 Task: Find connections with filter location Albertville with filter topic #motivationwith filter profile language French with filter current company Kiabi International Supply Services with filter school Karnataka Jobs and Careers with filter industry Business Intelligence Platforms with filter service category Home Networking with filter keywords title Administrative Assistant
Action: Mouse moved to (670, 85)
Screenshot: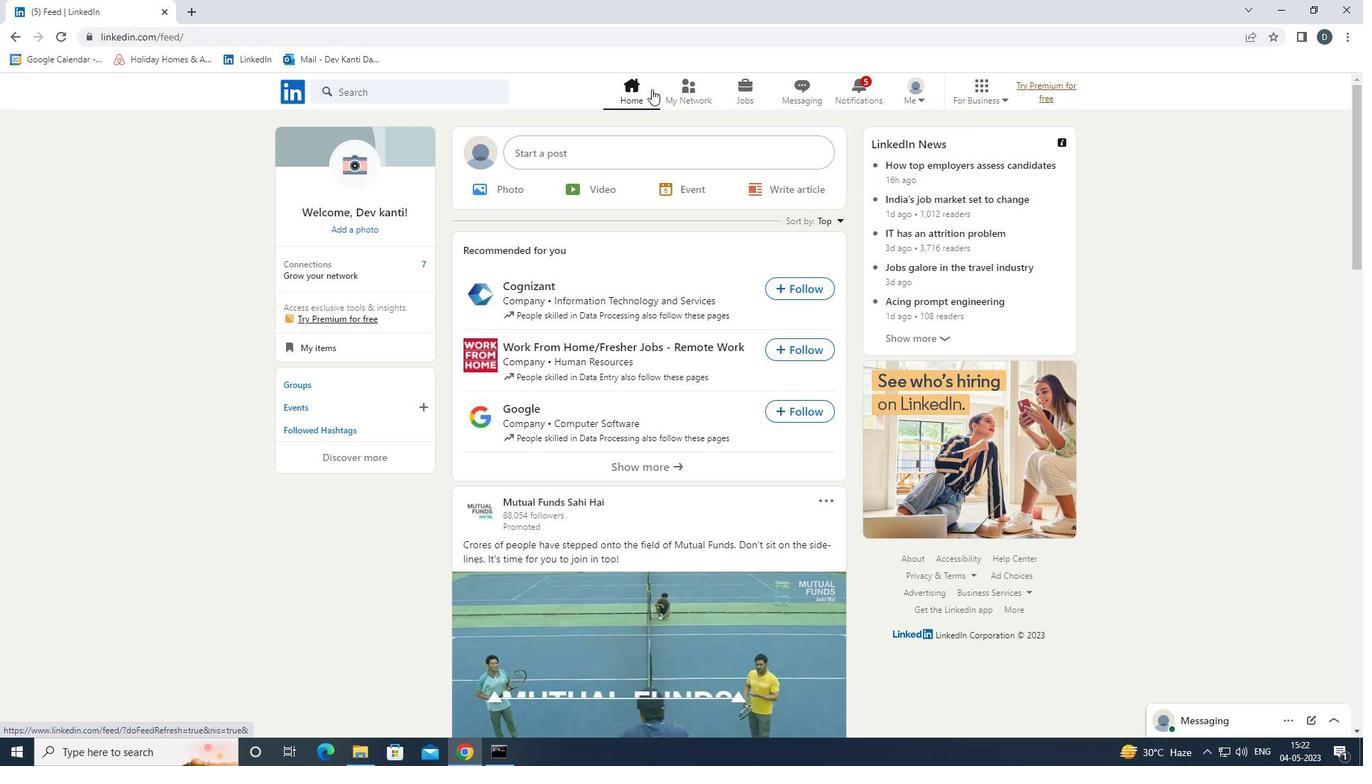 
Action: Mouse pressed left at (670, 85)
Screenshot: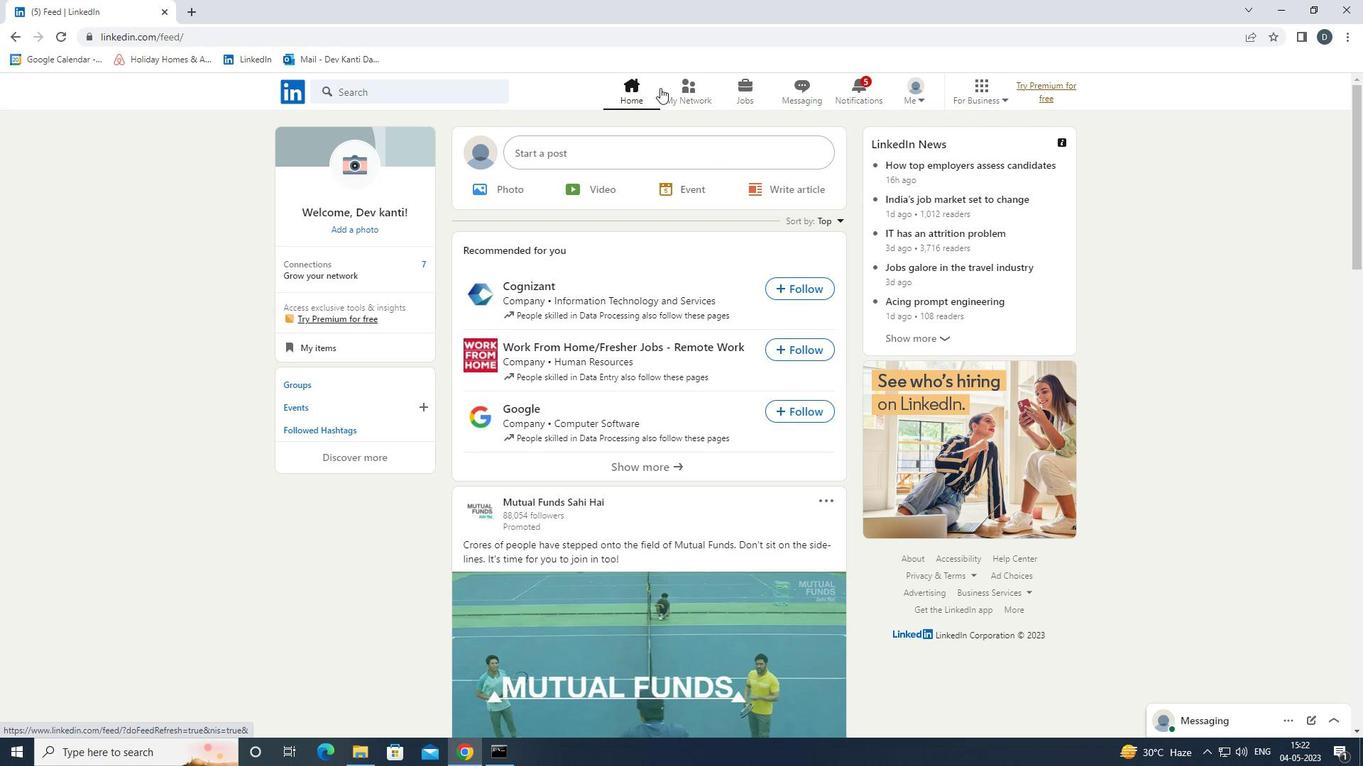 
Action: Mouse moved to (469, 168)
Screenshot: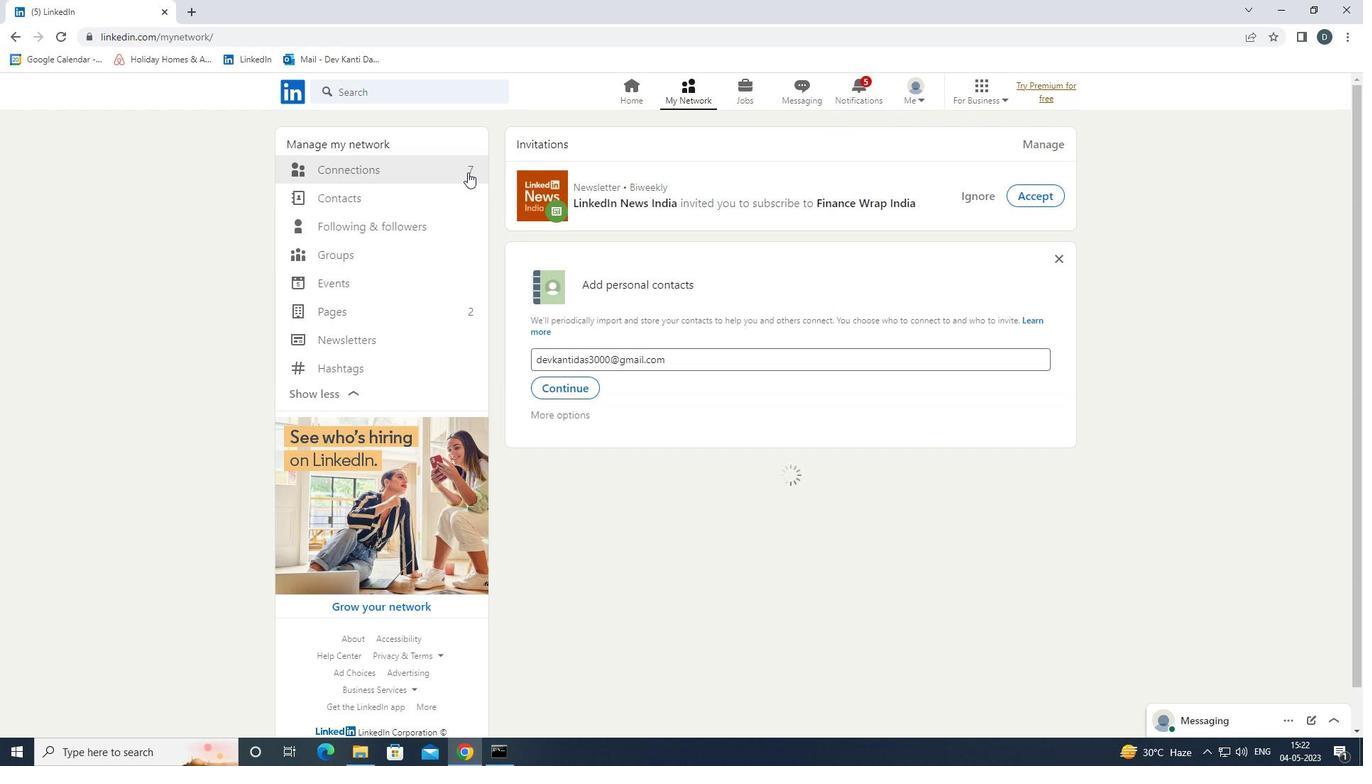 
Action: Mouse pressed left at (469, 168)
Screenshot: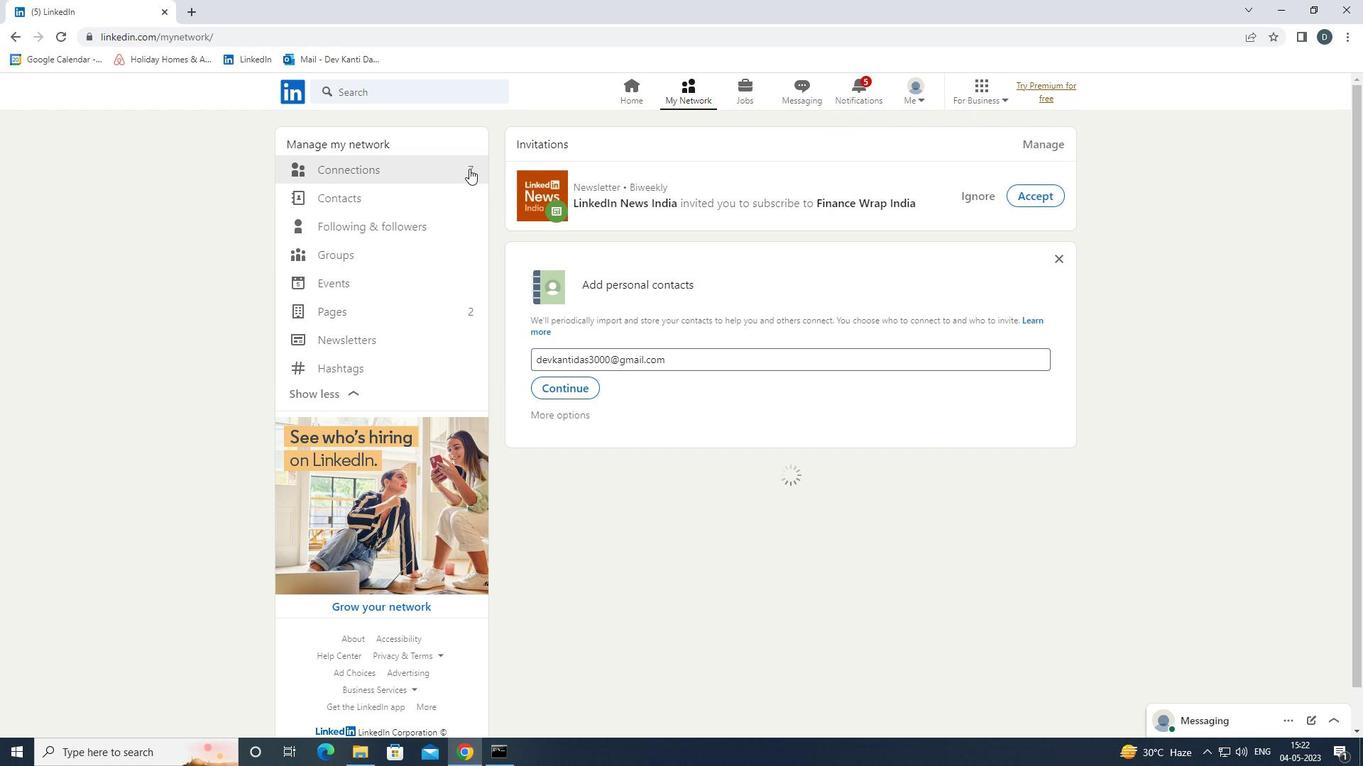 
Action: Mouse moved to (784, 166)
Screenshot: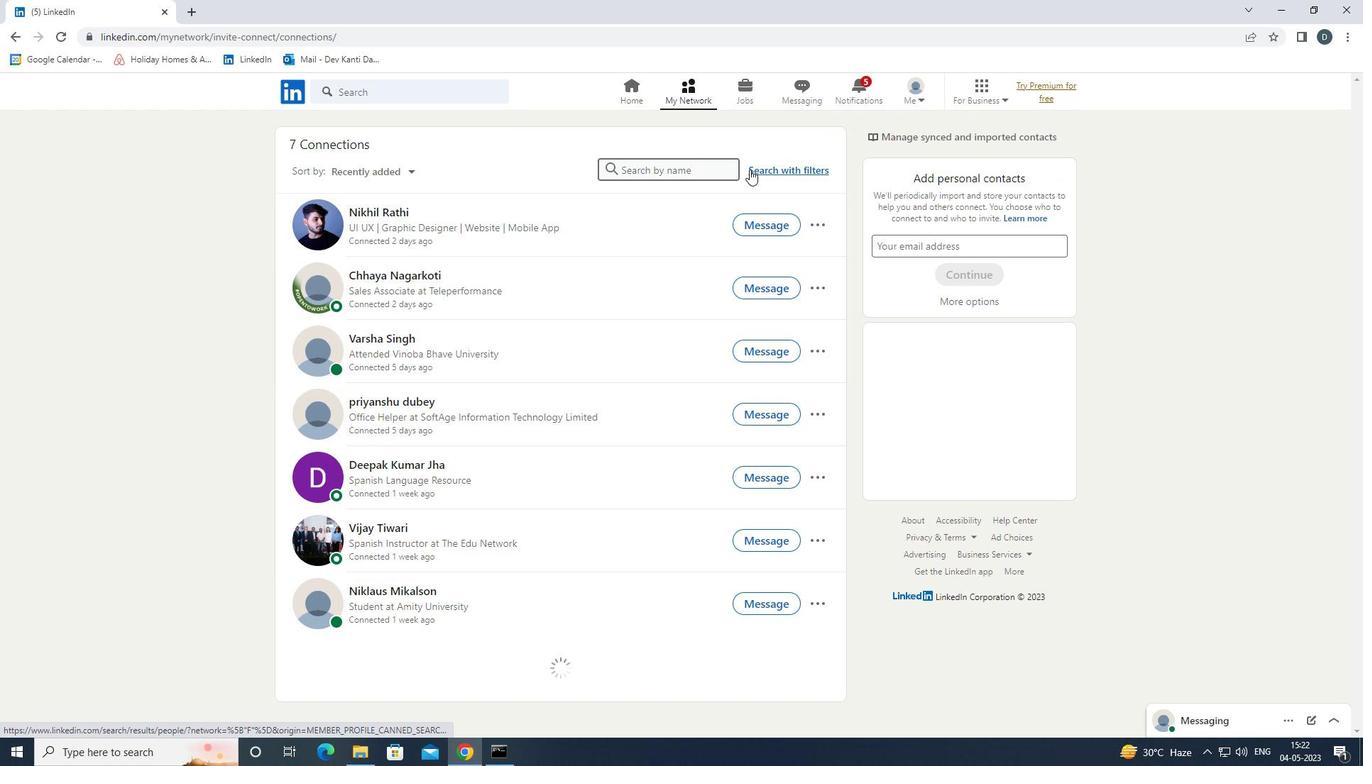 
Action: Mouse pressed left at (784, 166)
Screenshot: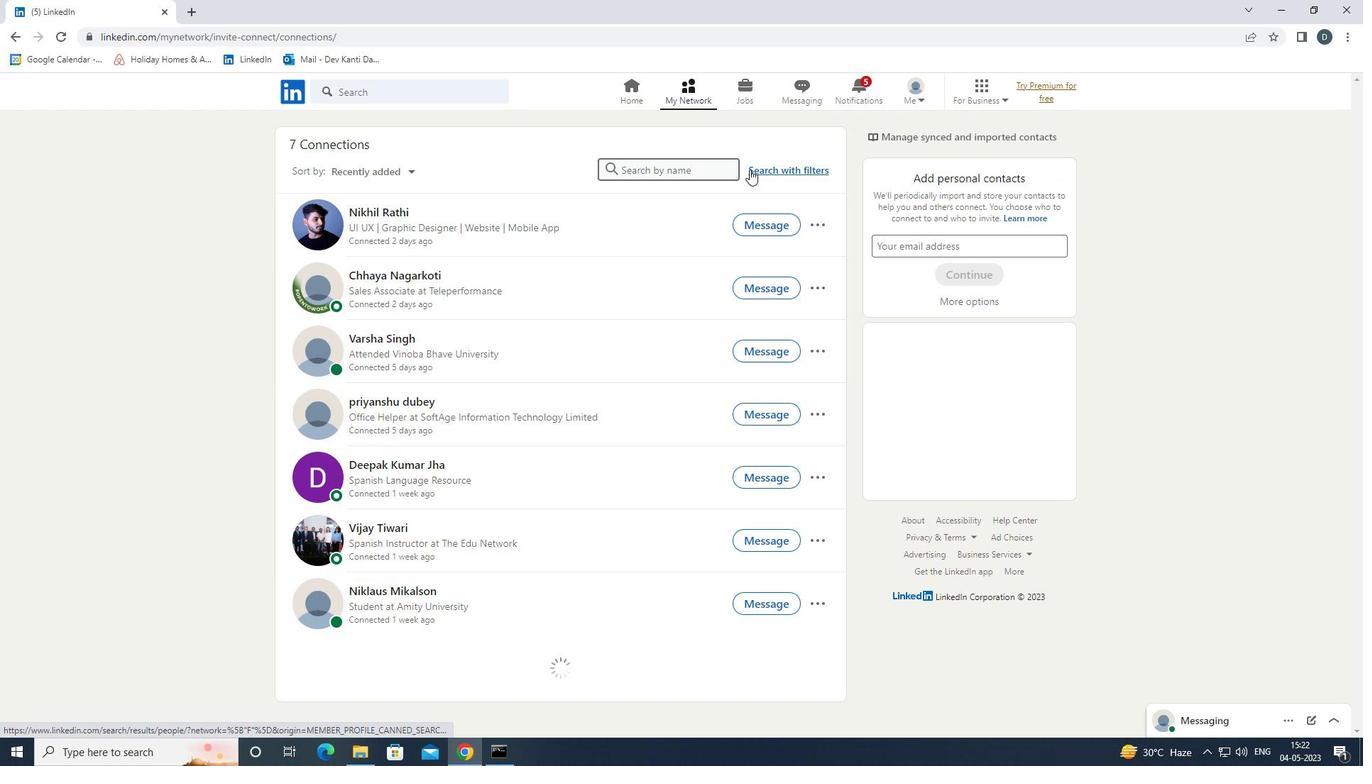 
Action: Mouse moved to (710, 125)
Screenshot: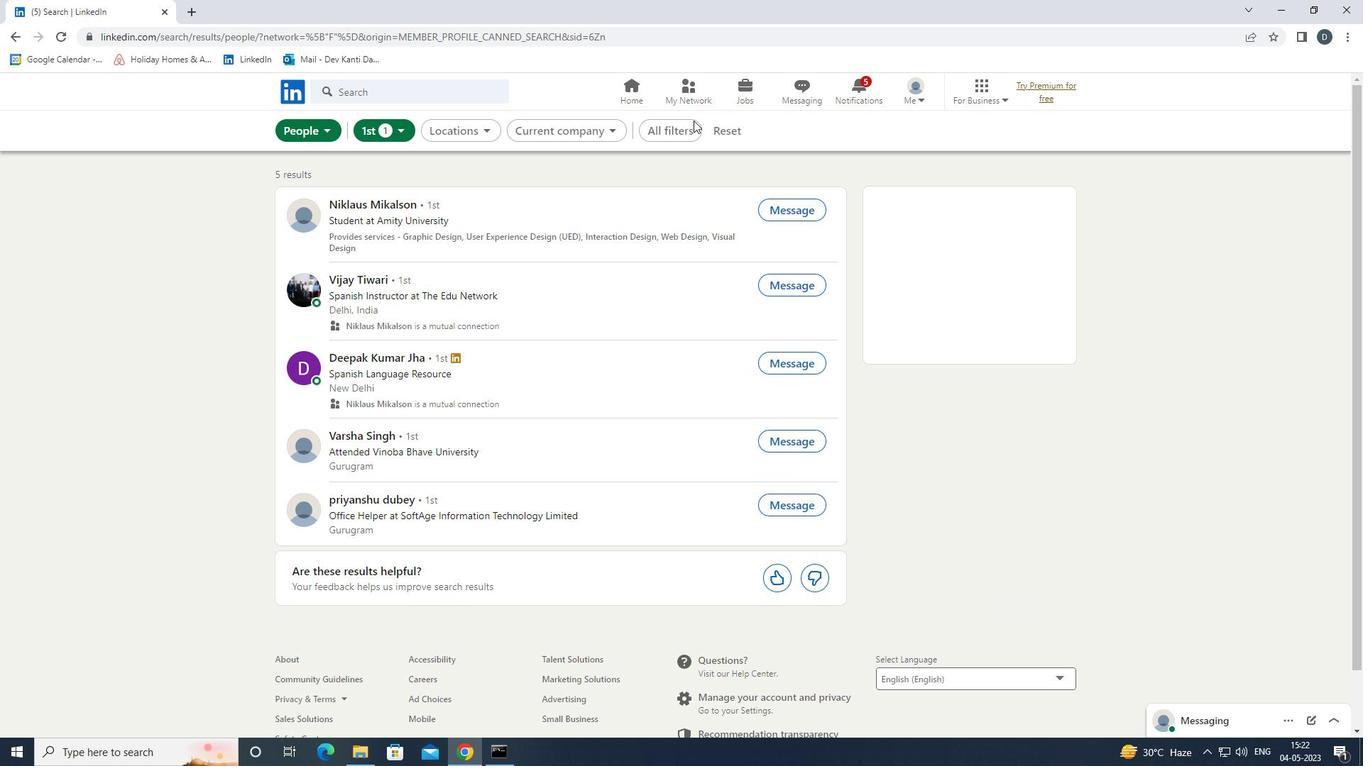 
Action: Mouse pressed left at (710, 125)
Screenshot: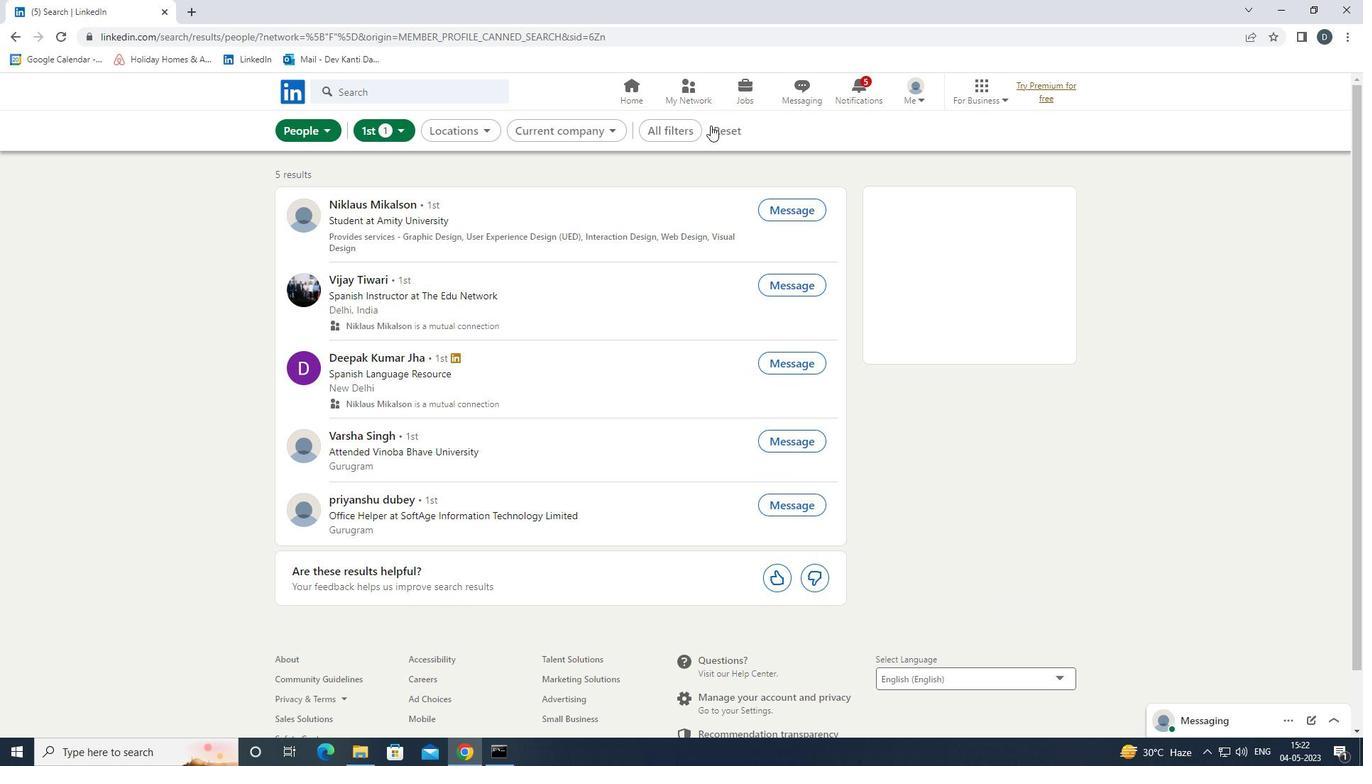 
Action: Mouse moved to (708, 138)
Screenshot: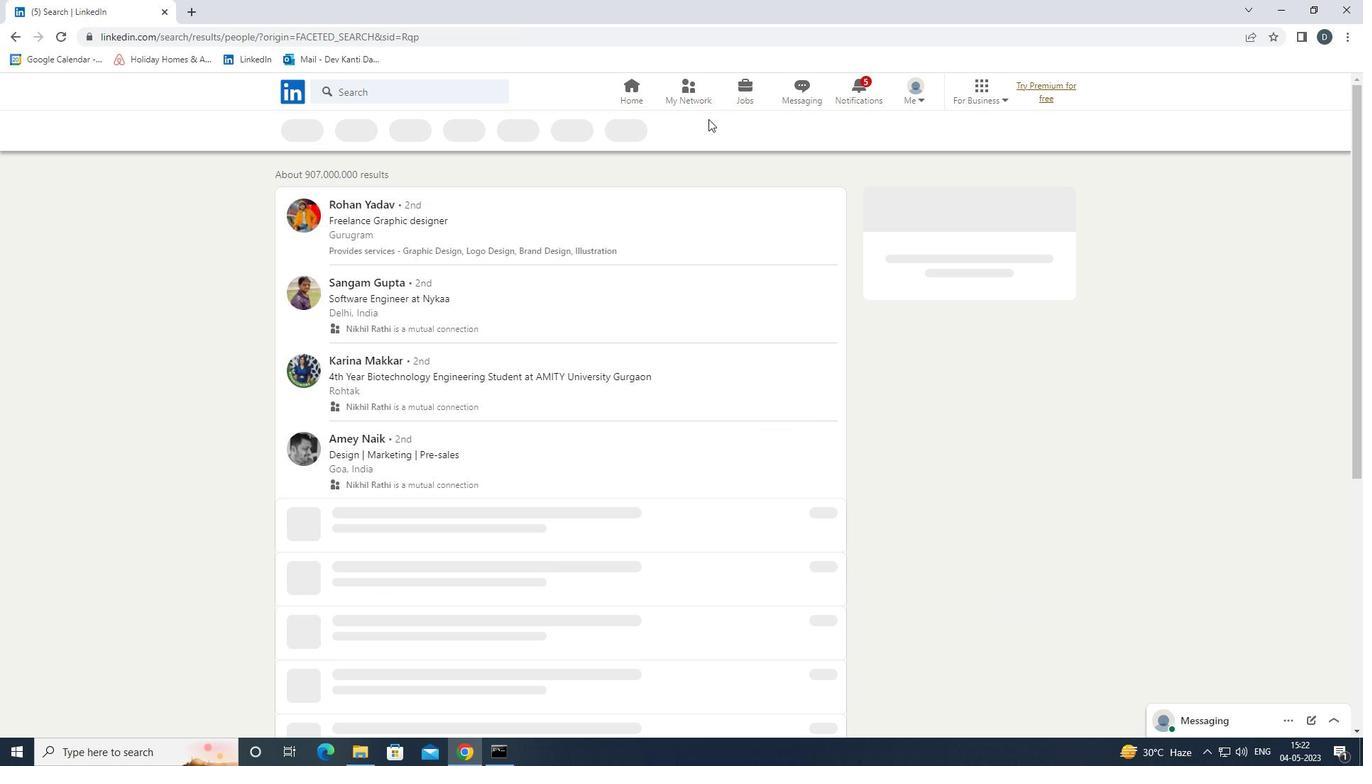 
Action: Mouse pressed left at (708, 138)
Screenshot: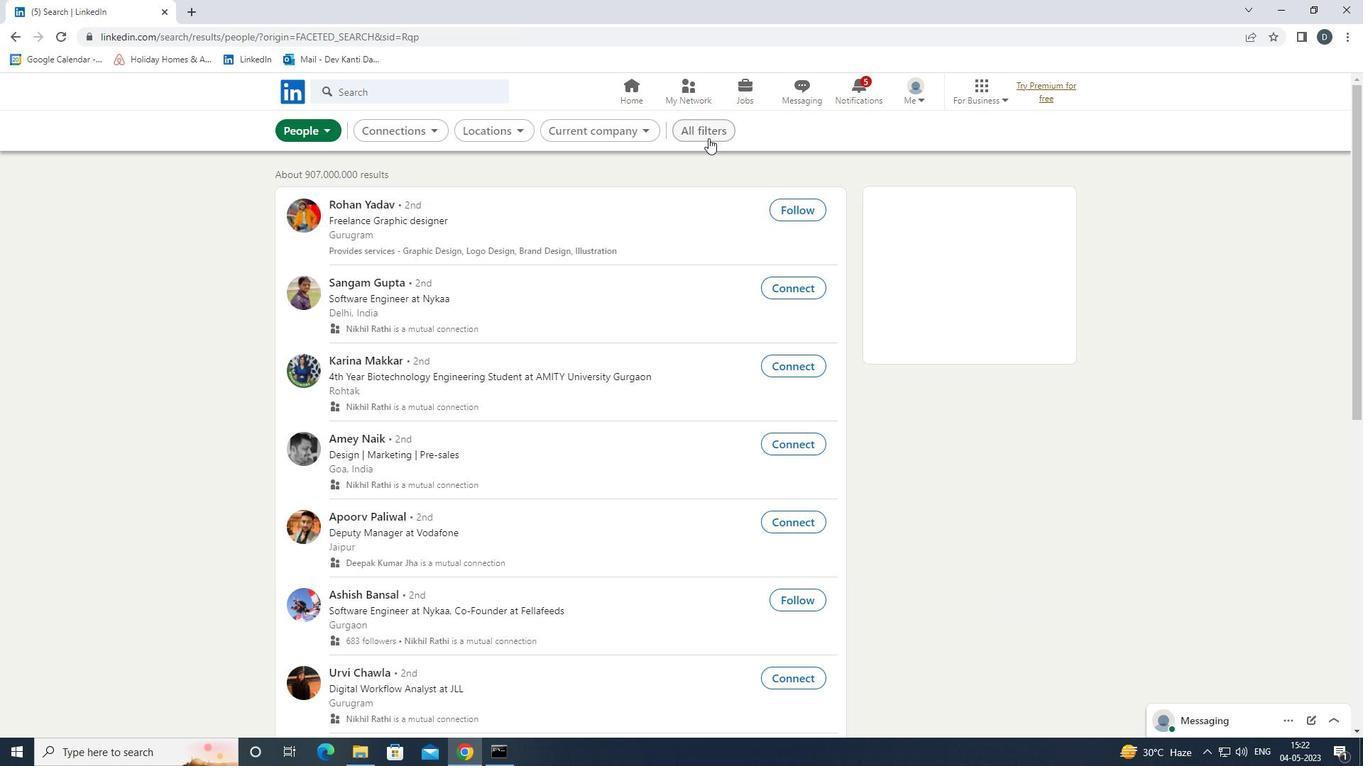 
Action: Mouse moved to (1251, 477)
Screenshot: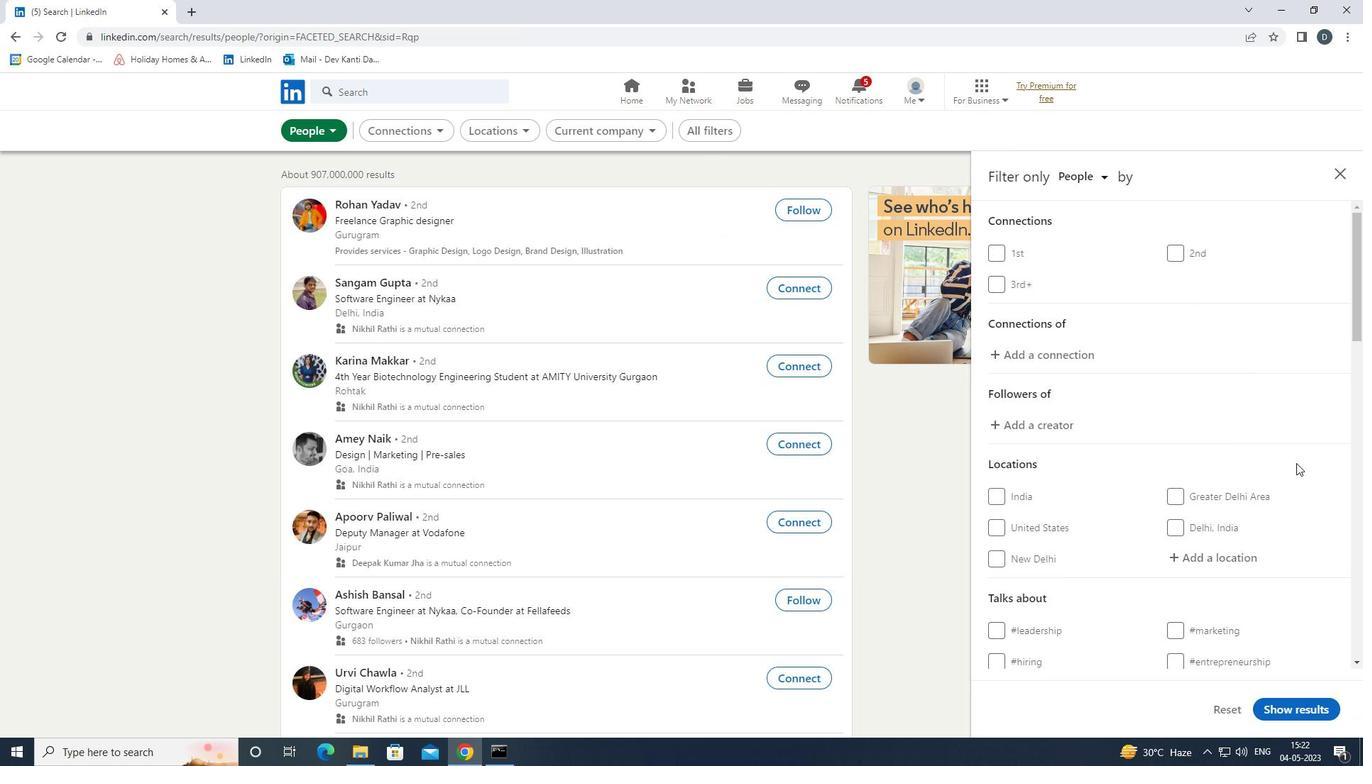 
Action: Mouse scrolled (1251, 477) with delta (0, 0)
Screenshot: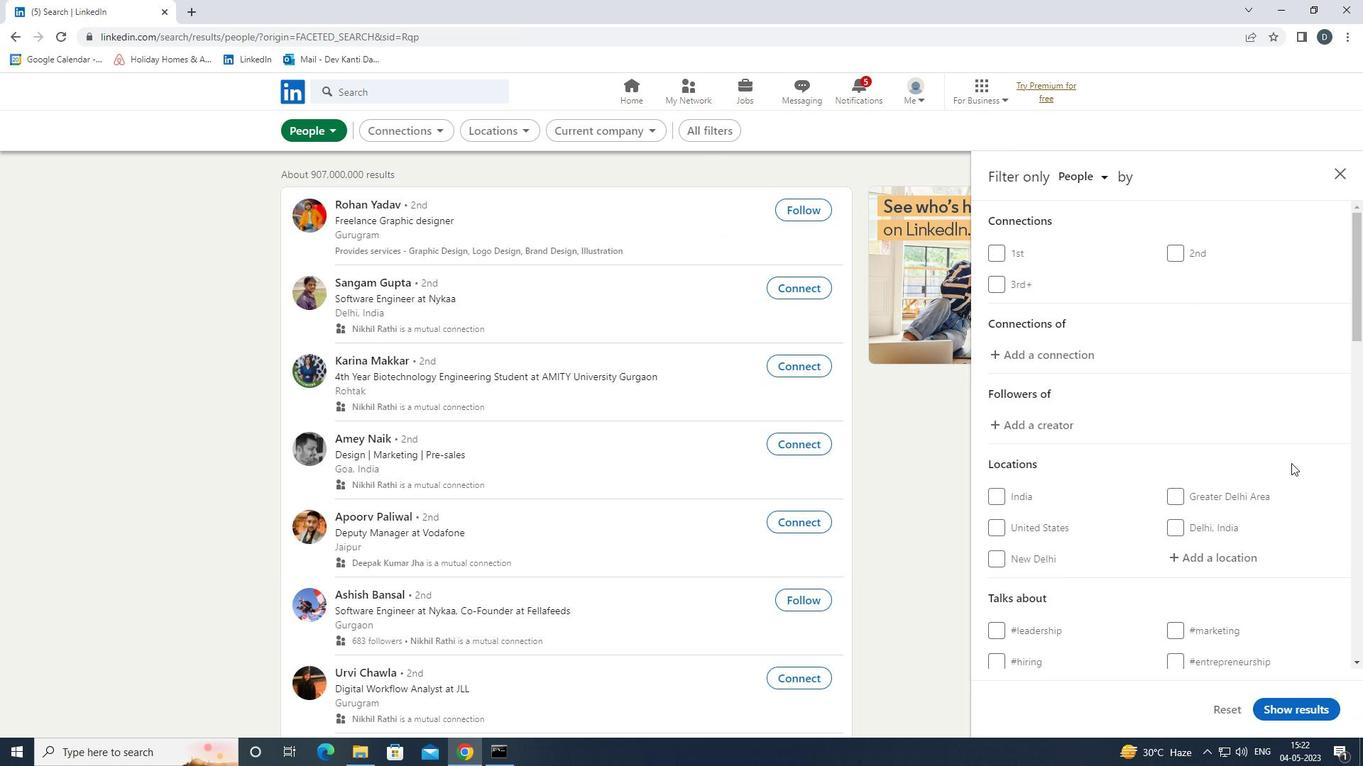 
Action: Mouse moved to (1250, 478)
Screenshot: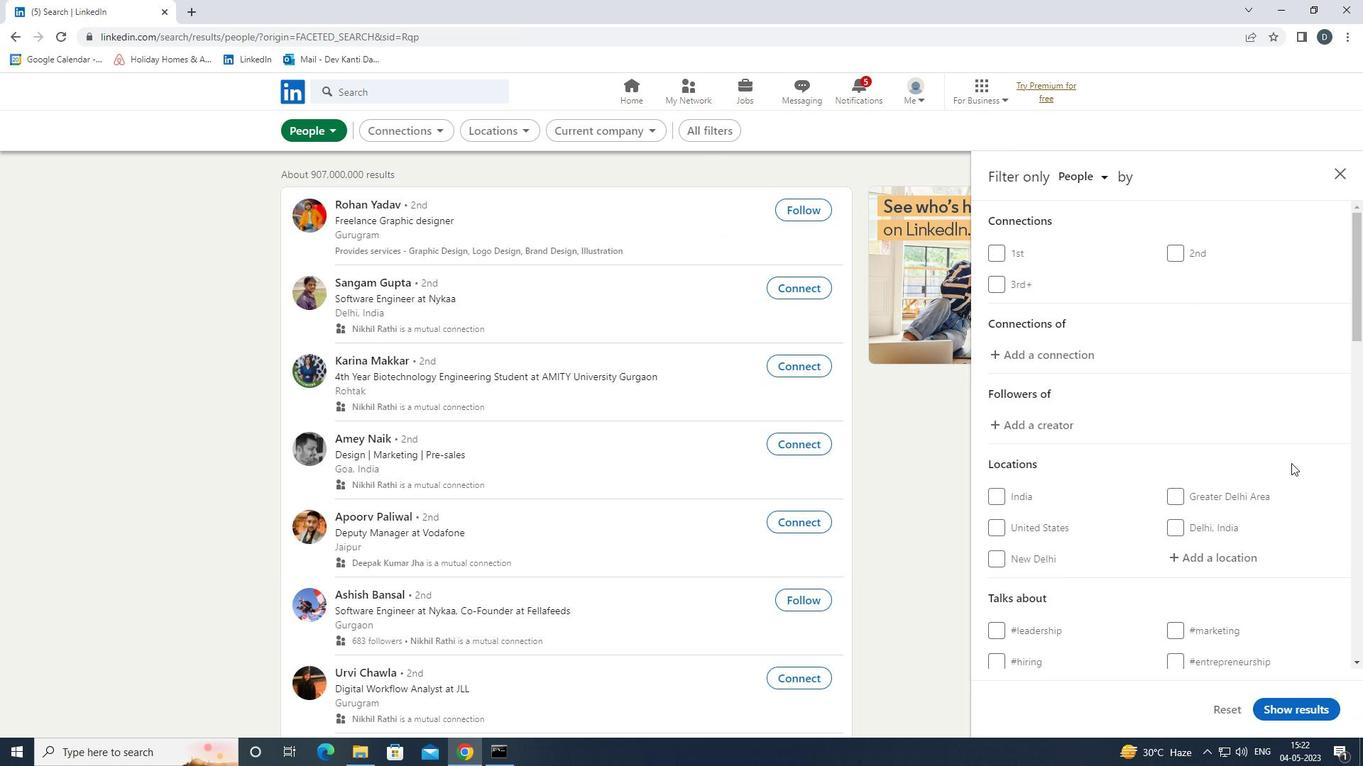 
Action: Mouse scrolled (1250, 477) with delta (0, 0)
Screenshot: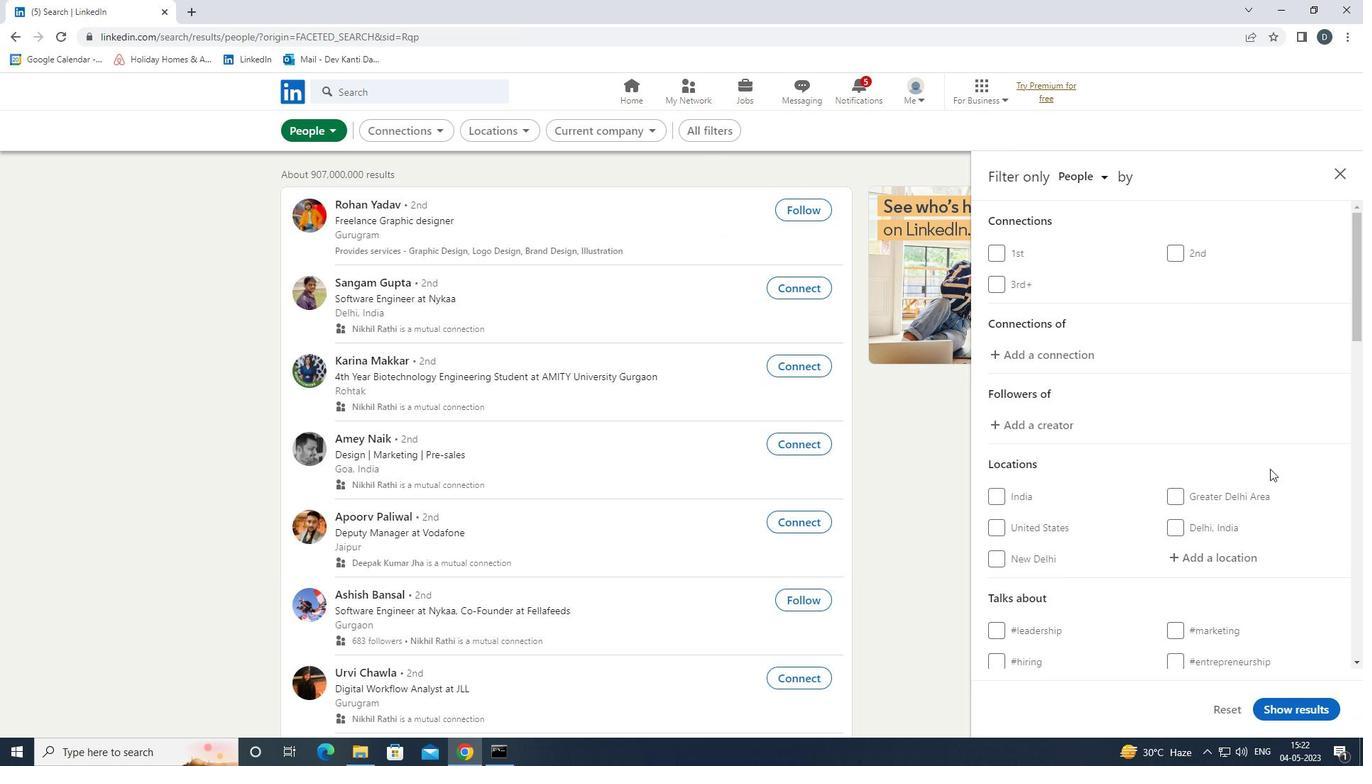 
Action: Mouse moved to (1224, 421)
Screenshot: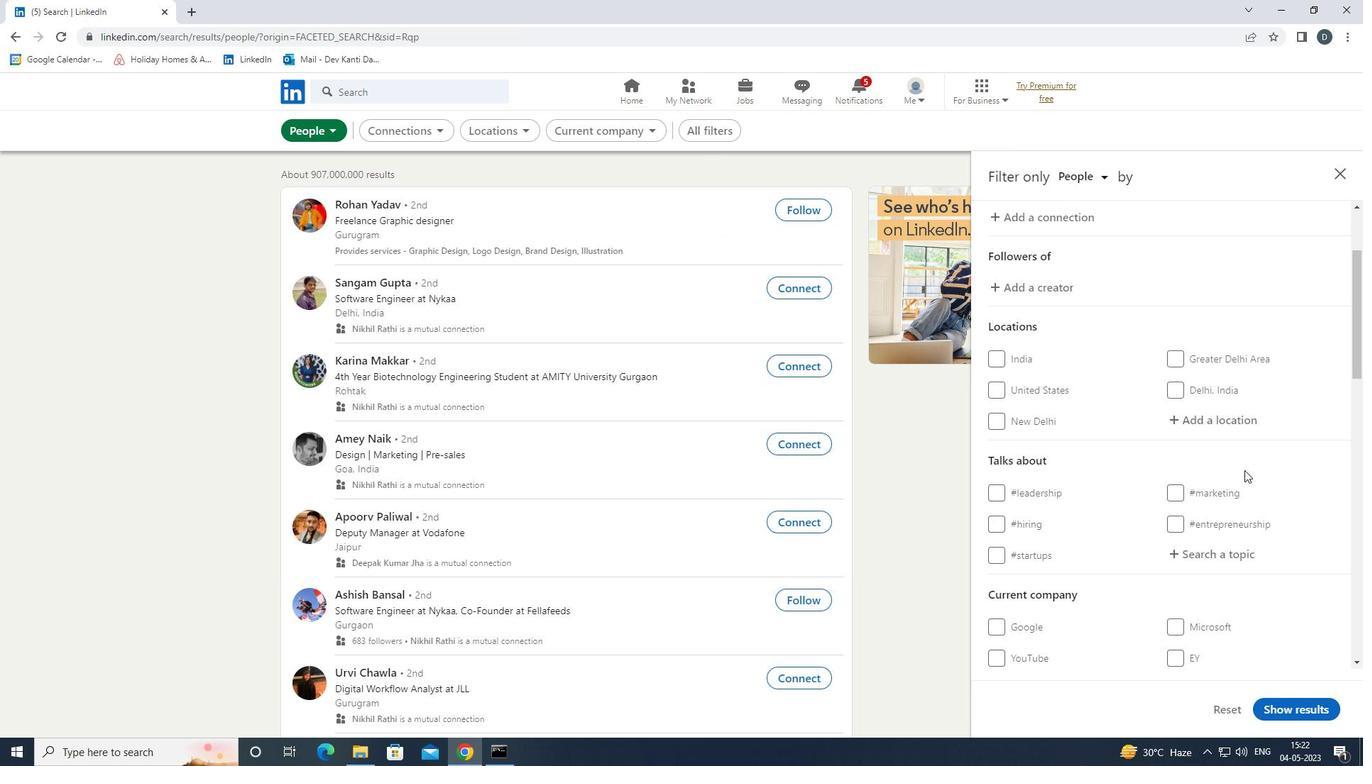 
Action: Mouse pressed left at (1224, 421)
Screenshot: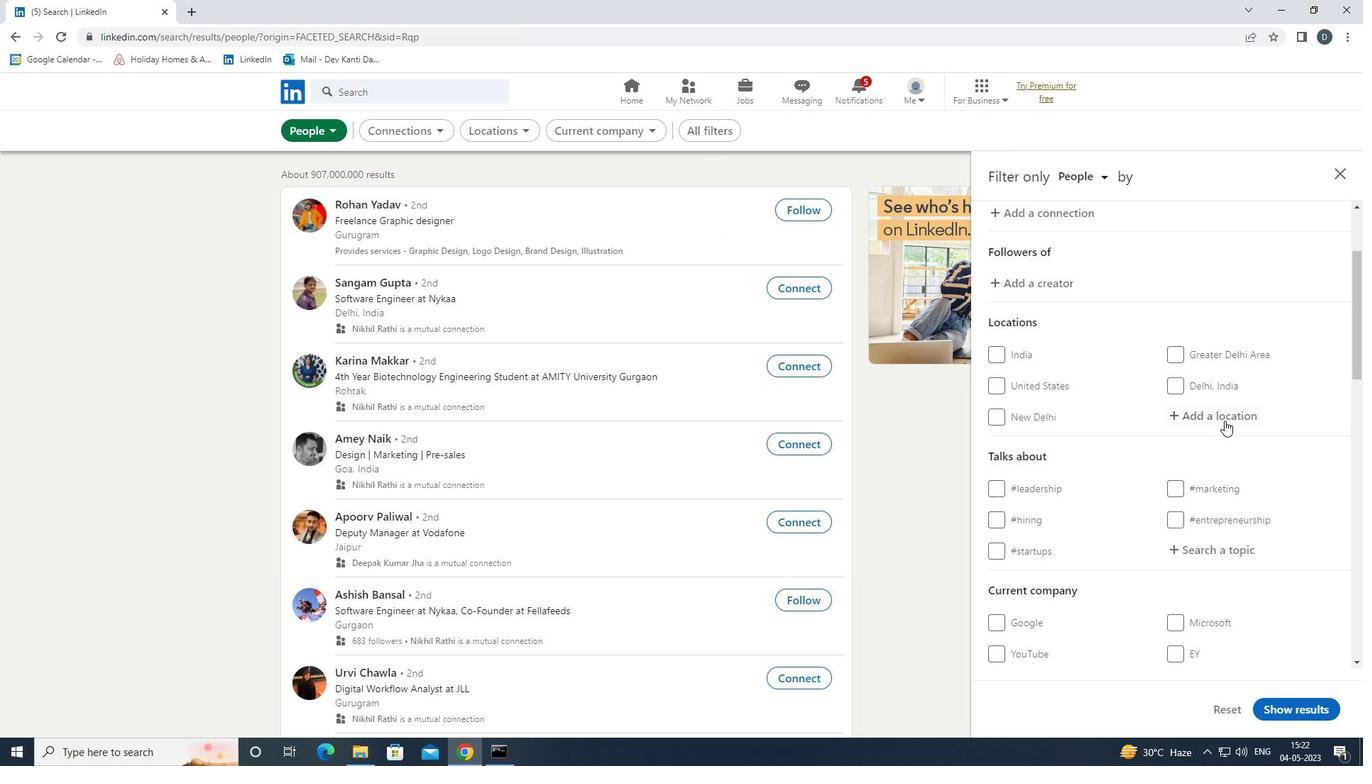 
Action: Mouse moved to (1222, 421)
Screenshot: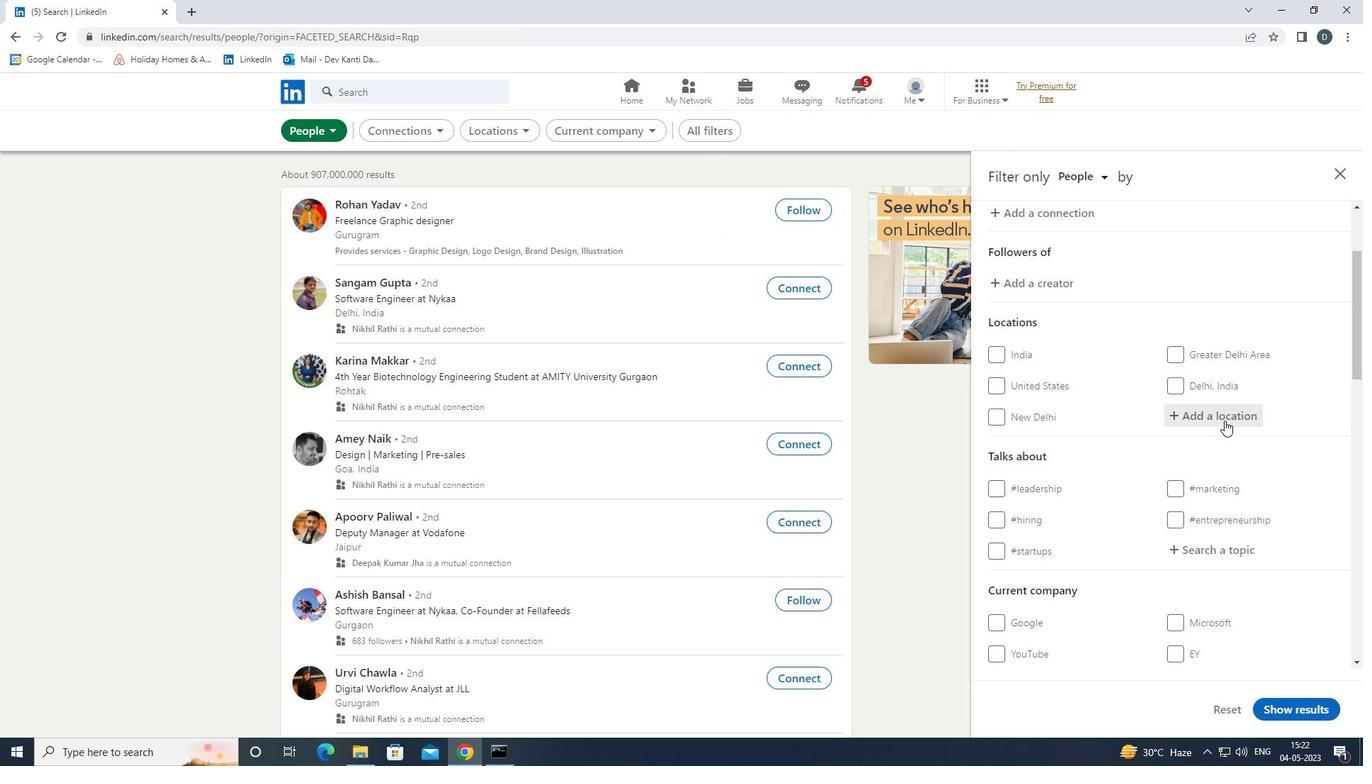 
Action: Key pressed <Key.shift>ALBERTI<Key.backspace>VILLE<Key.down><Key.down><Key.enter>
Screenshot: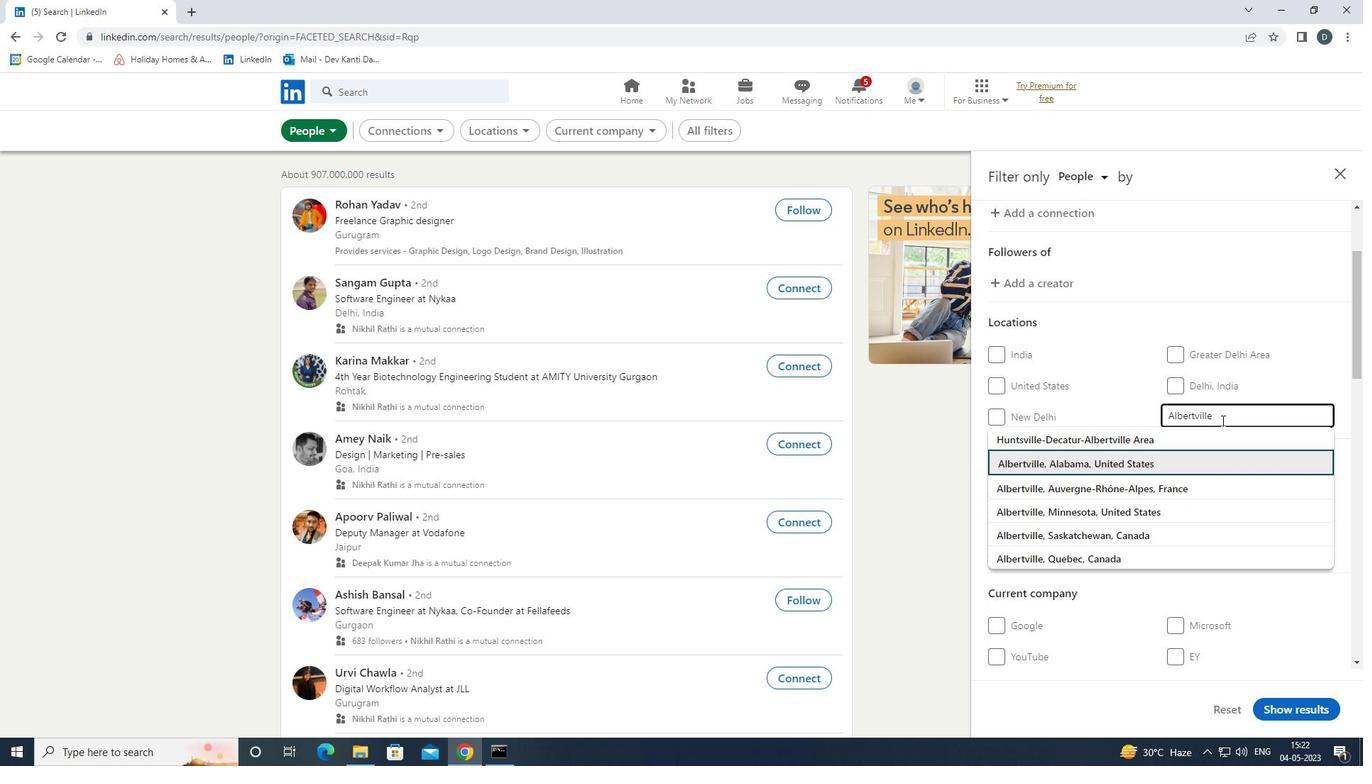 
Action: Mouse scrolled (1222, 420) with delta (0, 0)
Screenshot: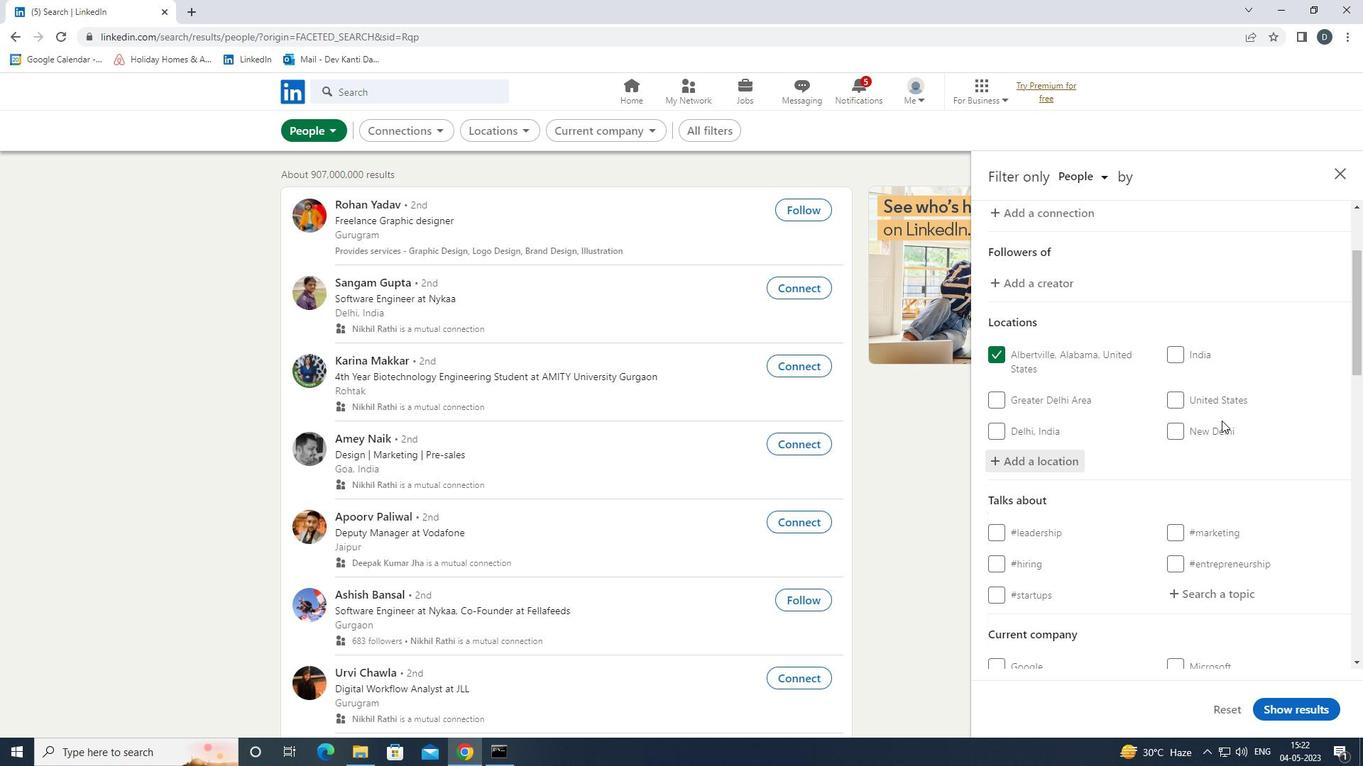 
Action: Mouse scrolled (1222, 420) with delta (0, 0)
Screenshot: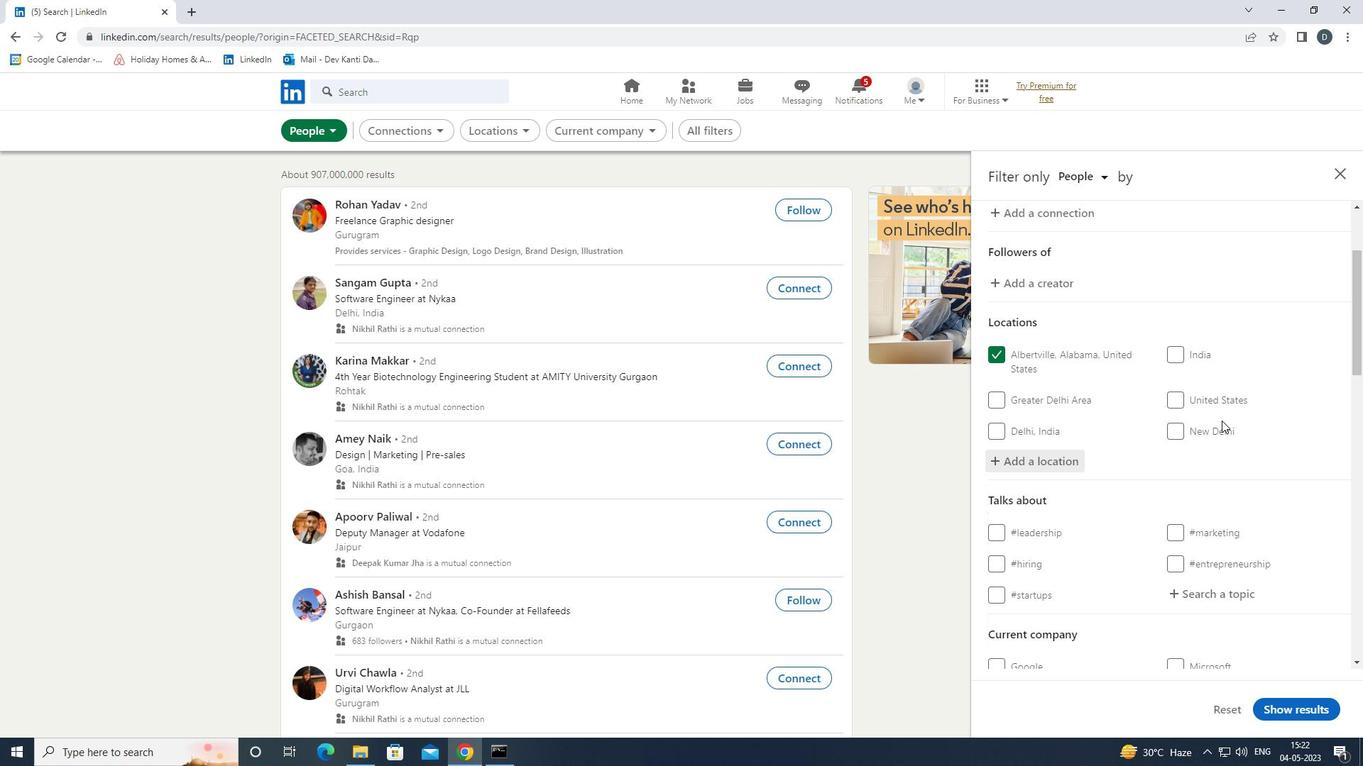
Action: Mouse scrolled (1222, 420) with delta (0, 0)
Screenshot: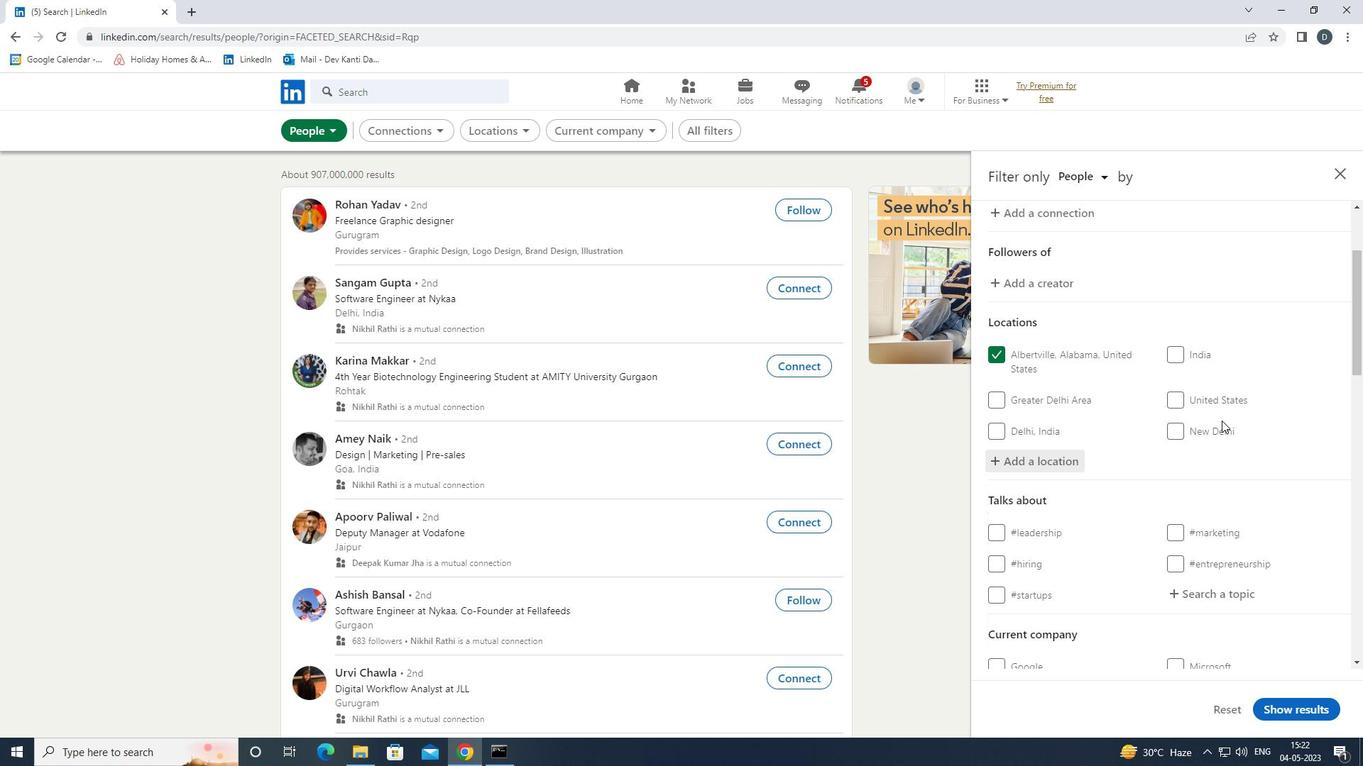 
Action: Mouse moved to (1219, 386)
Screenshot: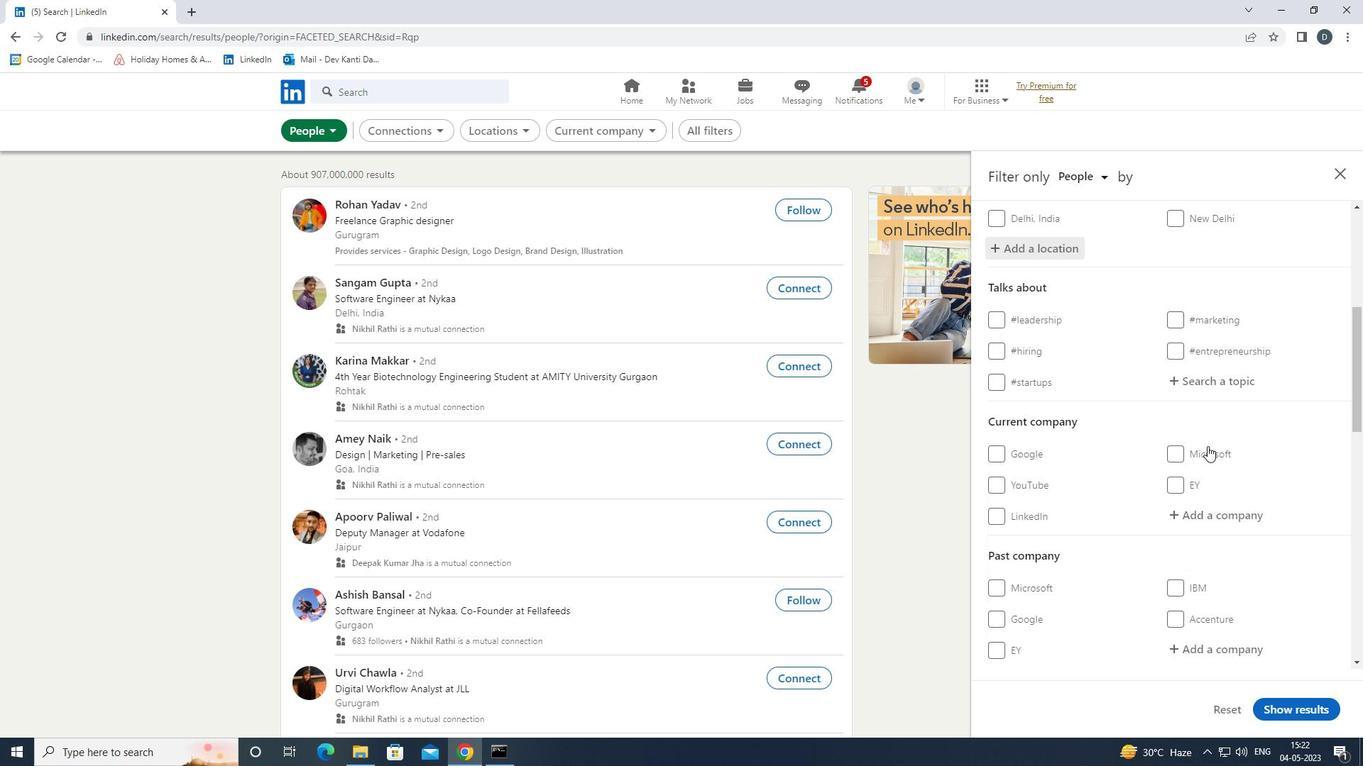 
Action: Mouse pressed left at (1219, 386)
Screenshot: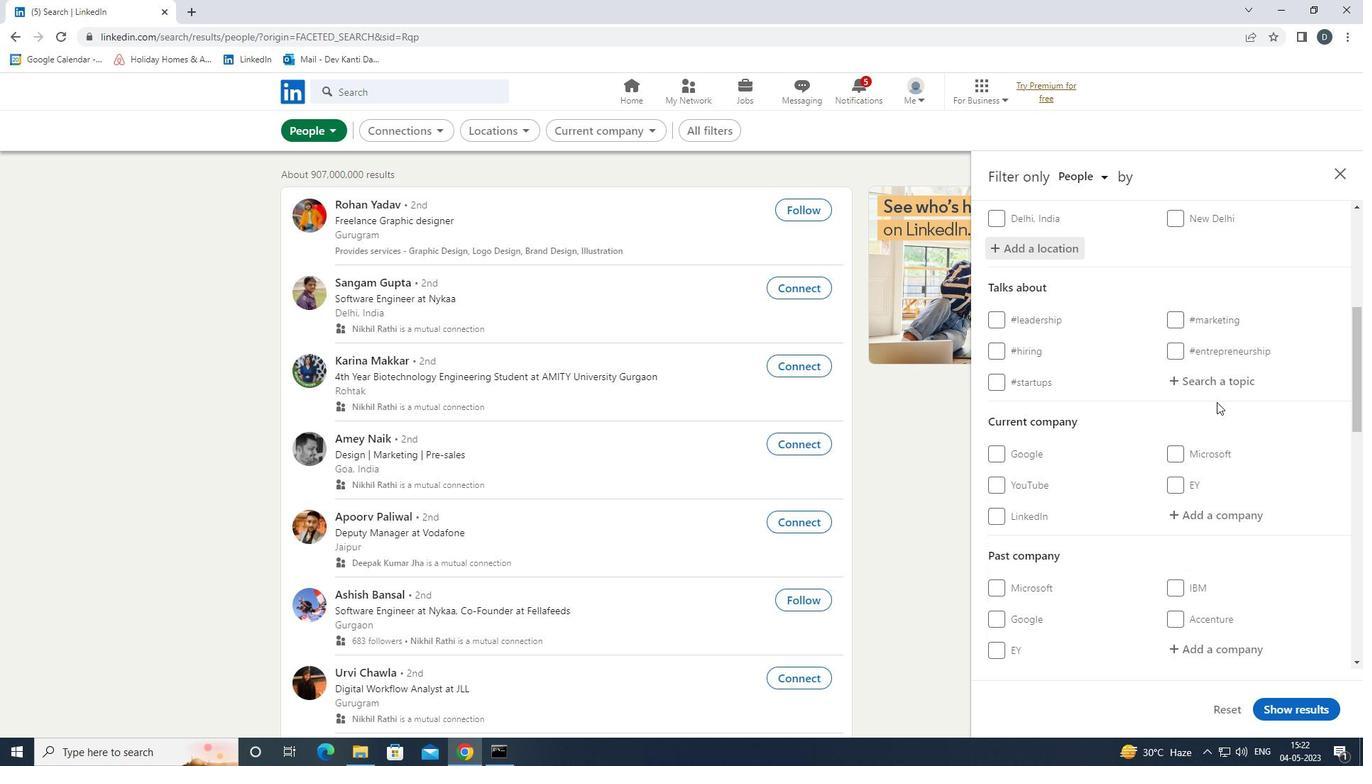 
Action: Key pressed <Key.shift><Key.shift><Key.shift><Key.shift><Key.shift><Key.shift>MOTIVATION<Key.down><Key.enter>
Screenshot: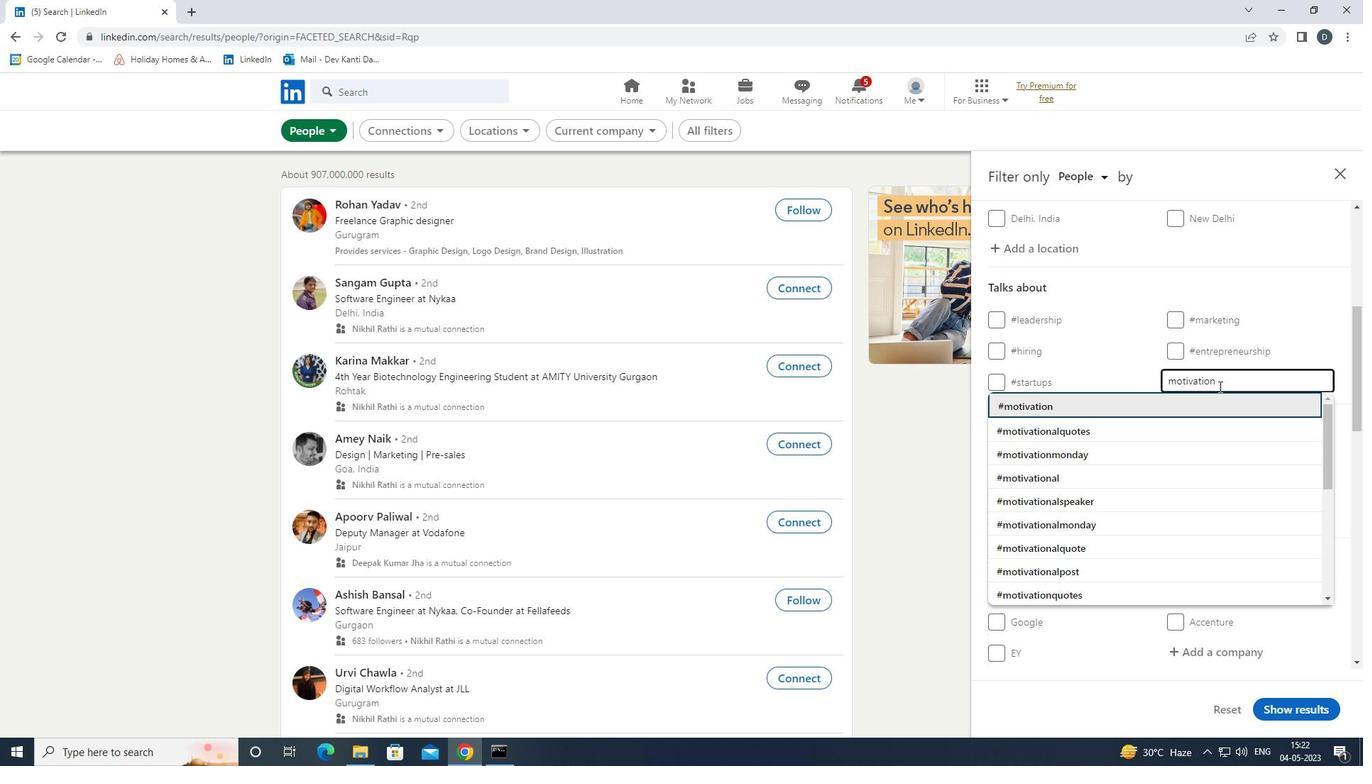 
Action: Mouse scrolled (1219, 386) with delta (0, 0)
Screenshot: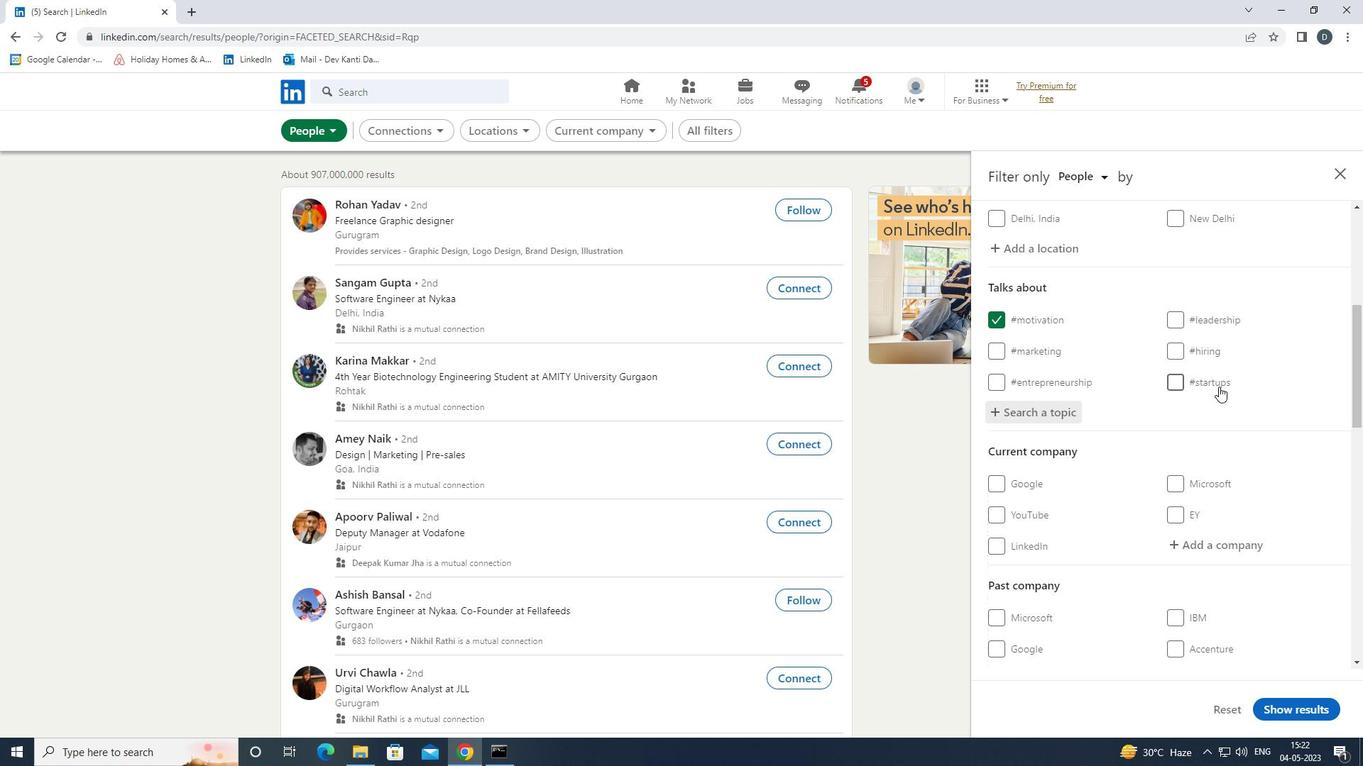 
Action: Mouse moved to (1219, 389)
Screenshot: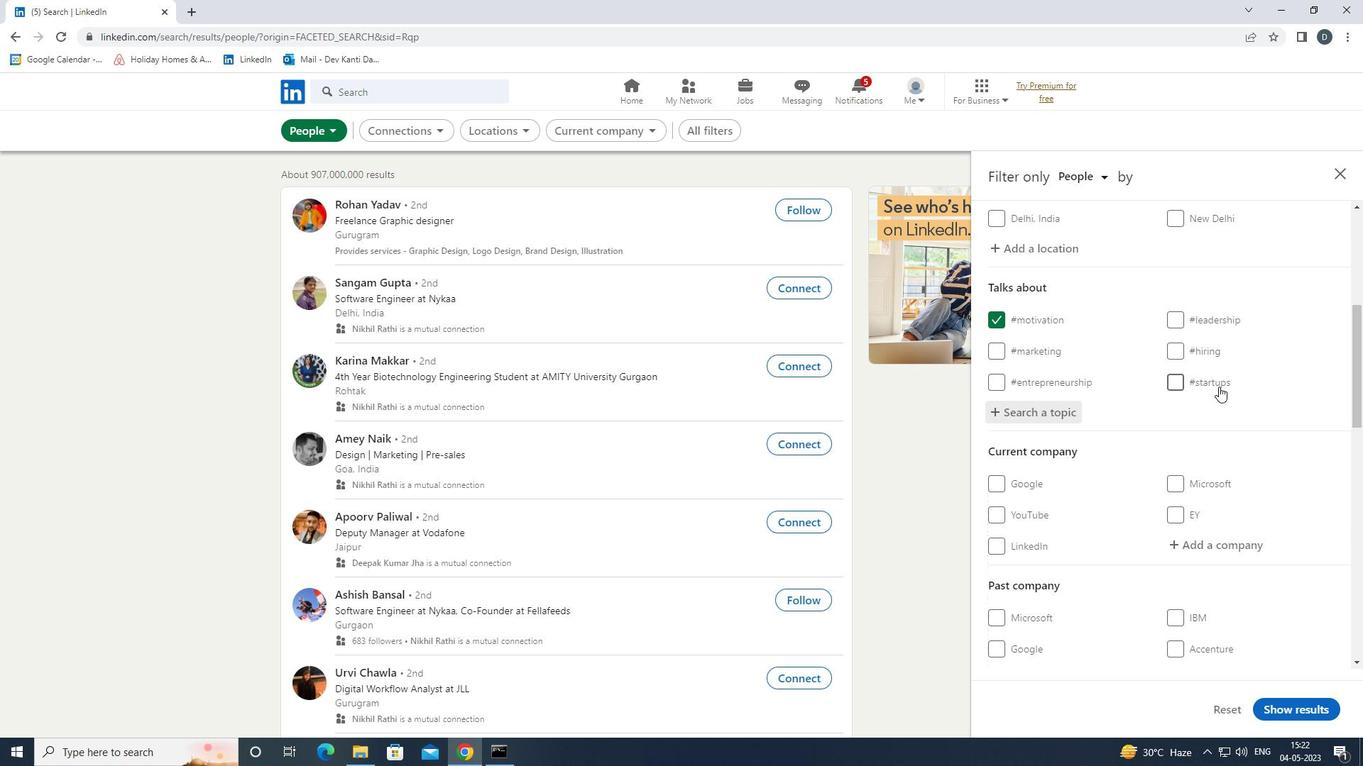 
Action: Mouse scrolled (1219, 388) with delta (0, 0)
Screenshot: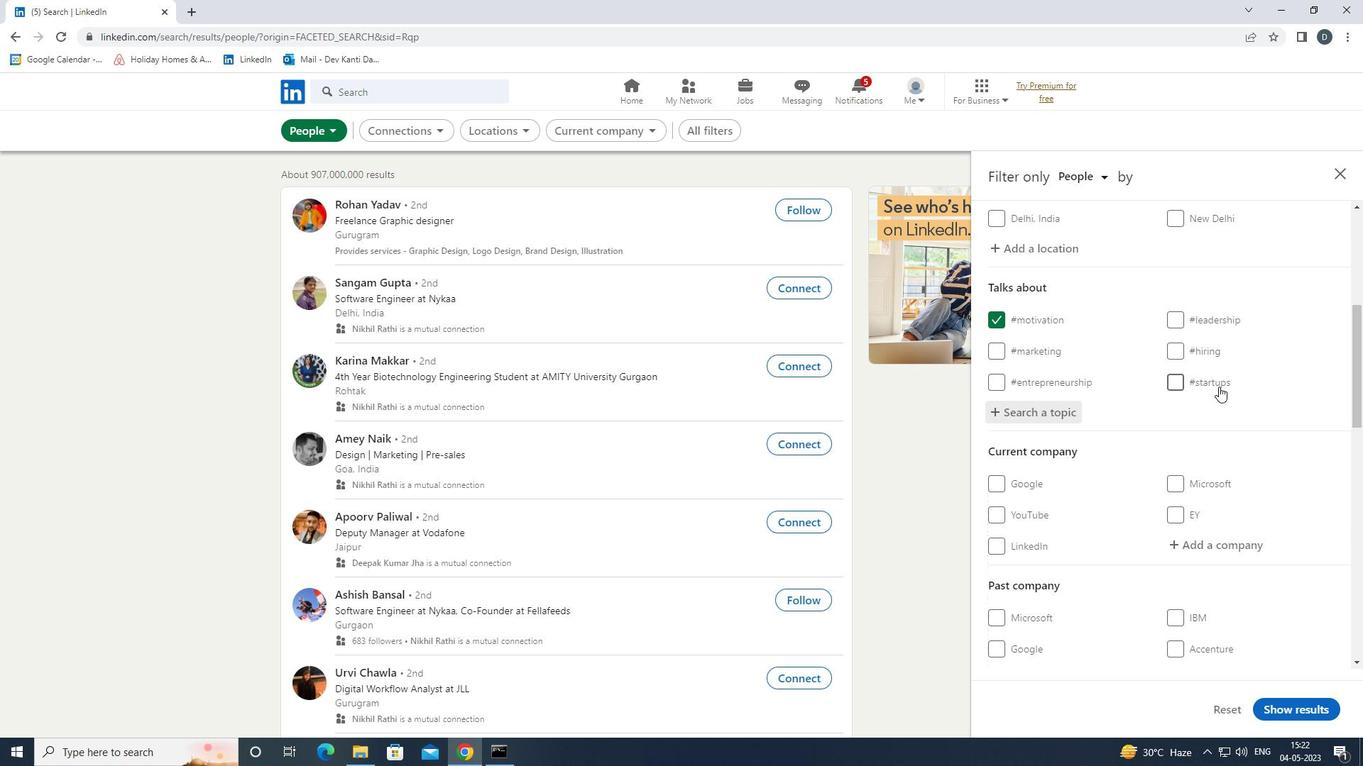 
Action: Mouse moved to (1220, 390)
Screenshot: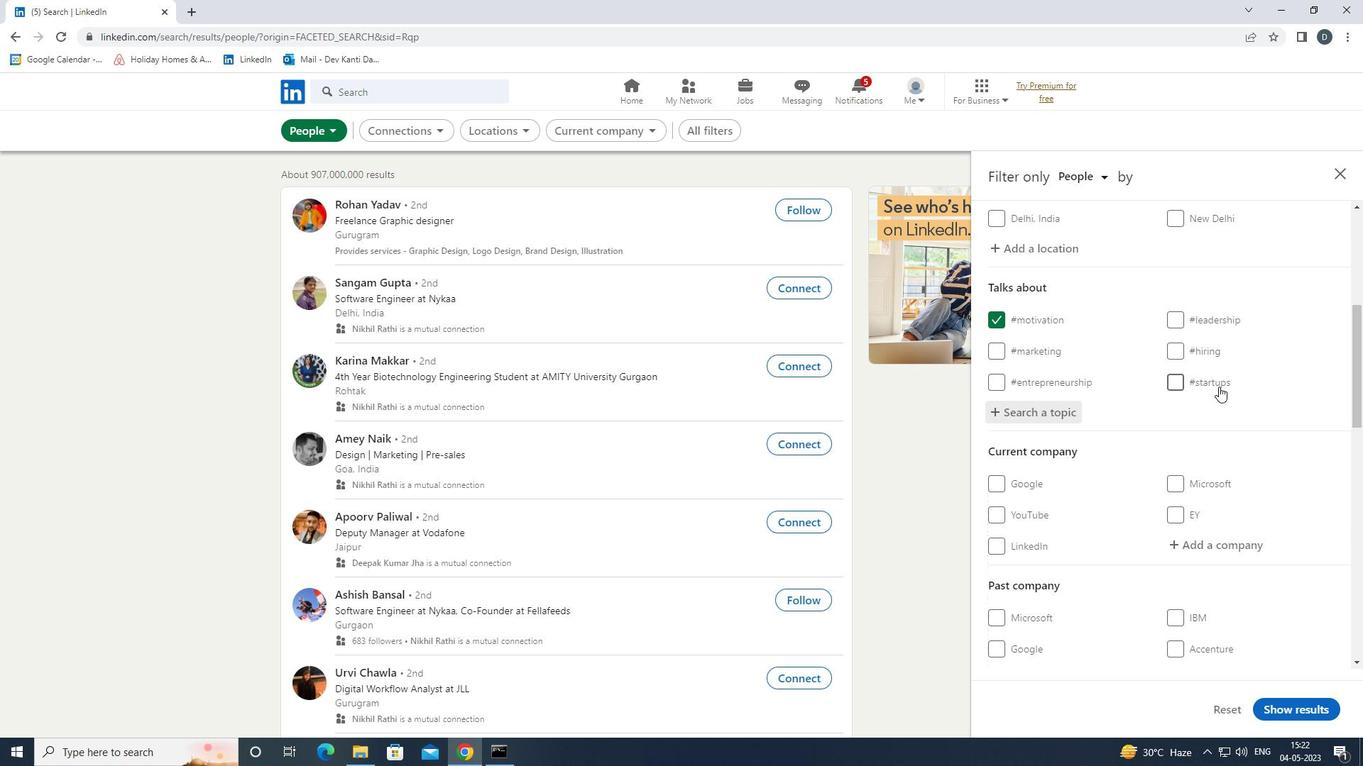 
Action: Mouse scrolled (1220, 389) with delta (0, 0)
Screenshot: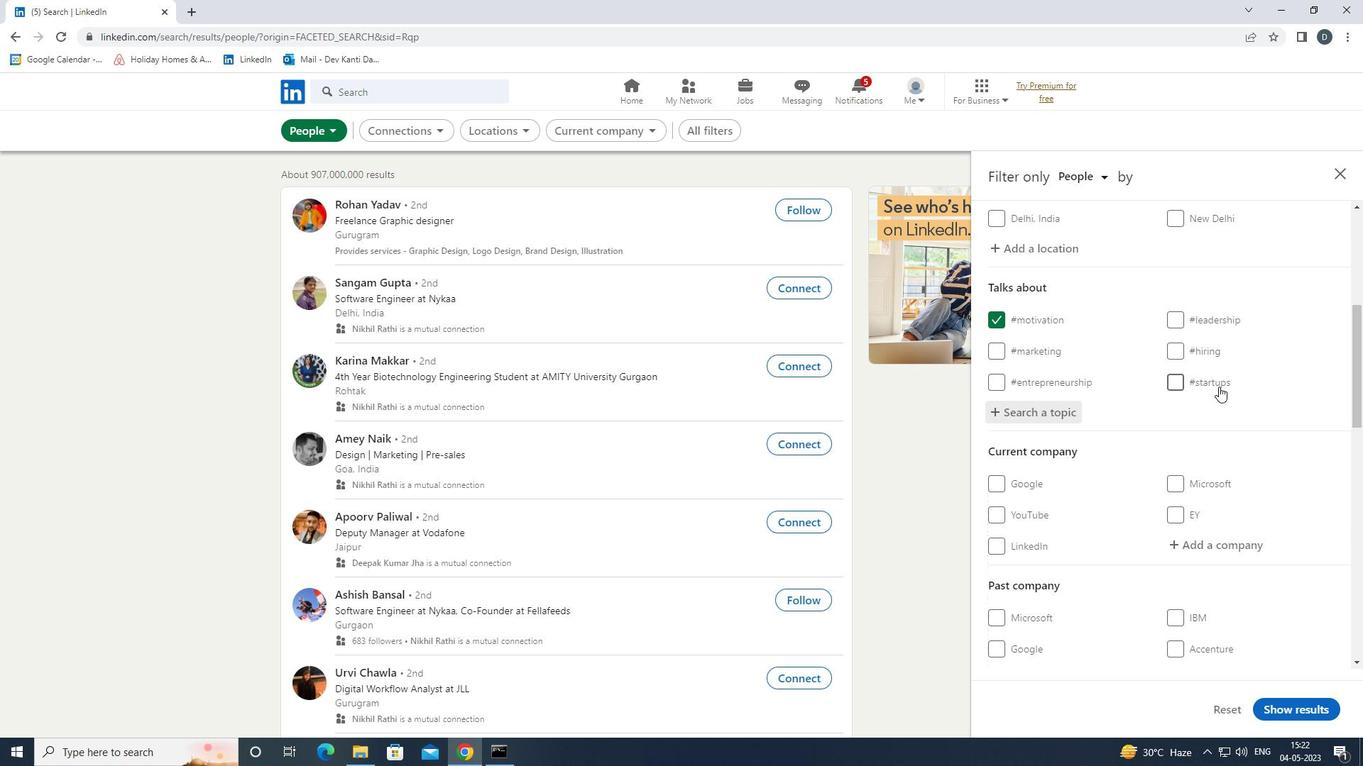 
Action: Mouse moved to (1212, 348)
Screenshot: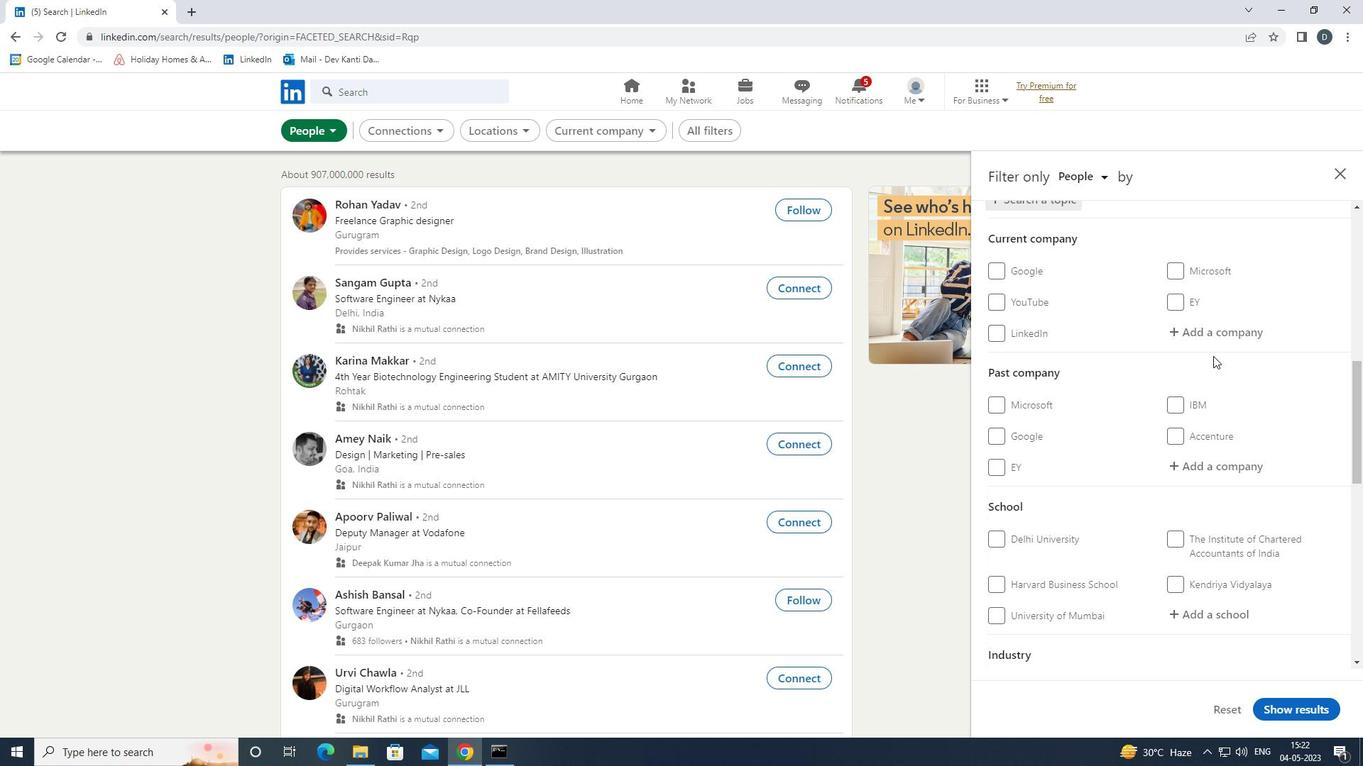 
Action: Mouse scrolled (1212, 347) with delta (0, 0)
Screenshot: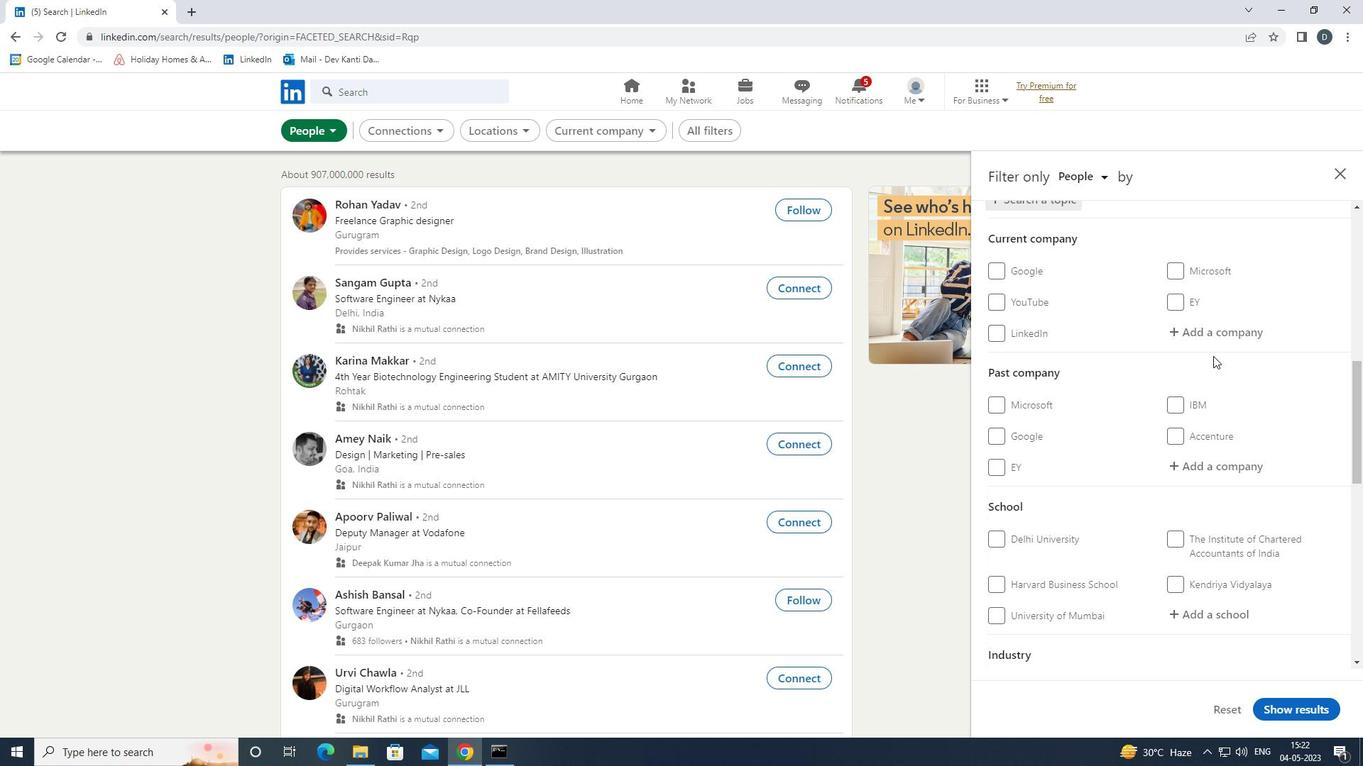 
Action: Mouse moved to (1209, 355)
Screenshot: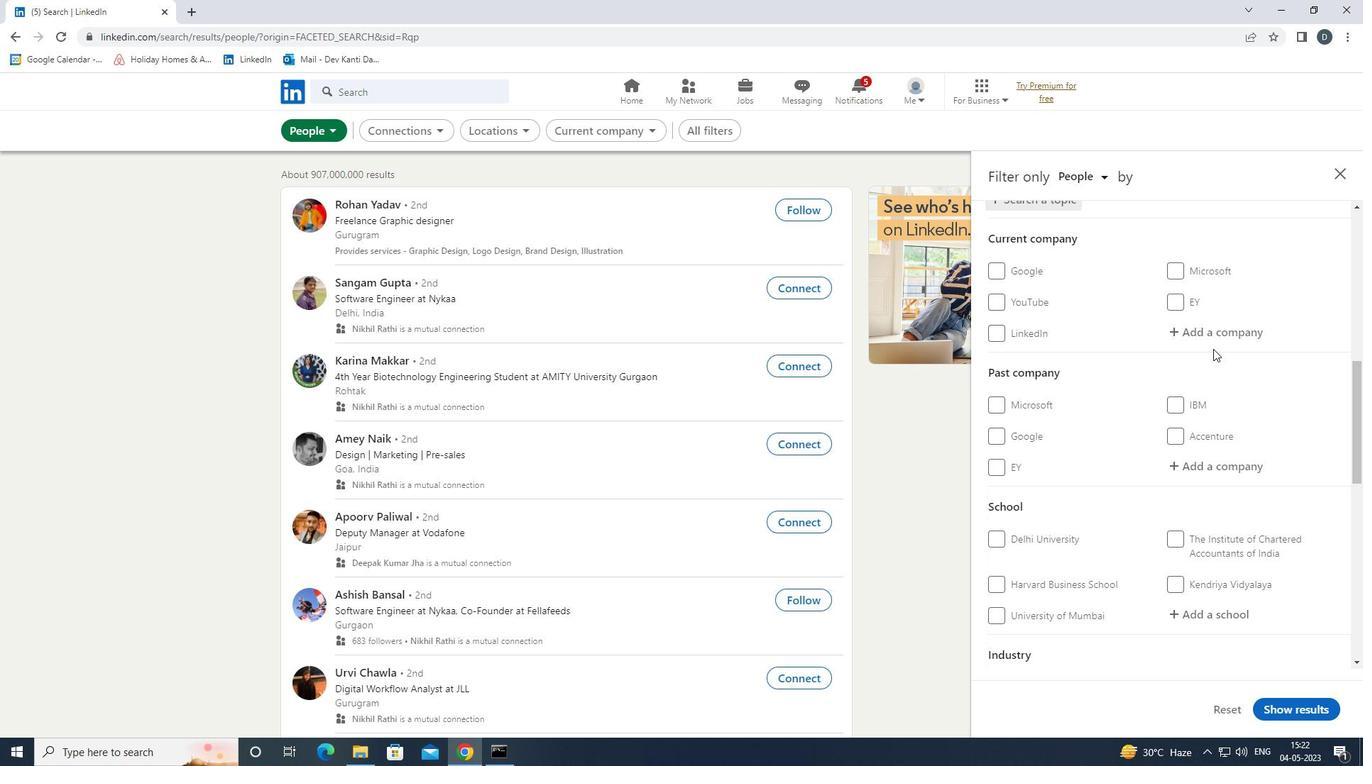 
Action: Mouse scrolled (1209, 354) with delta (0, 0)
Screenshot: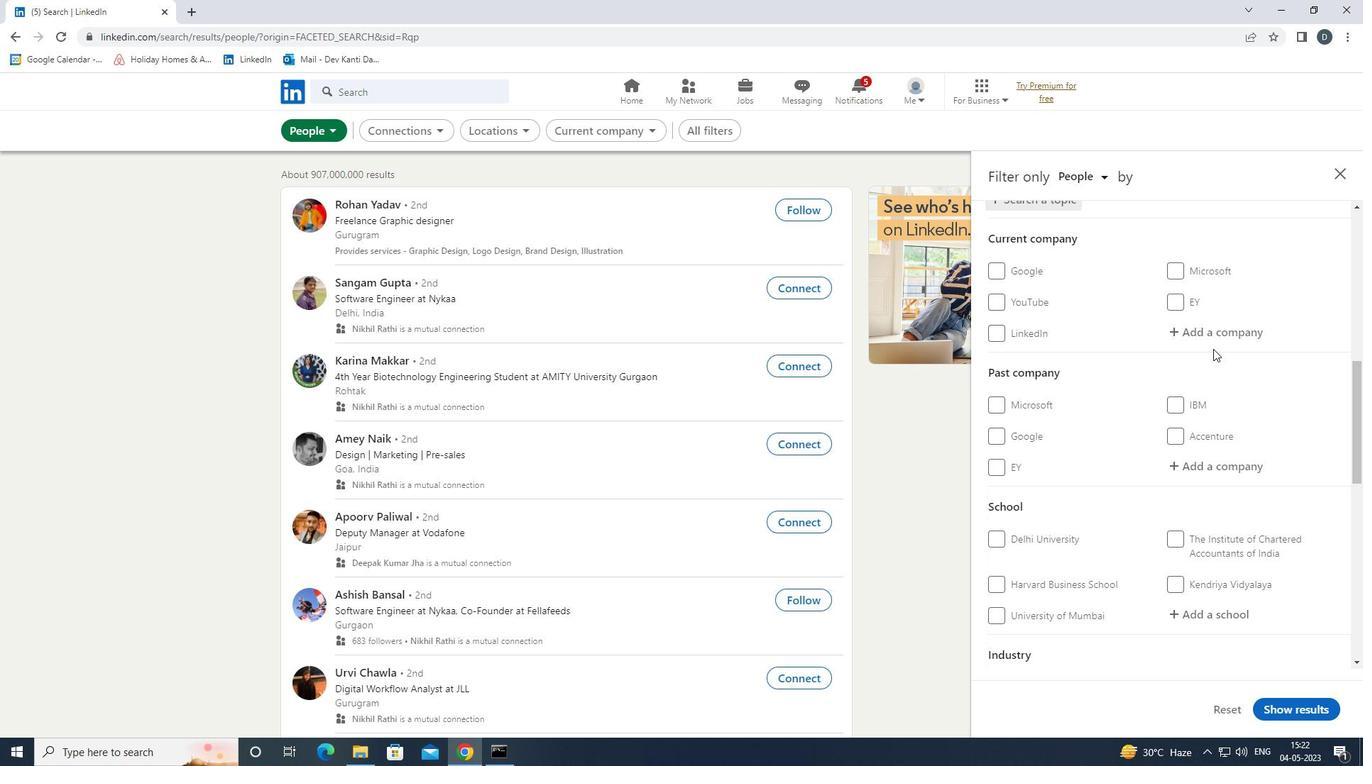 
Action: Mouse moved to (1209, 356)
Screenshot: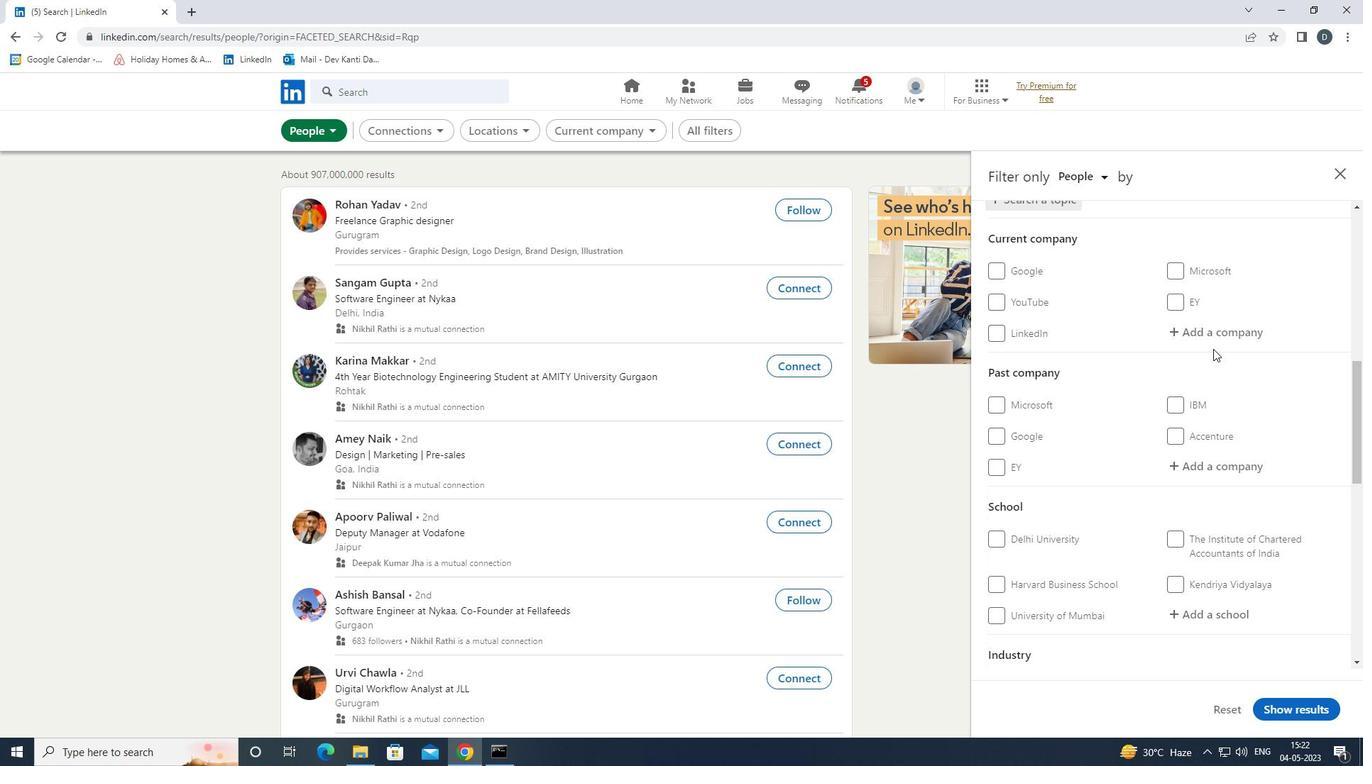 
Action: Mouse scrolled (1209, 355) with delta (0, 0)
Screenshot: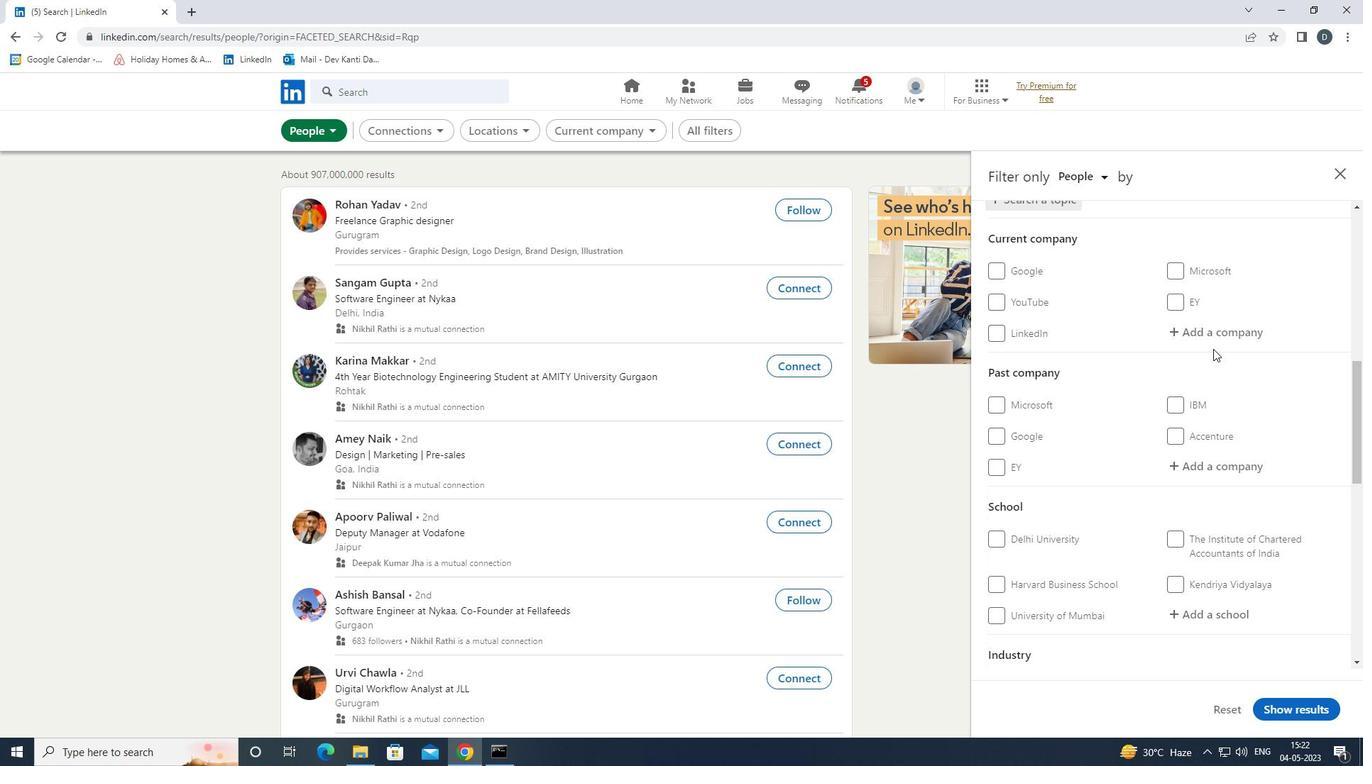 
Action: Mouse moved to (1209, 357)
Screenshot: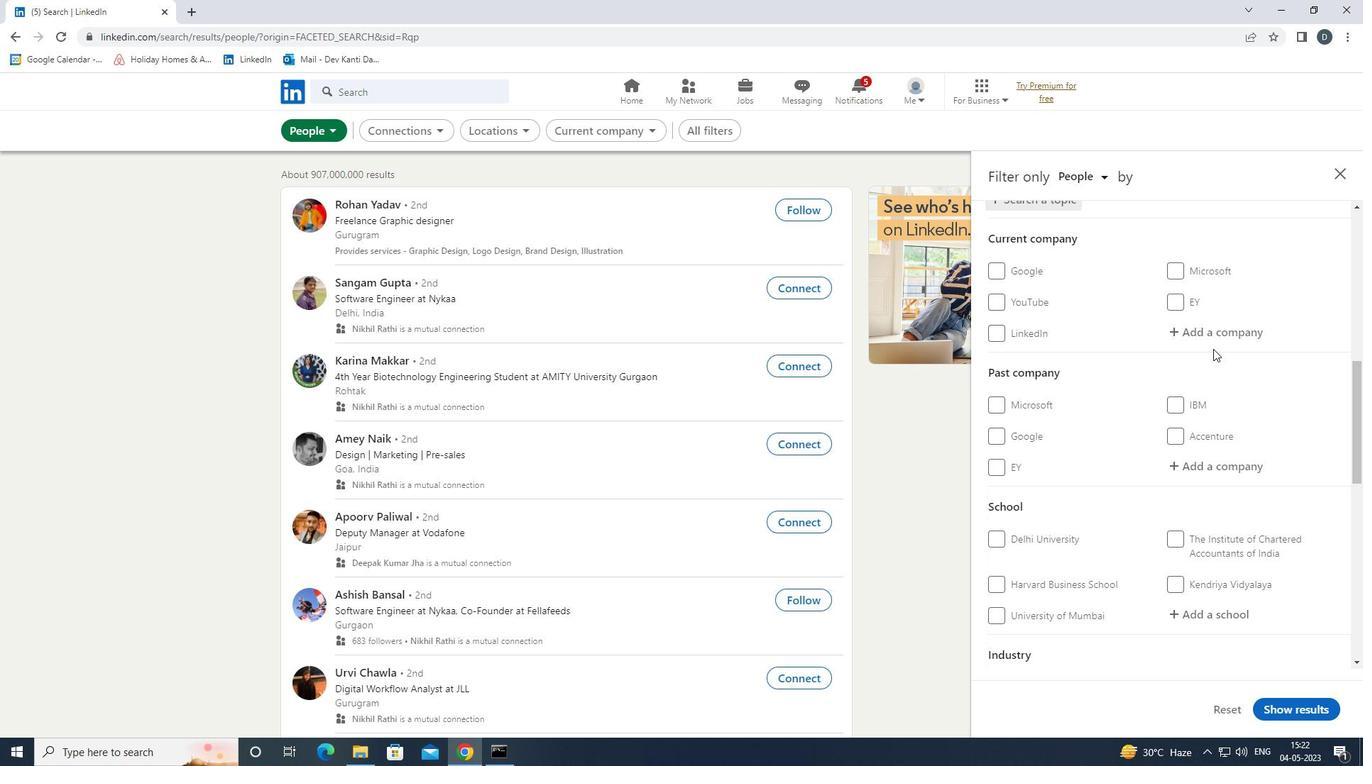 
Action: Mouse scrolled (1209, 356) with delta (0, 0)
Screenshot: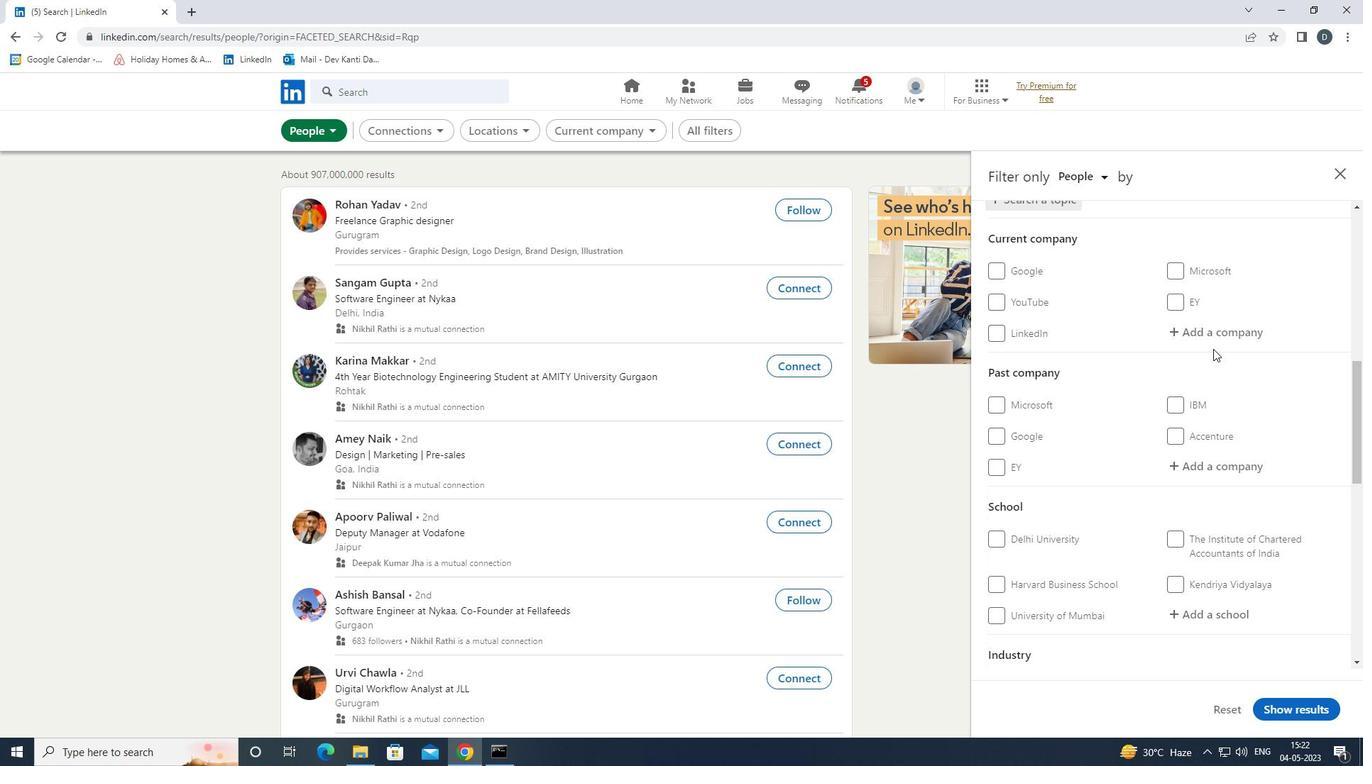 
Action: Mouse moved to (1204, 382)
Screenshot: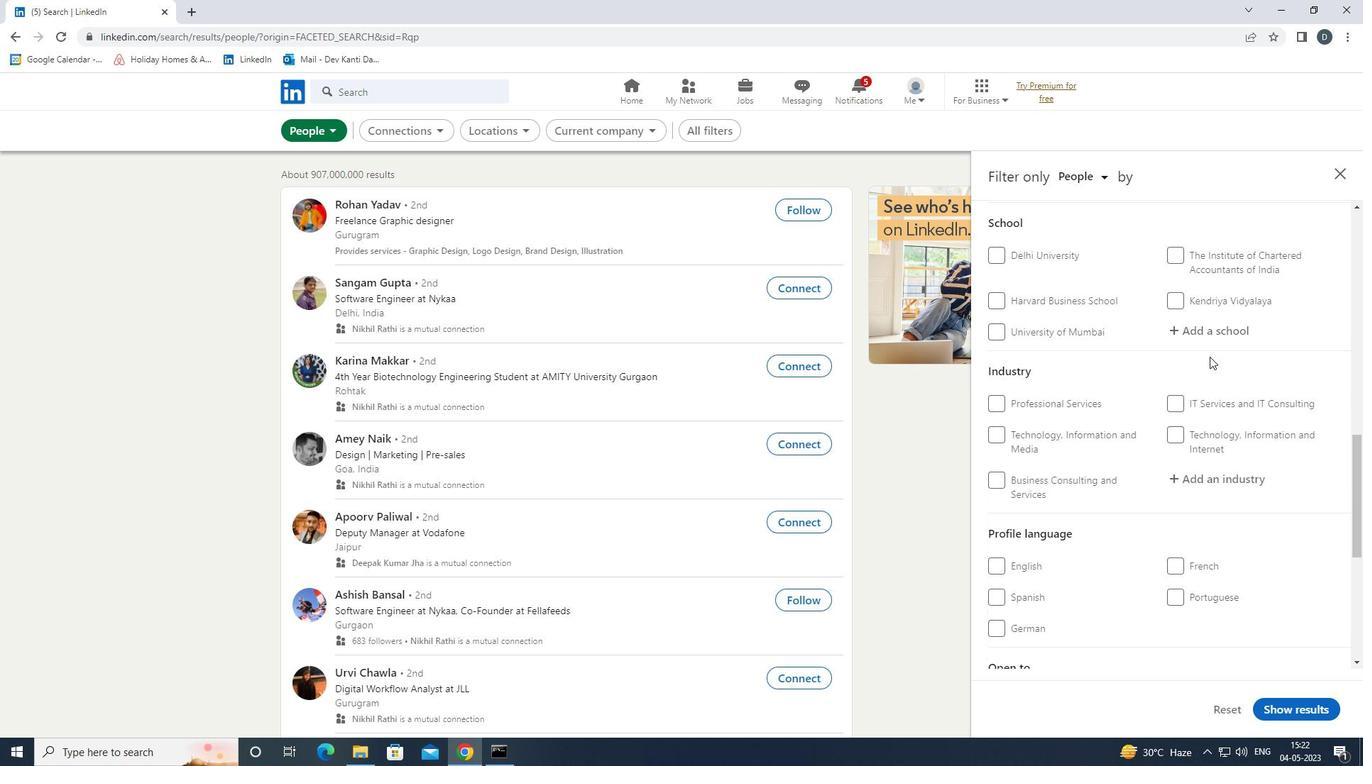 
Action: Mouse scrolled (1204, 382) with delta (0, 0)
Screenshot: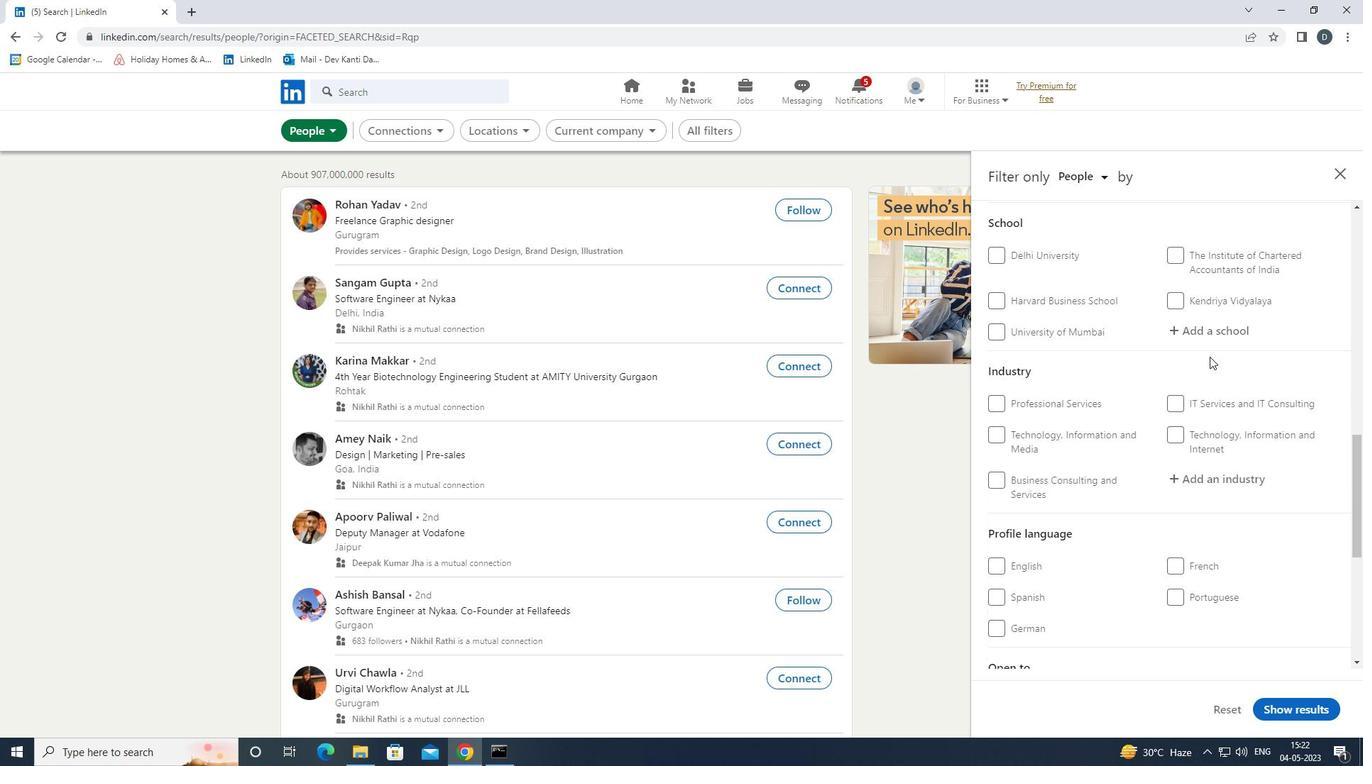 
Action: Mouse moved to (1203, 388)
Screenshot: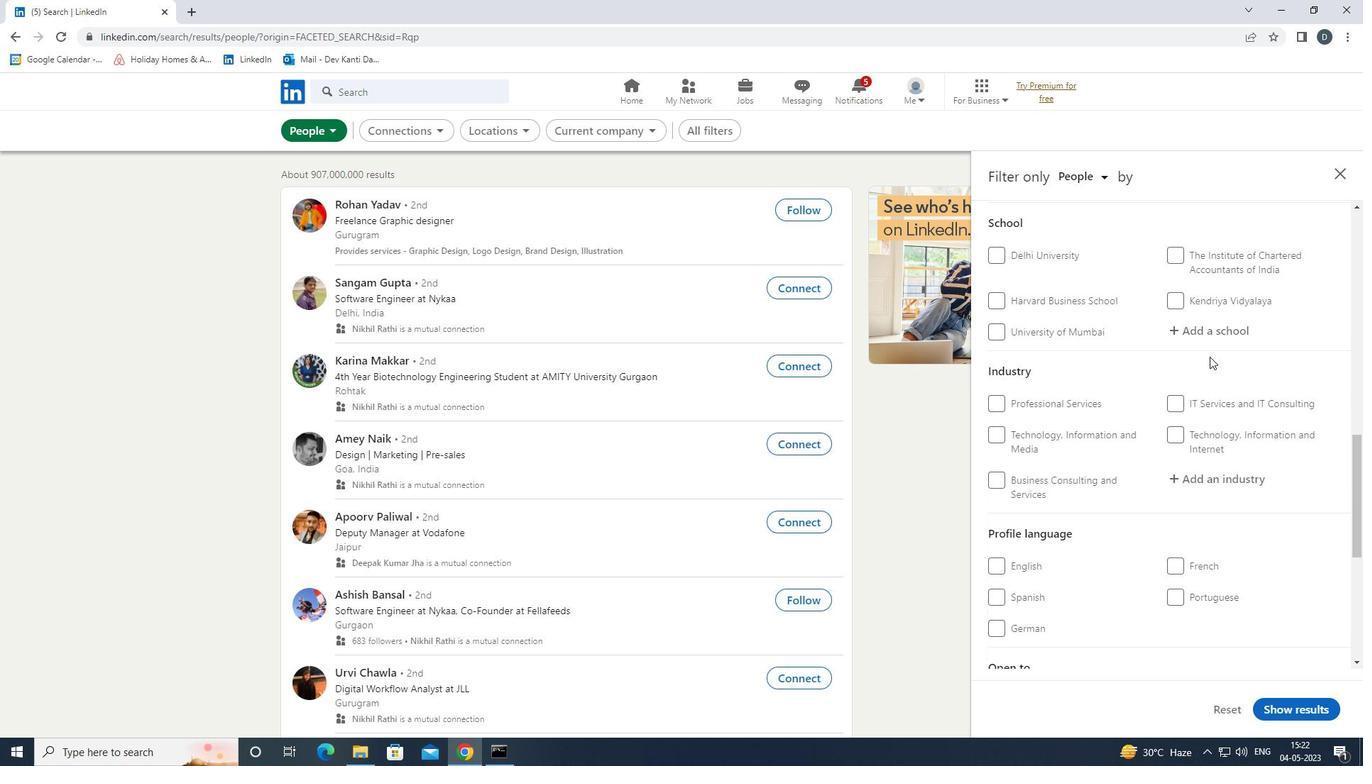 
Action: Mouse scrolled (1203, 387) with delta (0, 0)
Screenshot: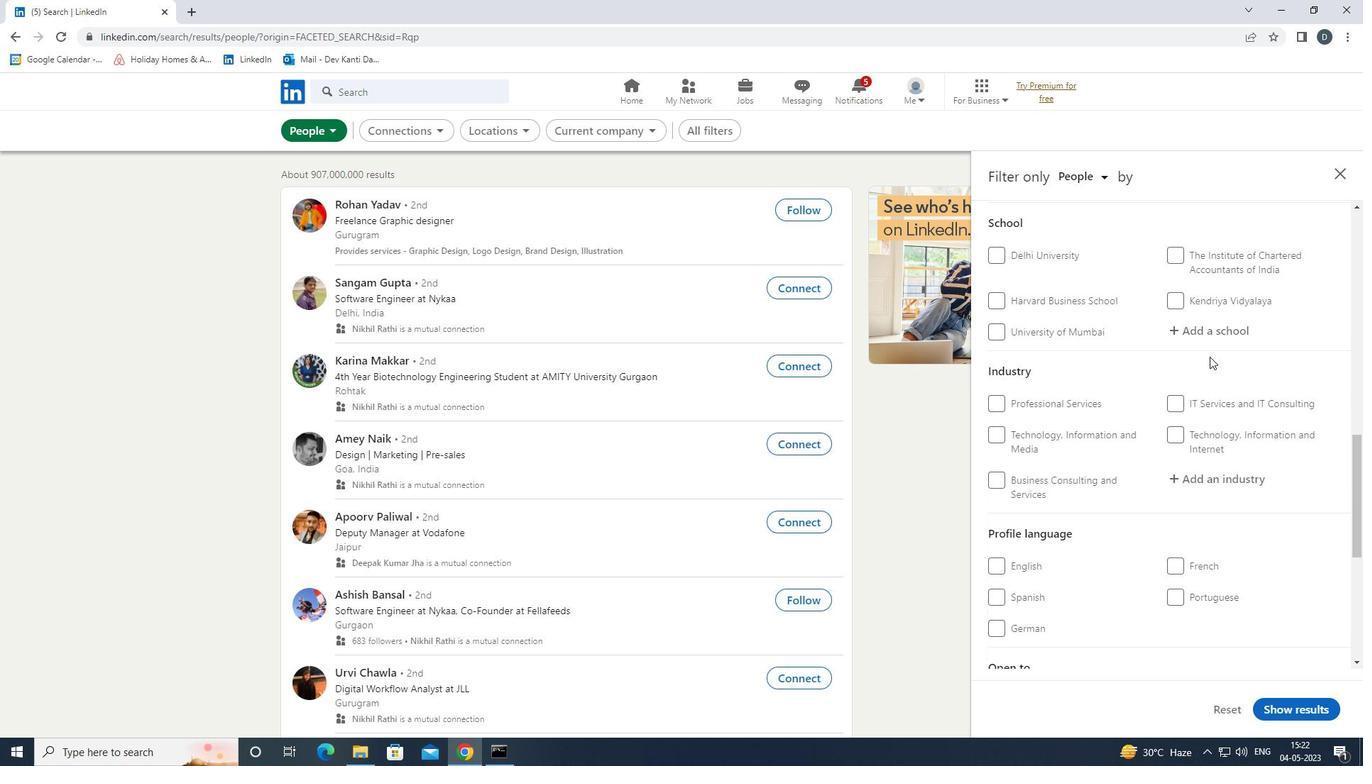 
Action: Mouse moved to (1203, 391)
Screenshot: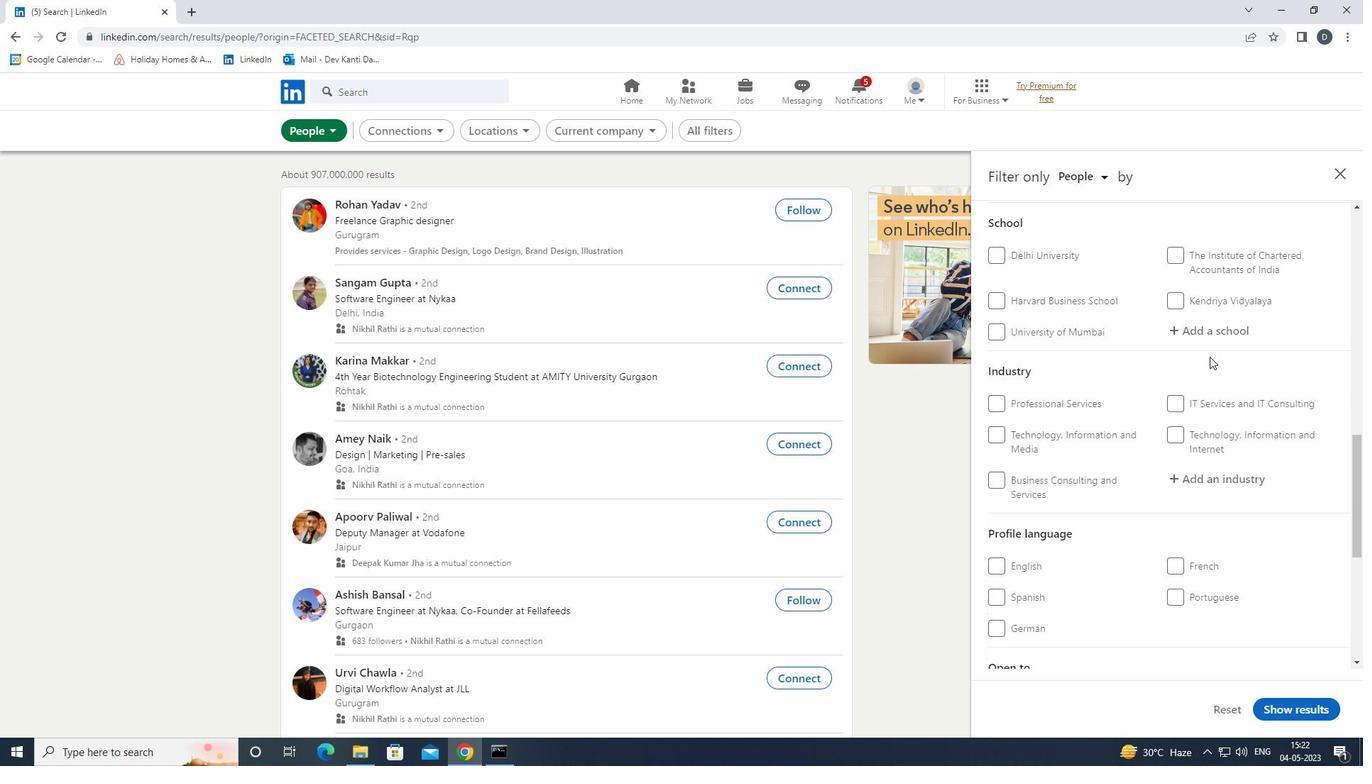 
Action: Mouse scrolled (1203, 390) with delta (0, 0)
Screenshot: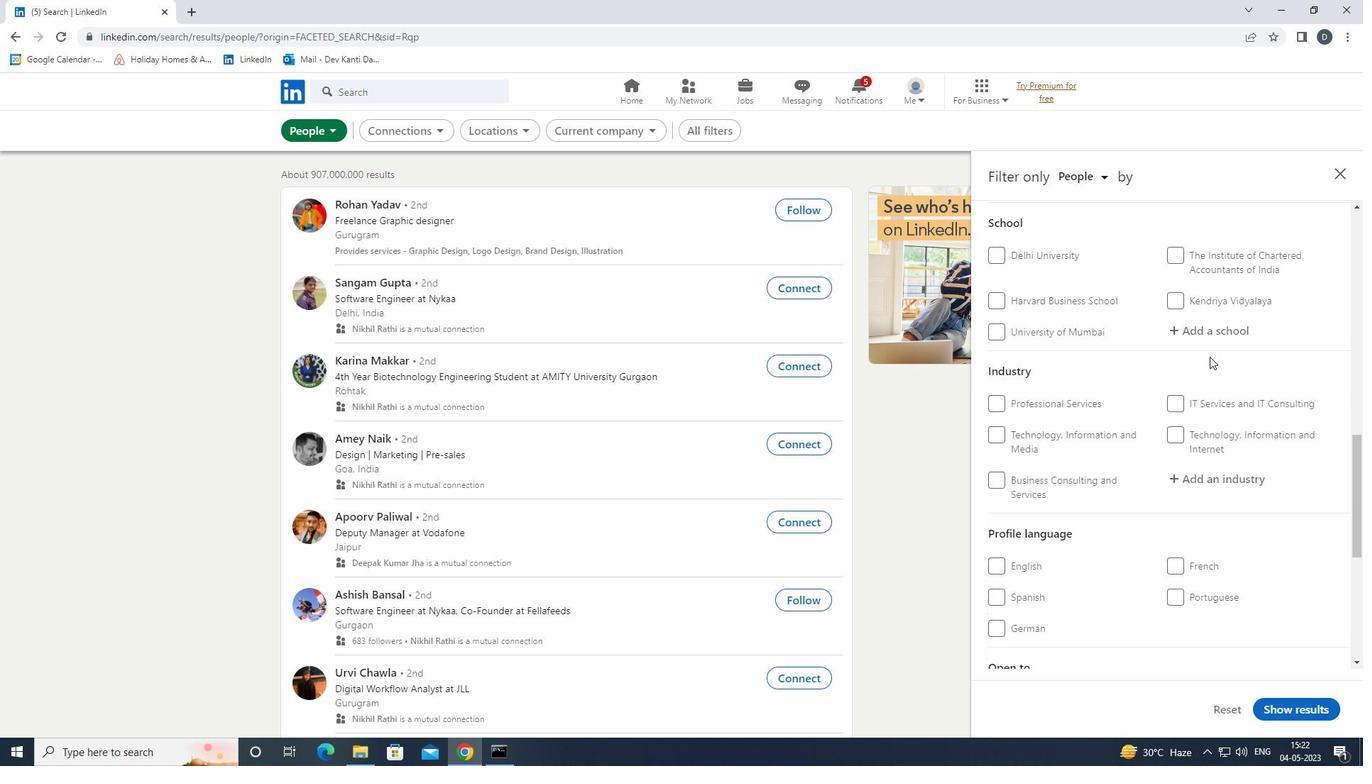 
Action: Mouse moved to (1197, 348)
Screenshot: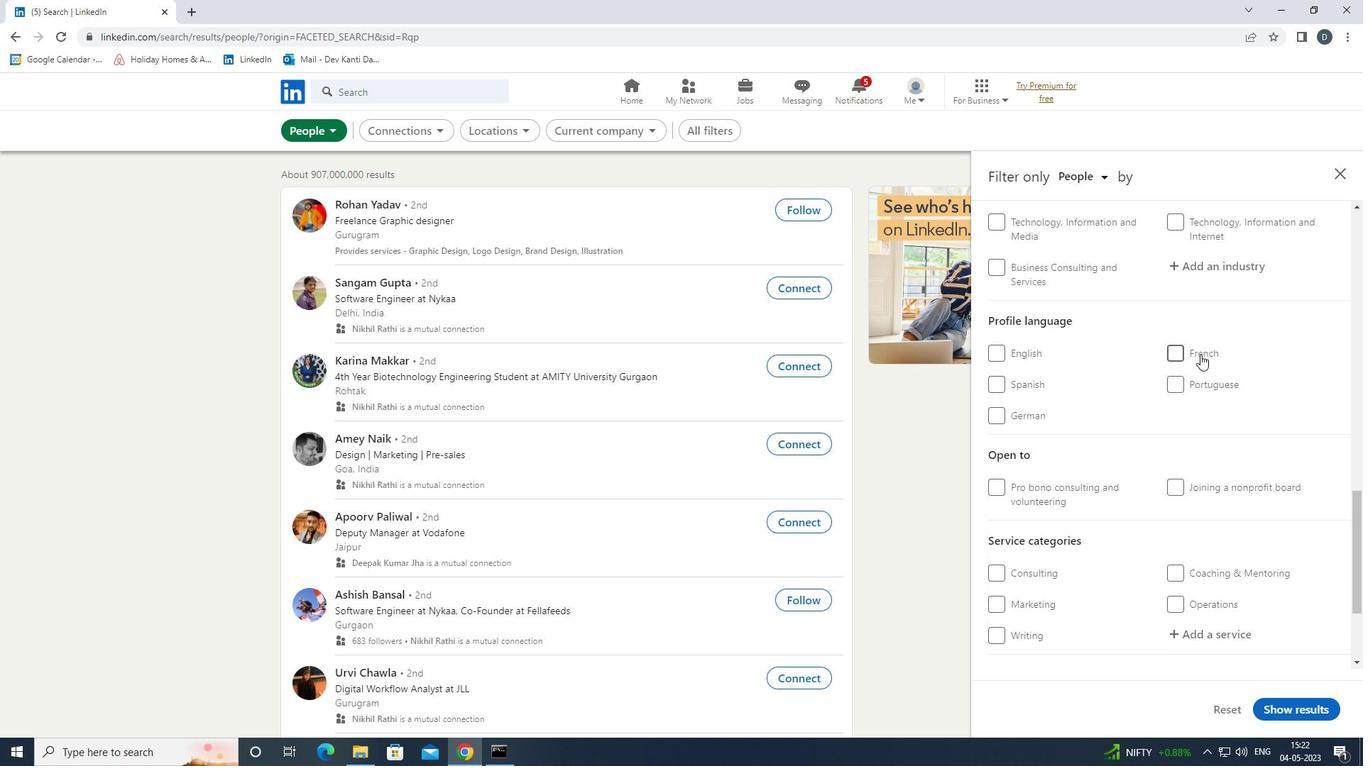 
Action: Mouse pressed left at (1197, 348)
Screenshot: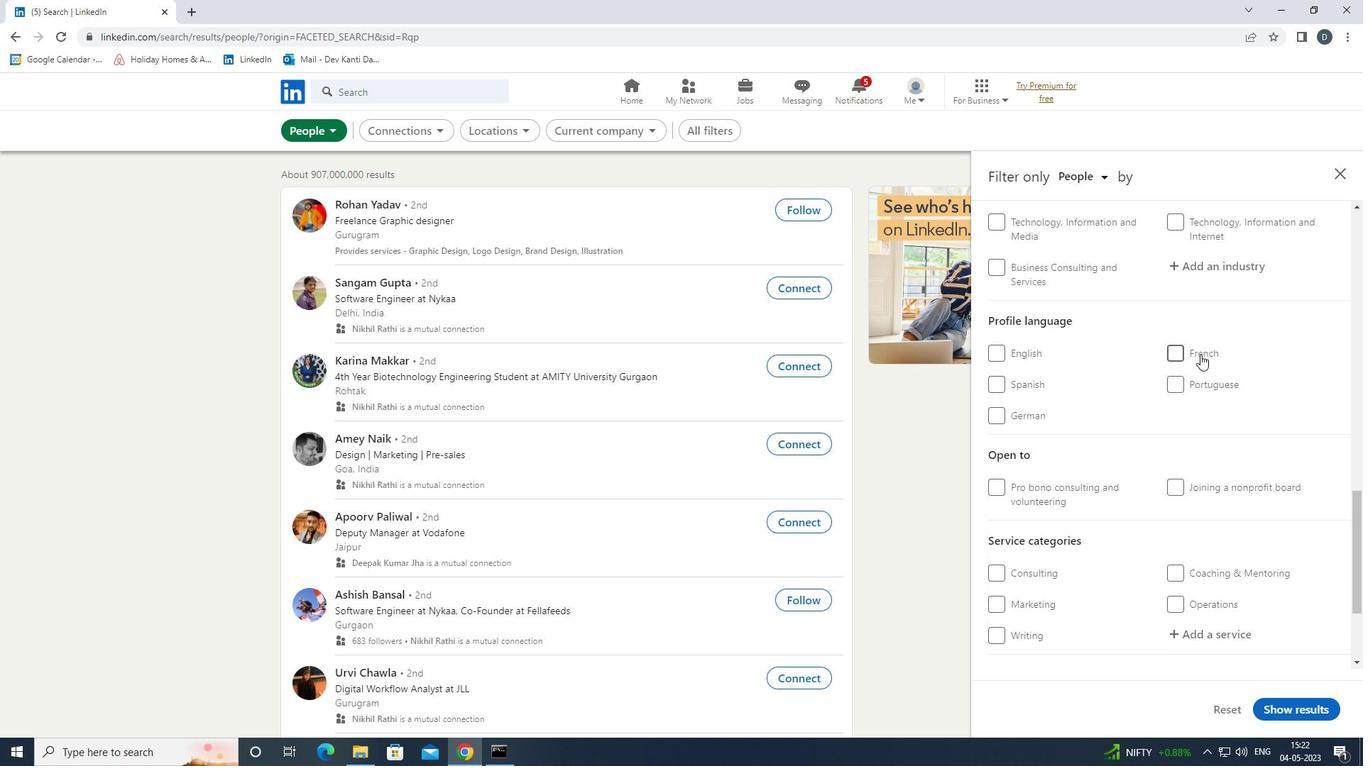 
Action: Mouse moved to (1204, 399)
Screenshot: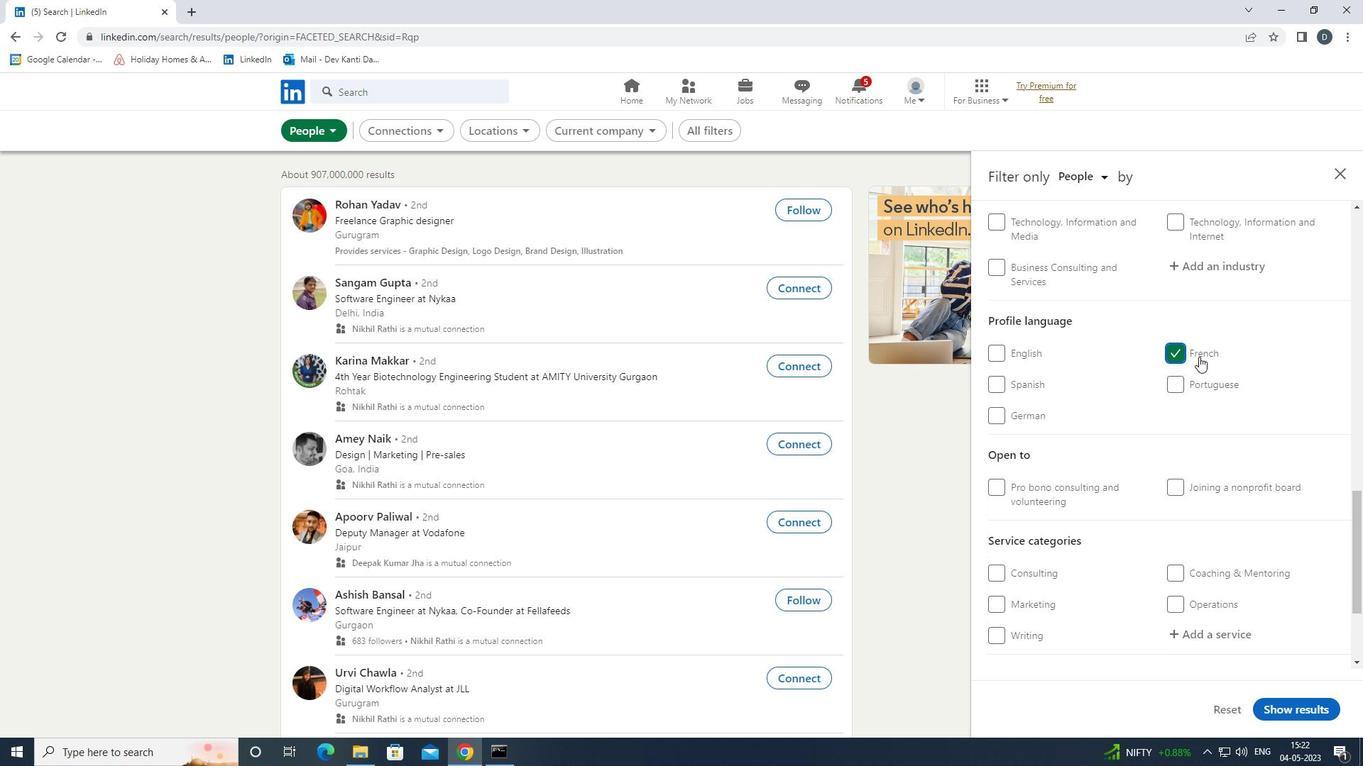 
Action: Mouse scrolled (1204, 399) with delta (0, 0)
Screenshot: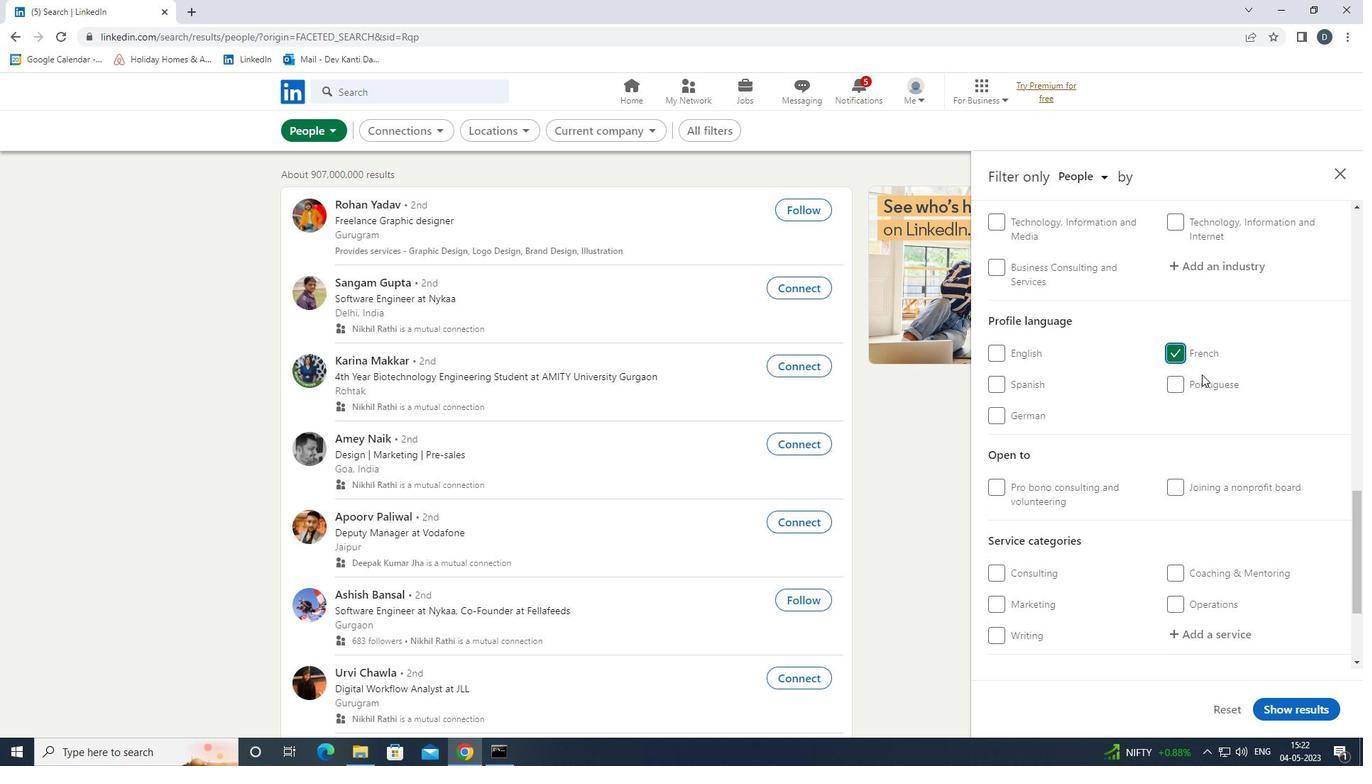 
Action: Mouse scrolled (1204, 399) with delta (0, 0)
Screenshot: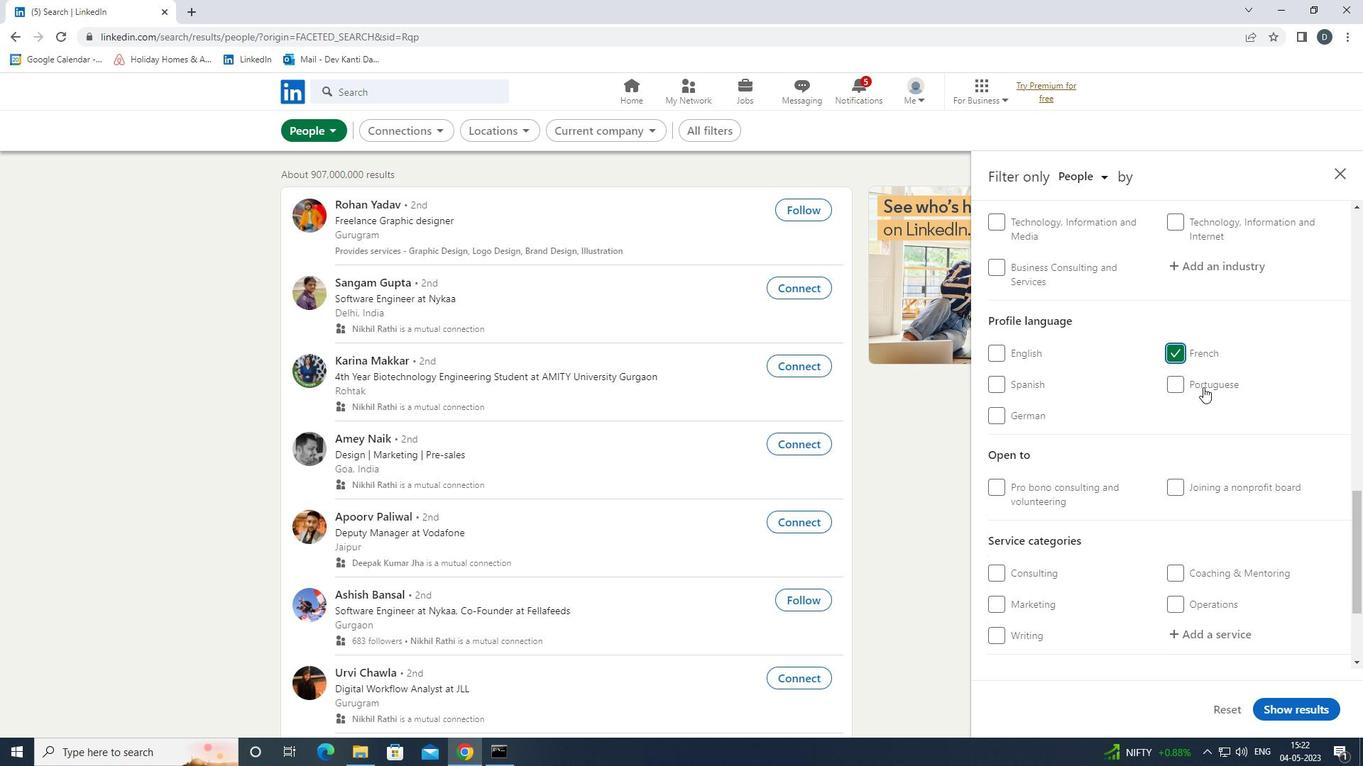 
Action: Mouse scrolled (1204, 399) with delta (0, 0)
Screenshot: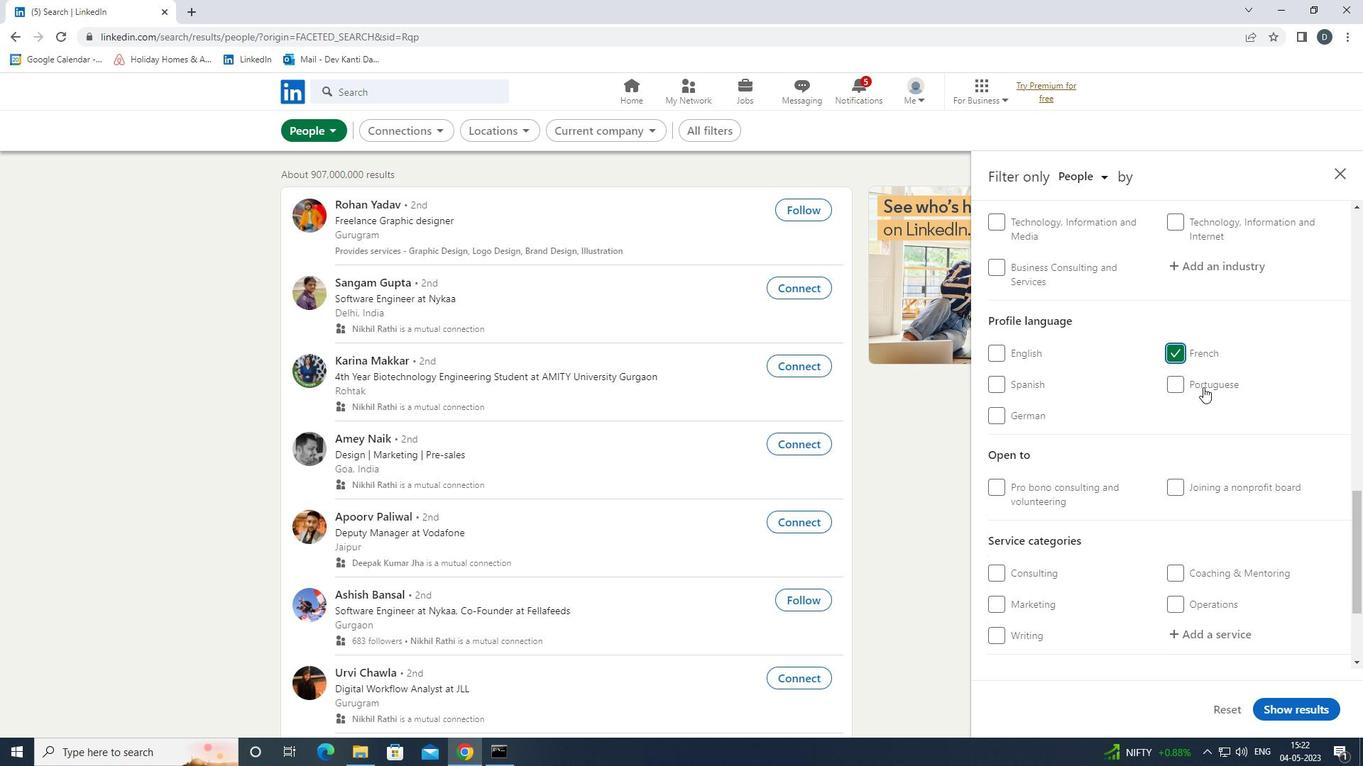 
Action: Mouse scrolled (1204, 399) with delta (0, 0)
Screenshot: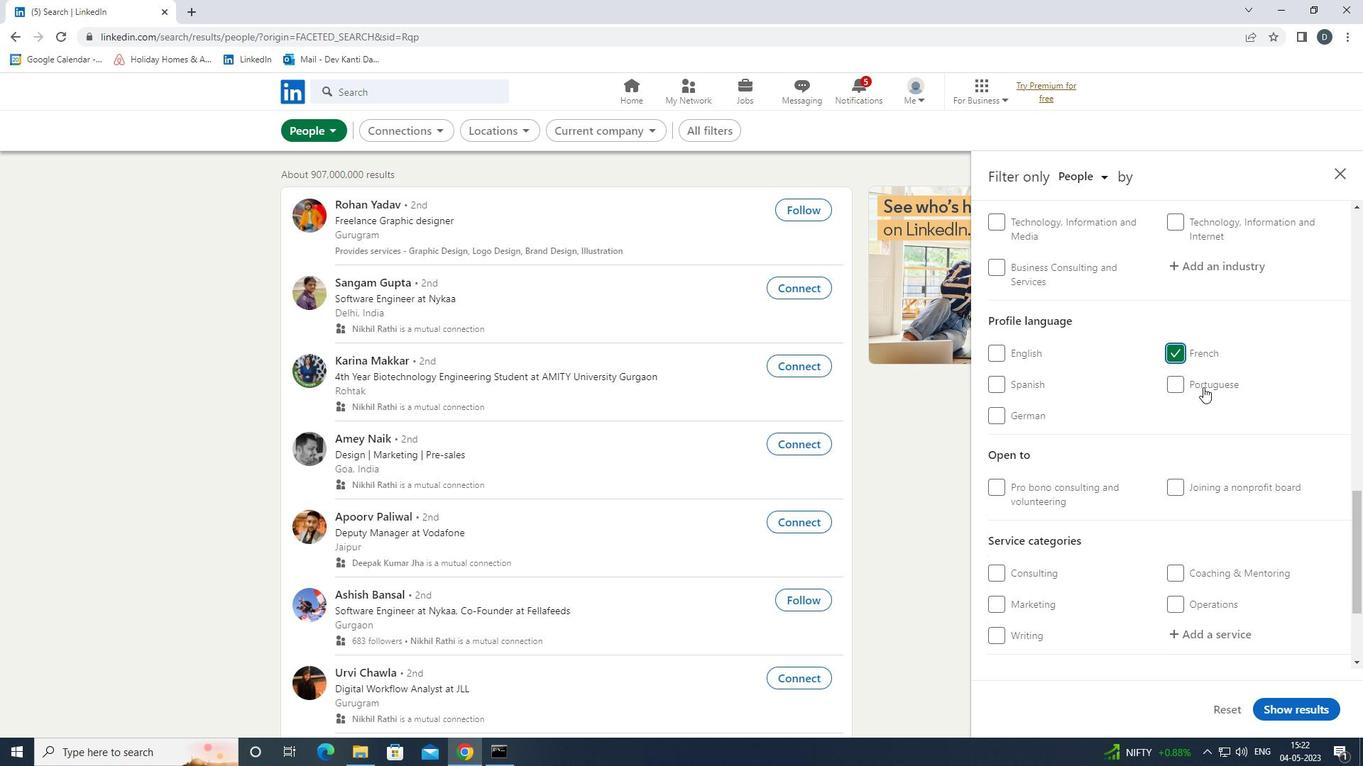 
Action: Mouse scrolled (1204, 399) with delta (0, 0)
Screenshot: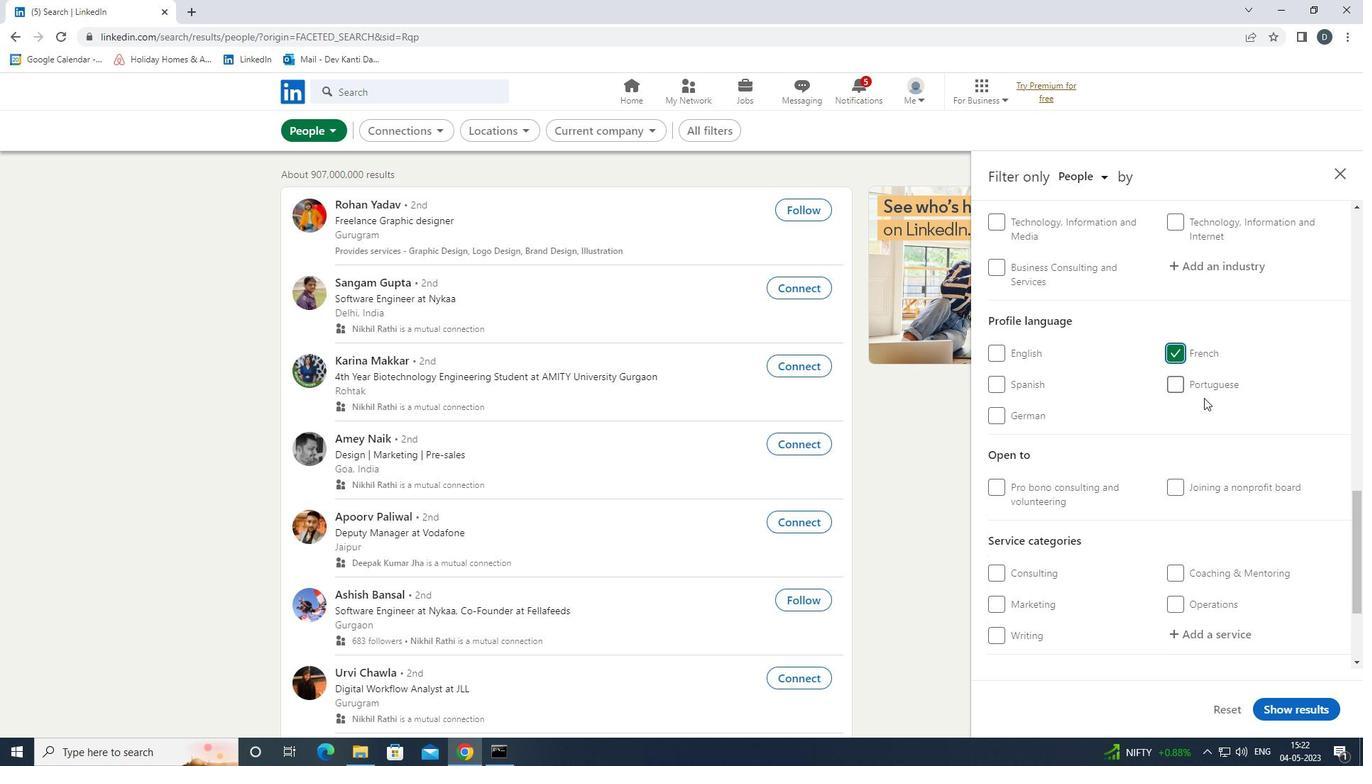 
Action: Mouse scrolled (1204, 399) with delta (0, 0)
Screenshot: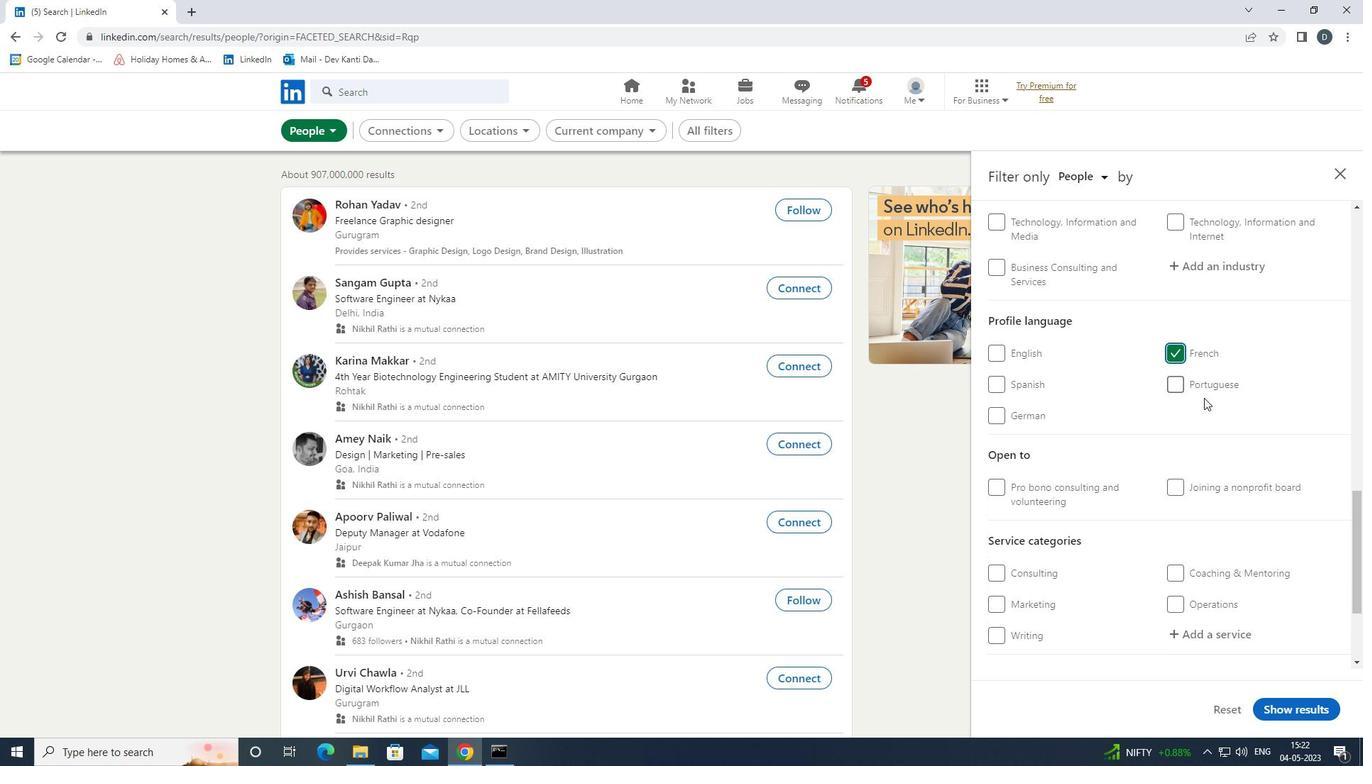 
Action: Mouse scrolled (1204, 399) with delta (0, 0)
Screenshot: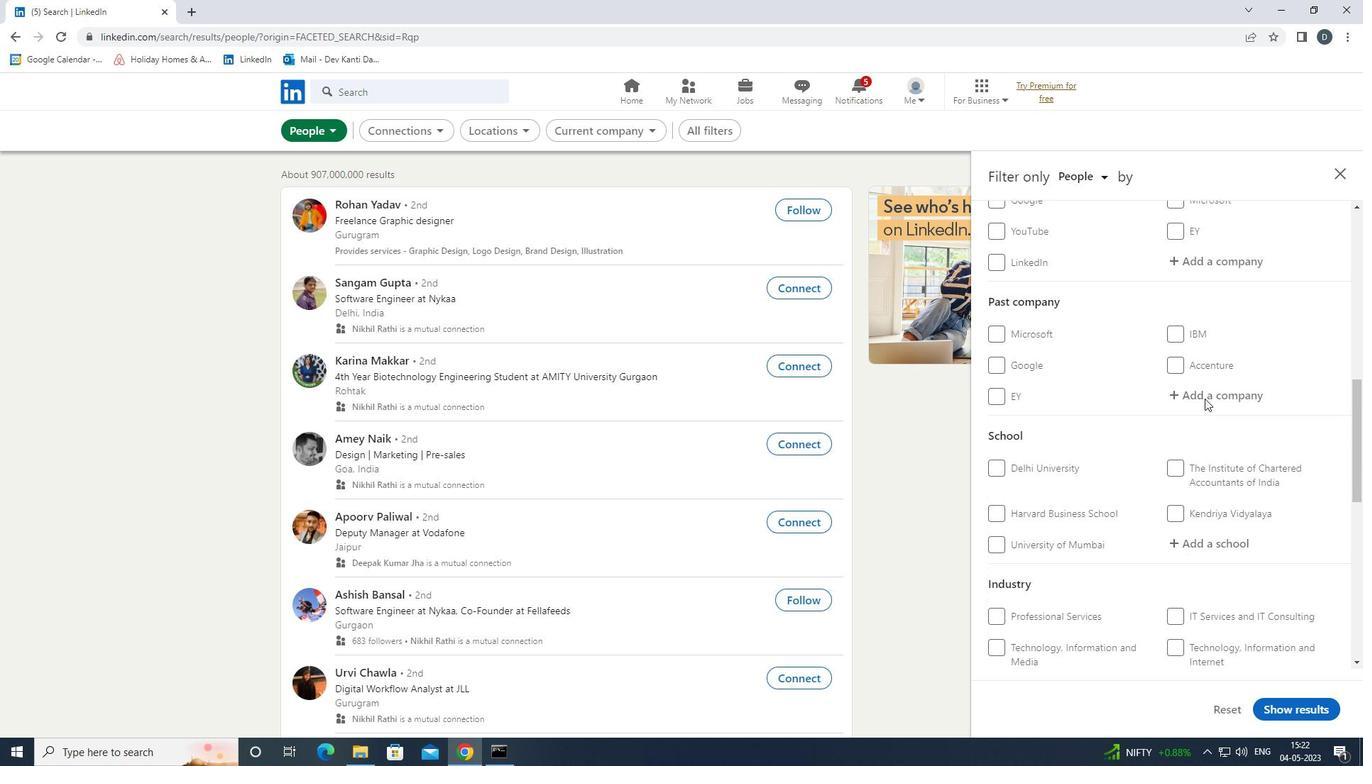 
Action: Mouse scrolled (1204, 399) with delta (0, 0)
Screenshot: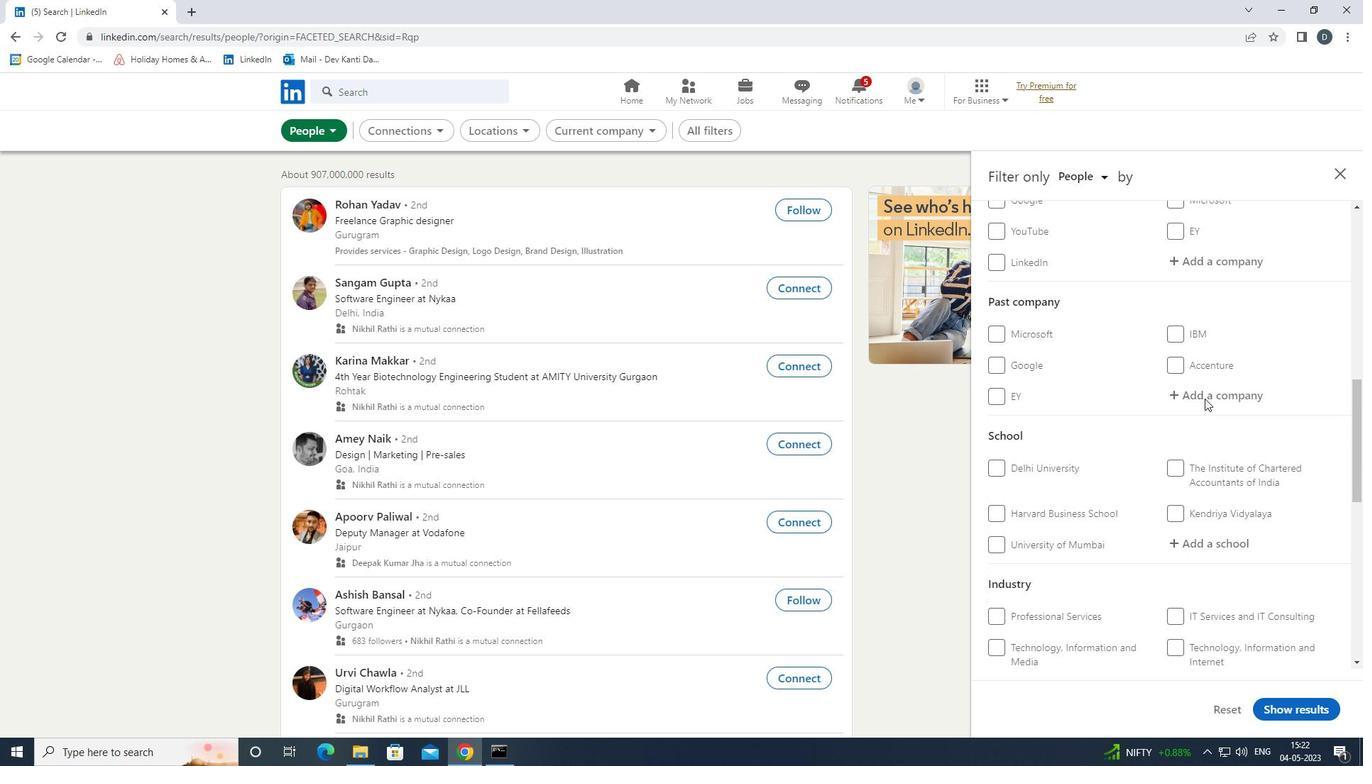 
Action: Mouse moved to (1213, 381)
Screenshot: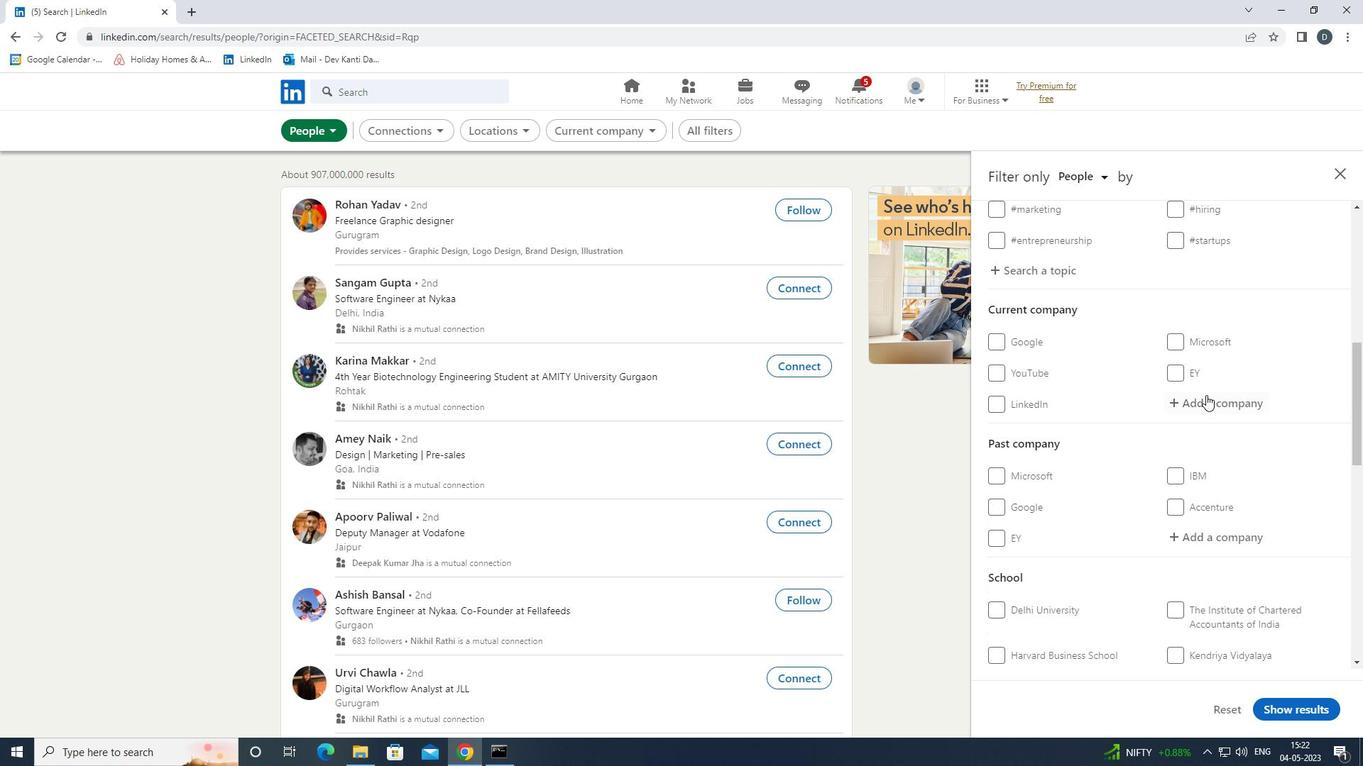
Action: Mouse pressed left at (1213, 381)
Screenshot: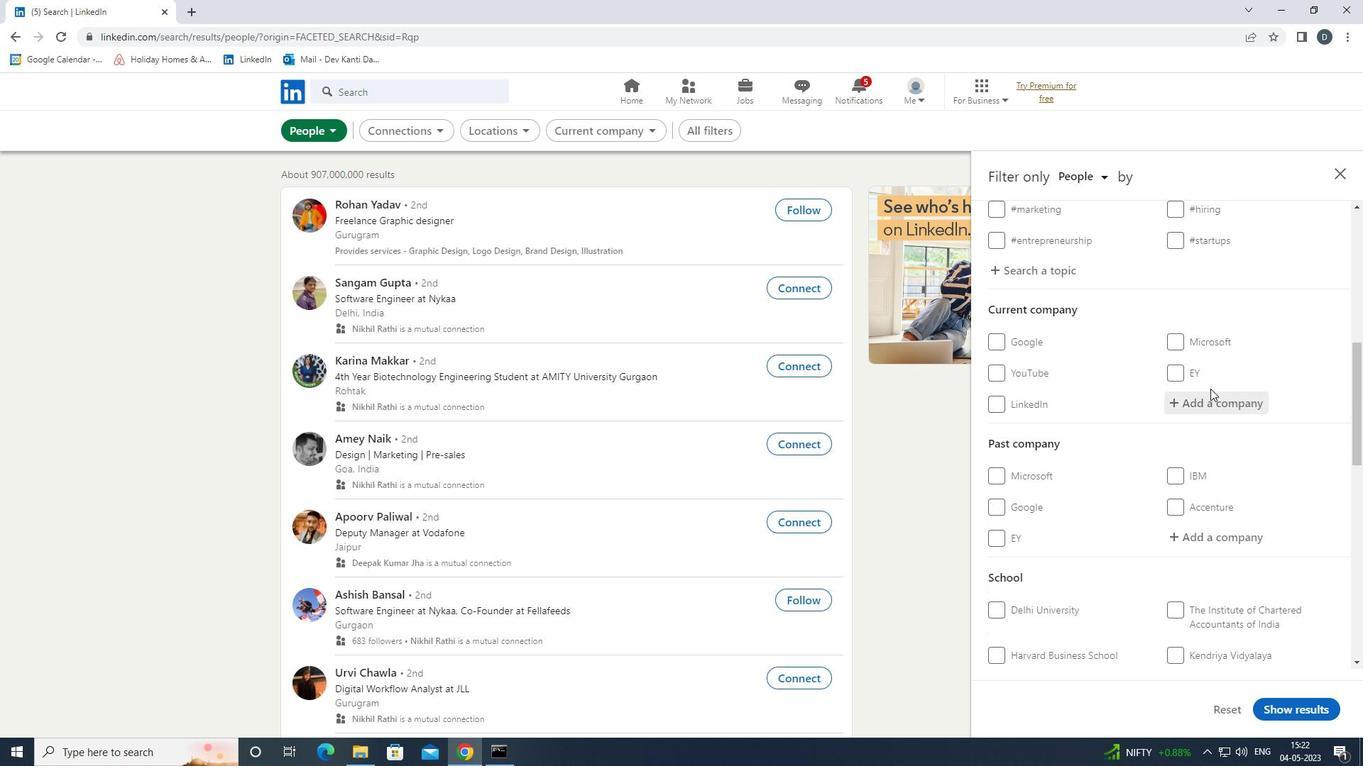 
Action: Mouse moved to (1216, 394)
Screenshot: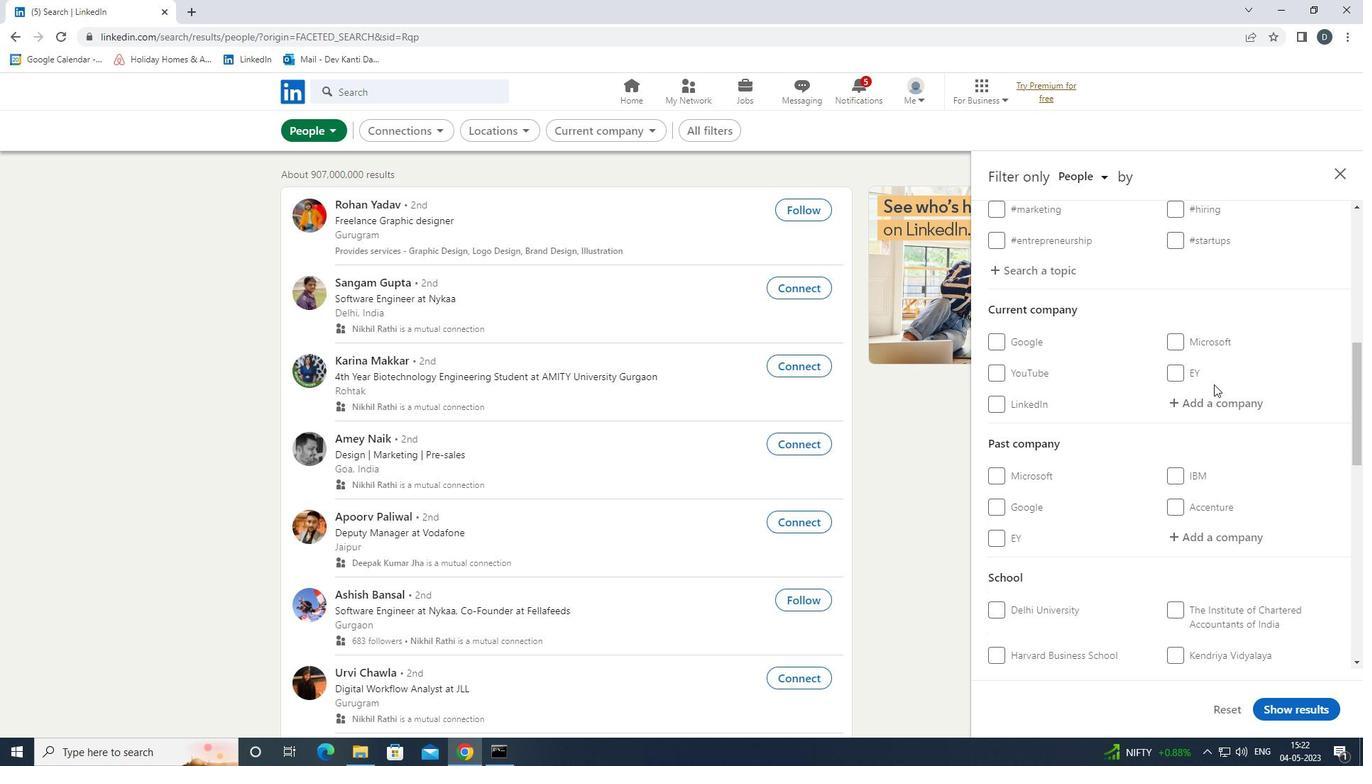 
Action: Mouse pressed left at (1216, 394)
Screenshot: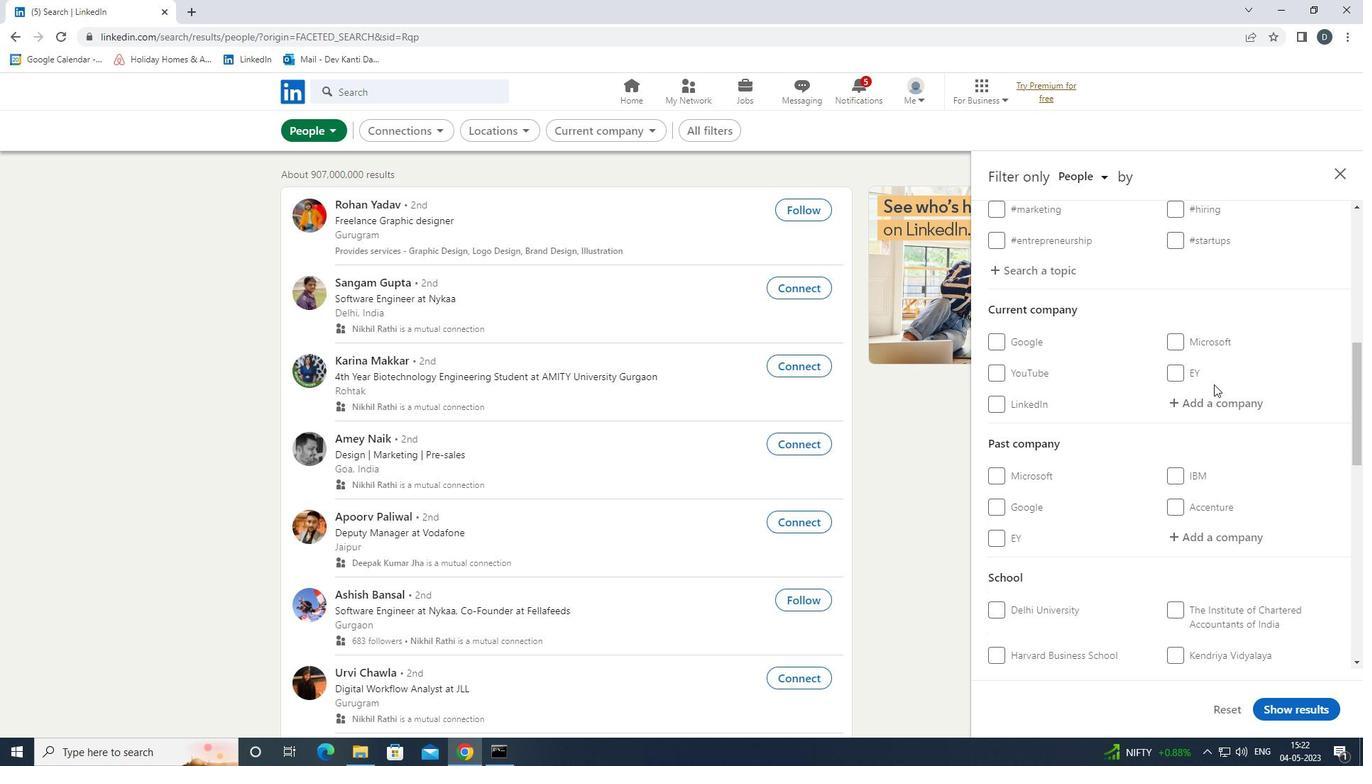 
Action: Mouse moved to (1215, 397)
Screenshot: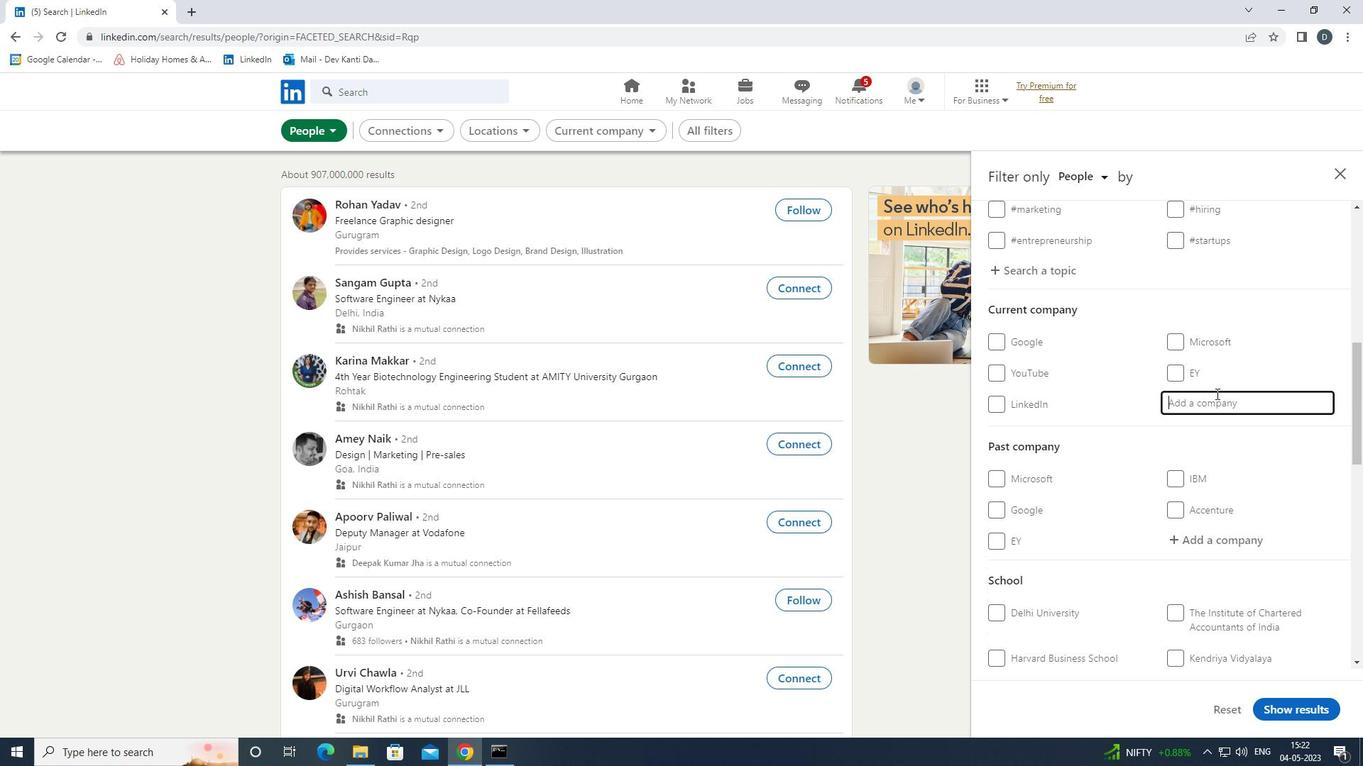 
Action: Key pressed <Key.shift><Key.shift><Key.shift><Key.shift><Key.shift>KIABIO<Key.backspace><Key.space><Key.down><Key.shift>INTERNA<Key.down><Key.down><Key.up><Key.up>TIONAL<Key.space><Key.shift>SUPPLY<Key.space><Key.down><Key.enter>
Screenshot: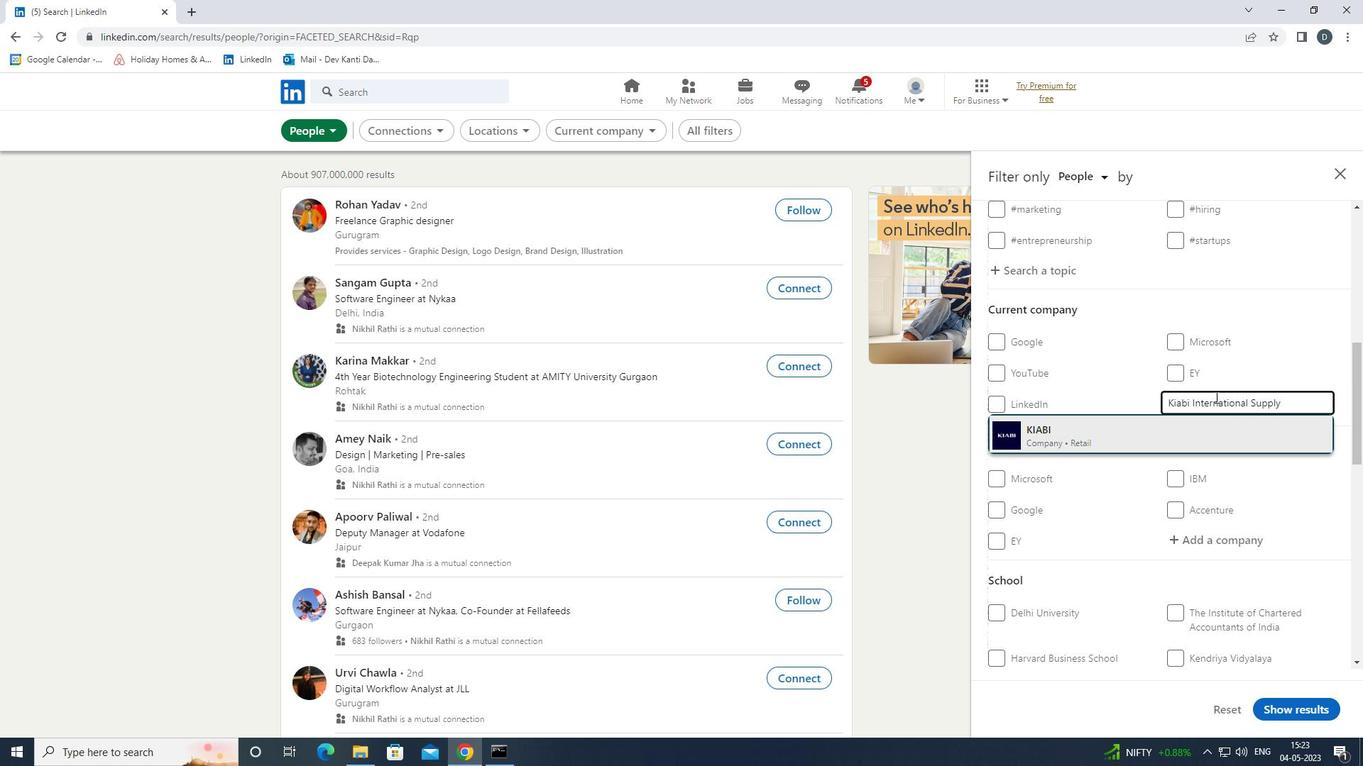 
Action: Mouse moved to (1213, 406)
Screenshot: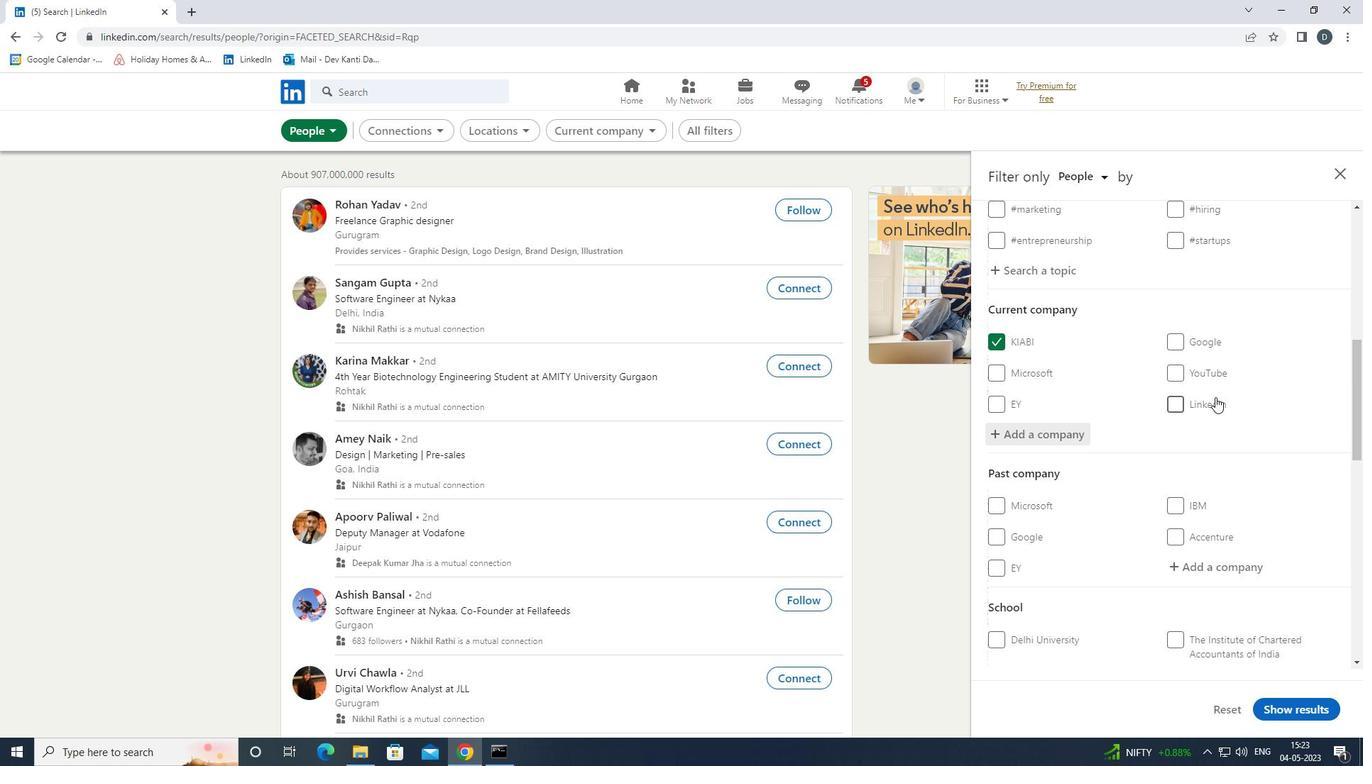 
Action: Mouse scrolled (1213, 406) with delta (0, 0)
Screenshot: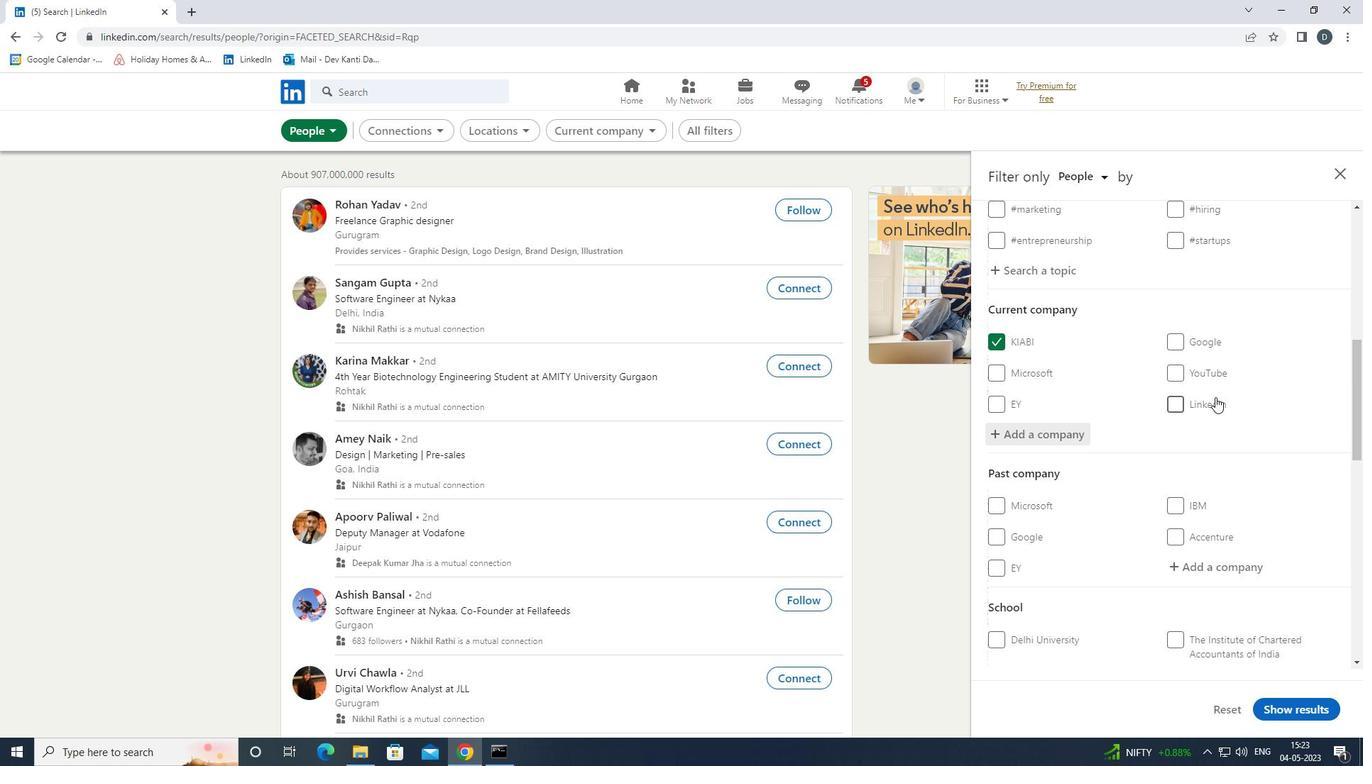 
Action: Mouse moved to (1203, 410)
Screenshot: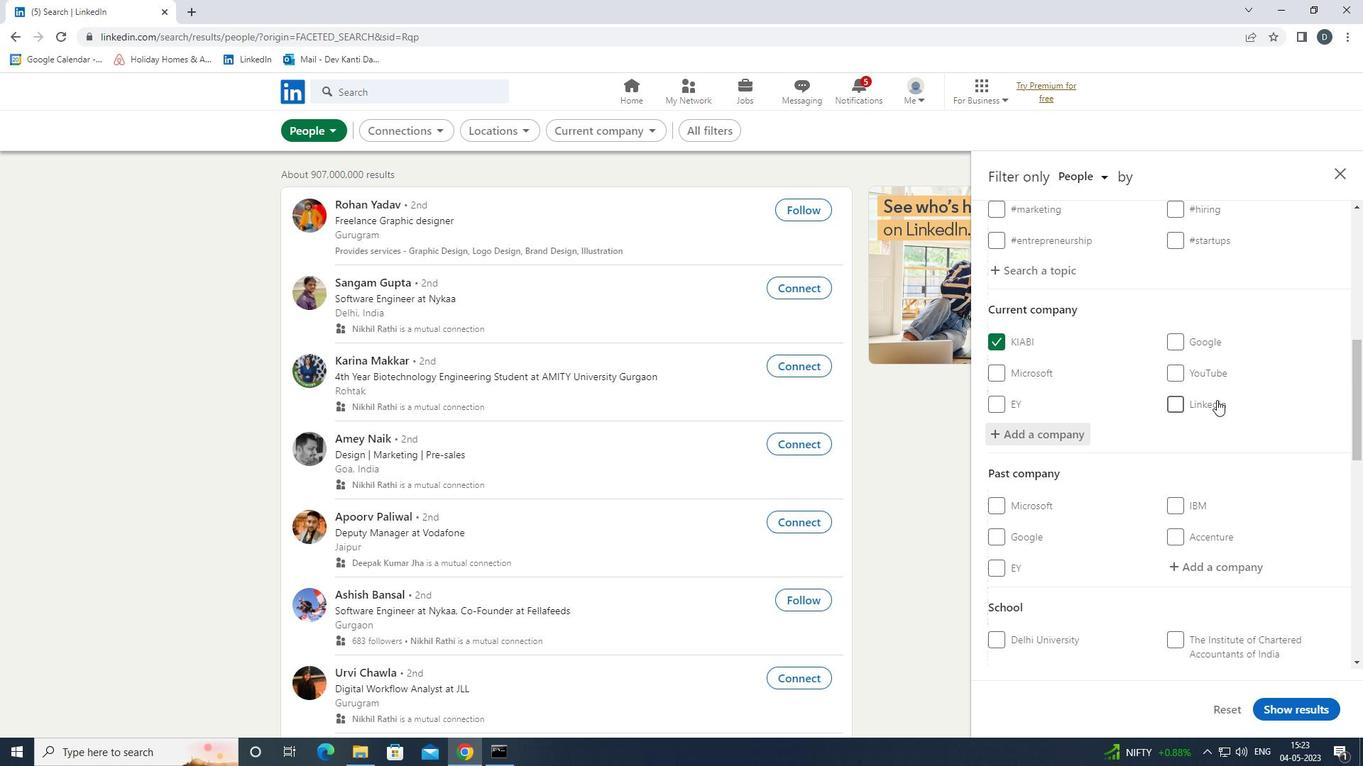 
Action: Mouse scrolled (1203, 409) with delta (0, 0)
Screenshot: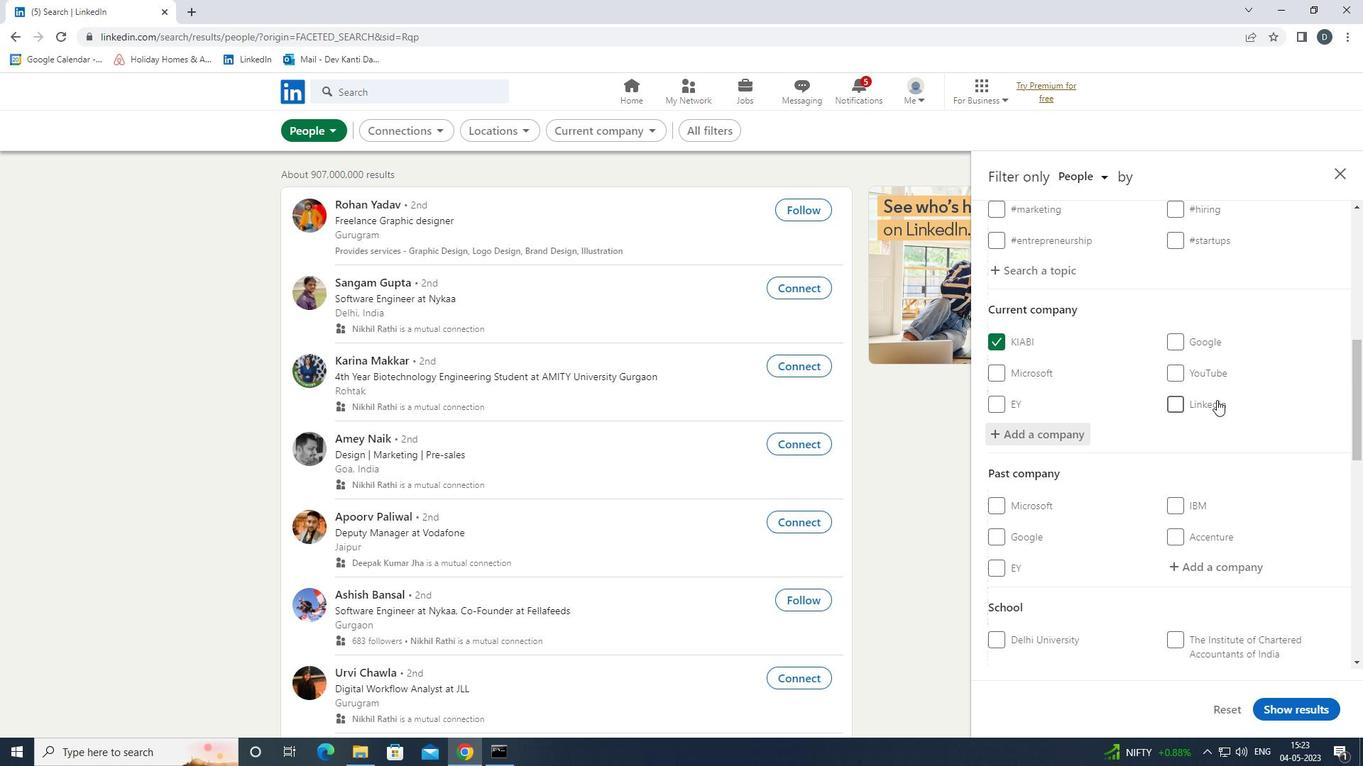 
Action: Mouse moved to (1197, 414)
Screenshot: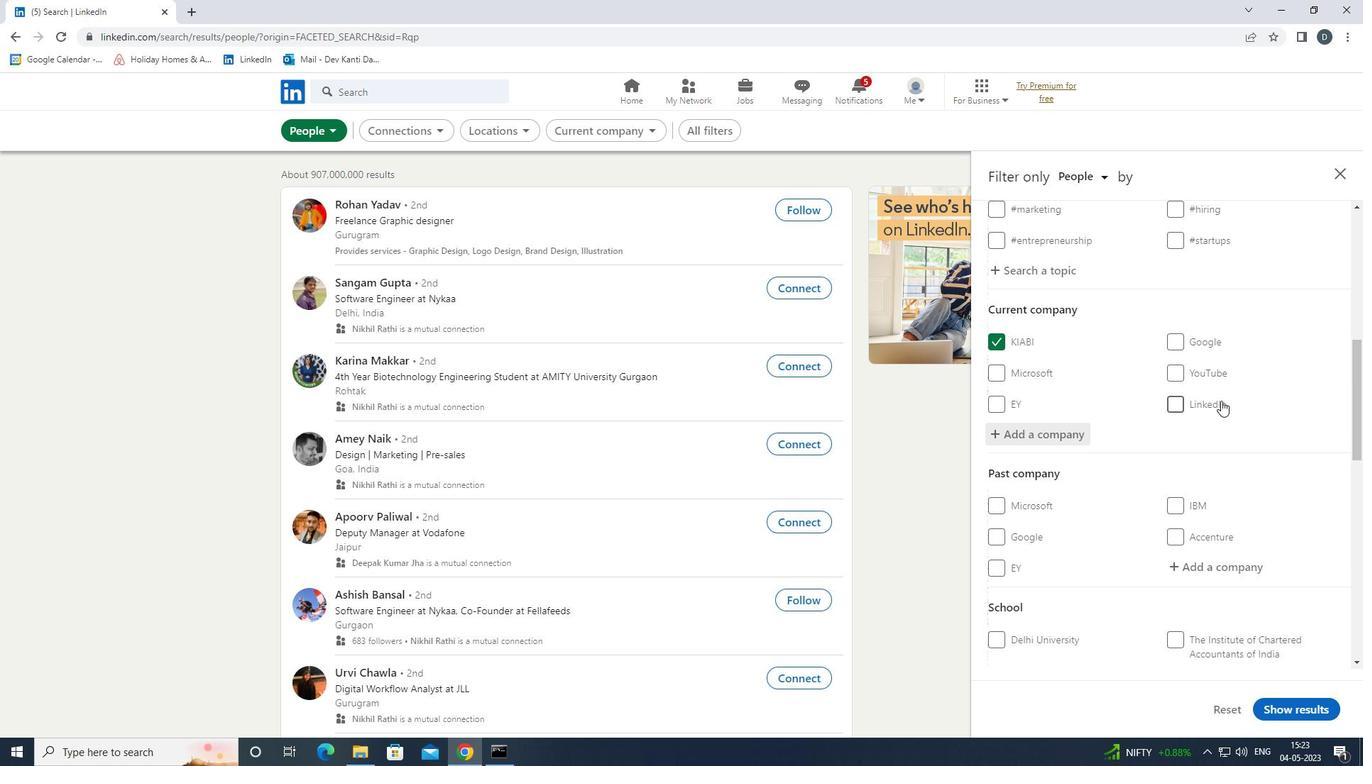 
Action: Mouse scrolled (1197, 413) with delta (0, 0)
Screenshot: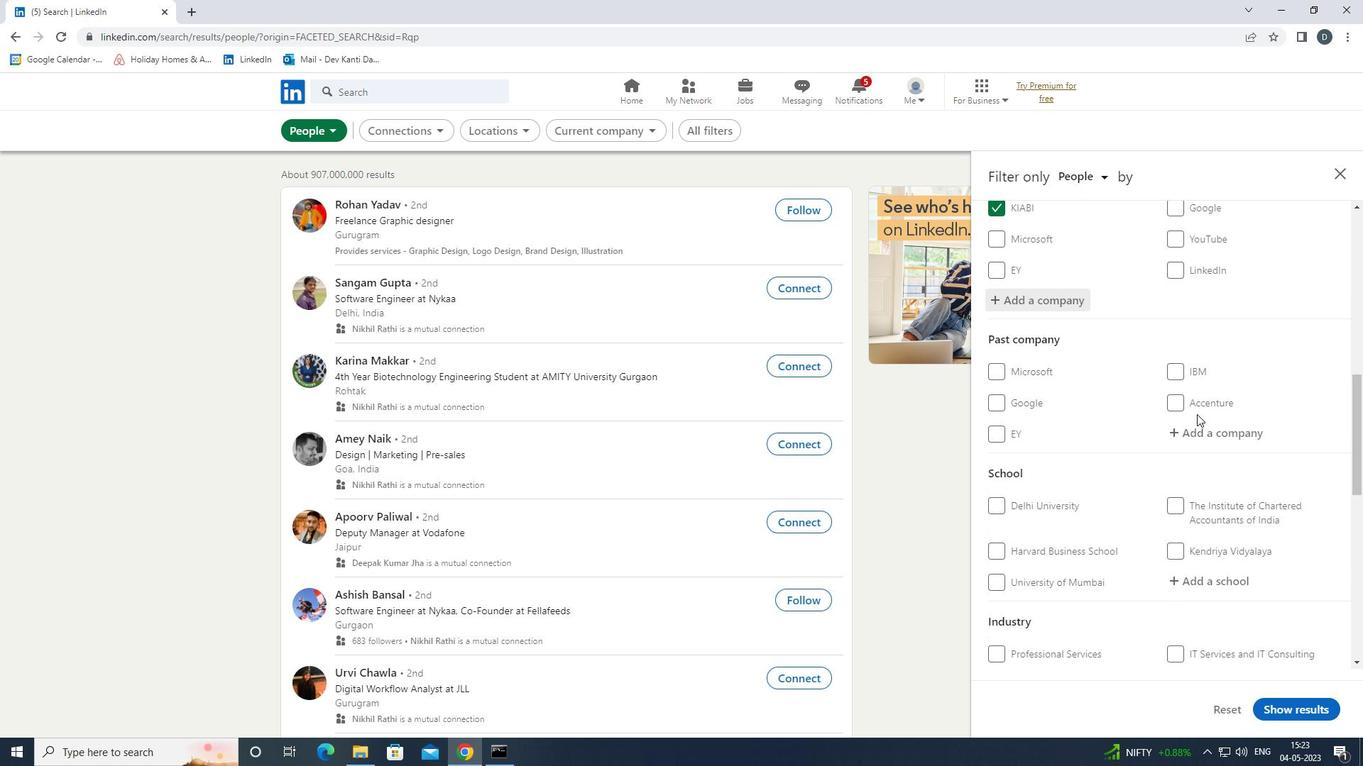 
Action: Mouse scrolled (1197, 413) with delta (0, 0)
Screenshot: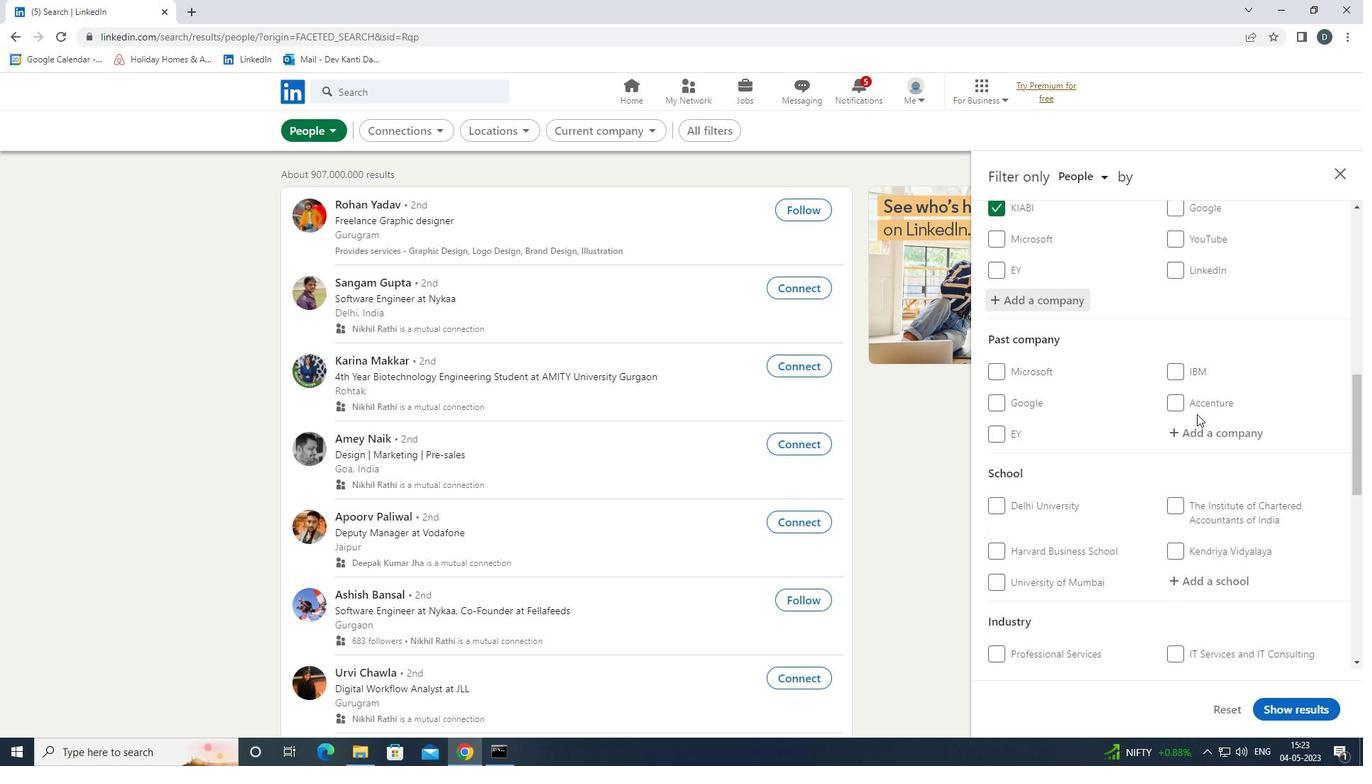 
Action: Mouse moved to (1213, 438)
Screenshot: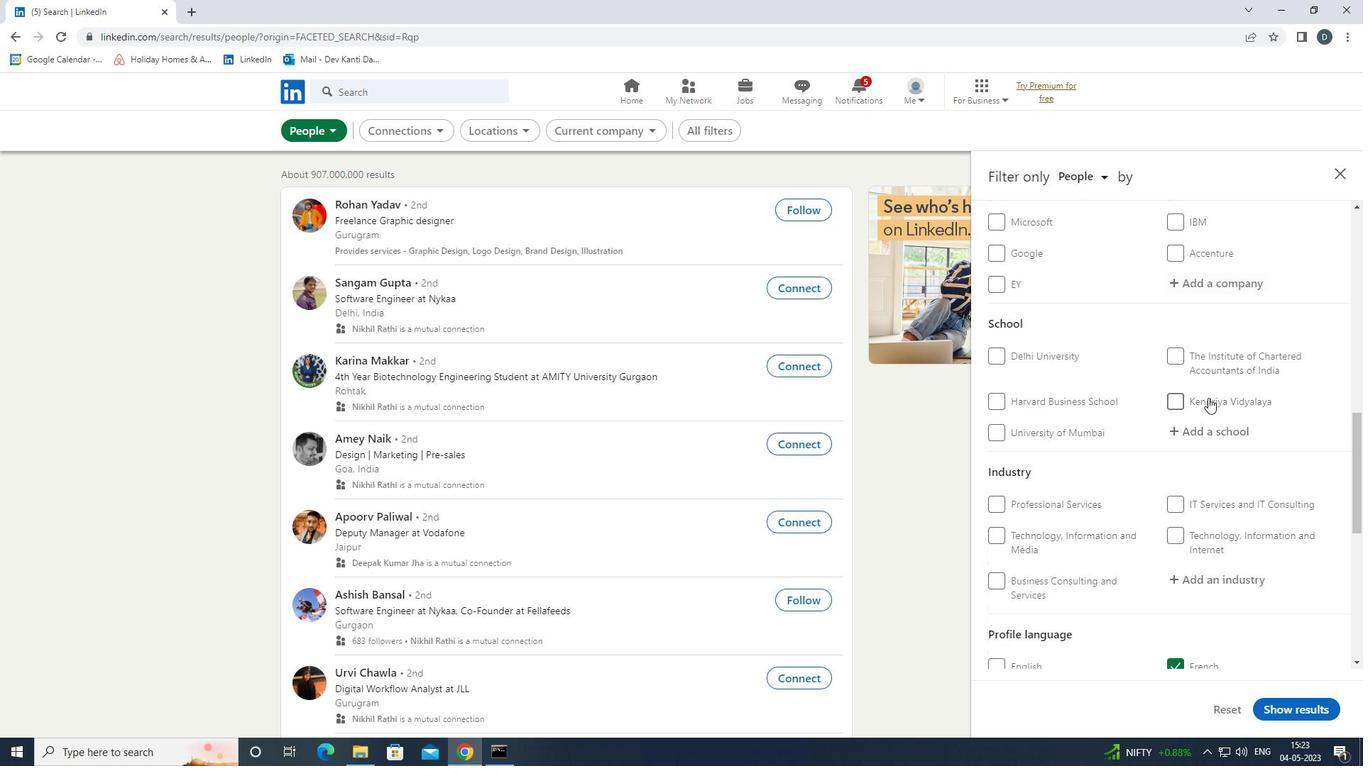 
Action: Mouse pressed left at (1213, 438)
Screenshot: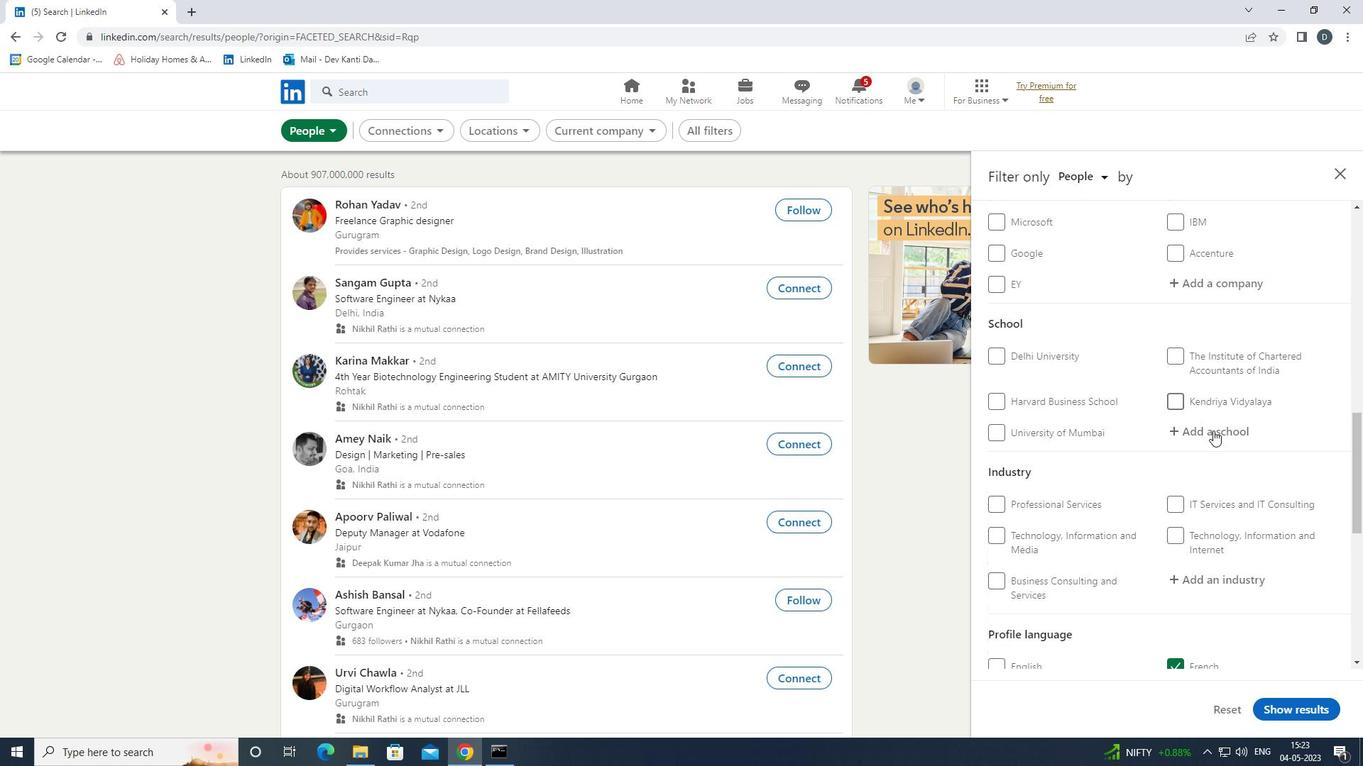 
Action: Mouse moved to (1212, 444)
Screenshot: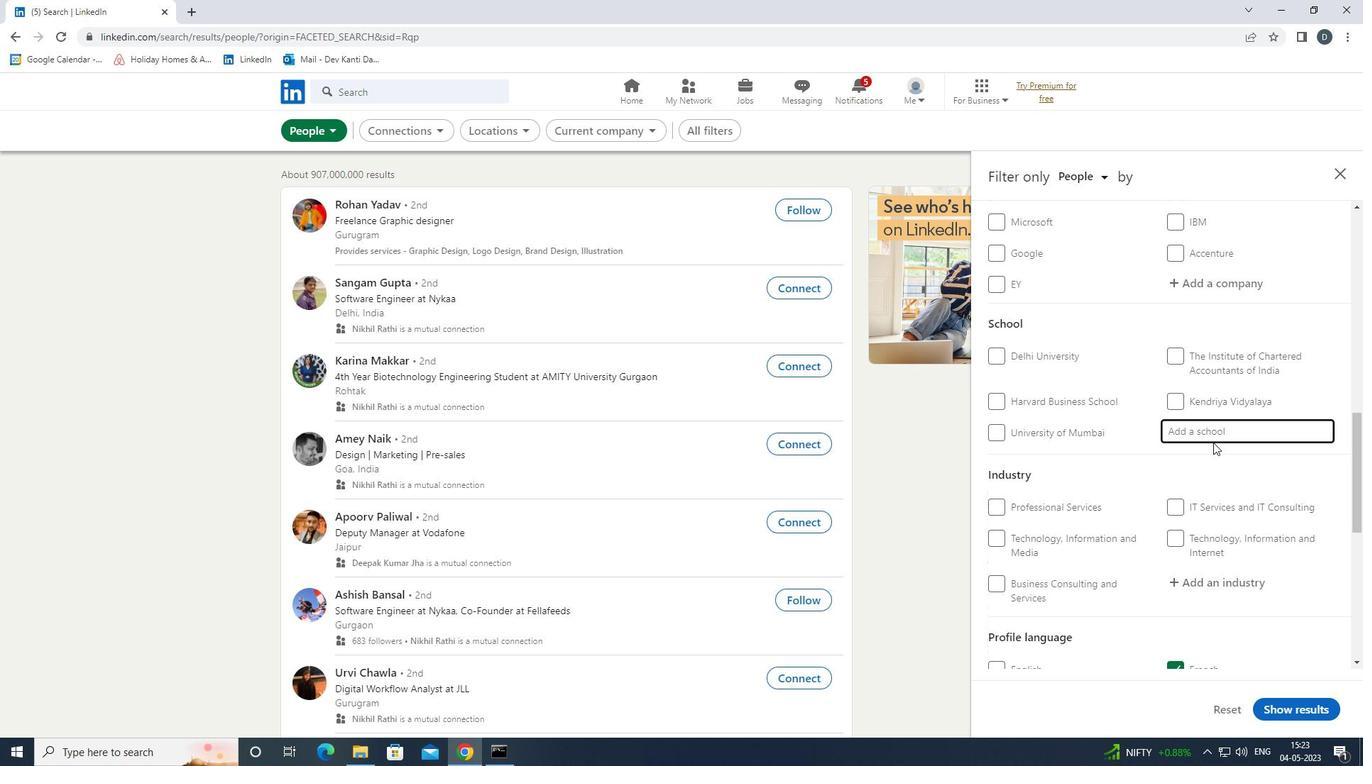 
Action: Key pressed <Key.shift>
Screenshot: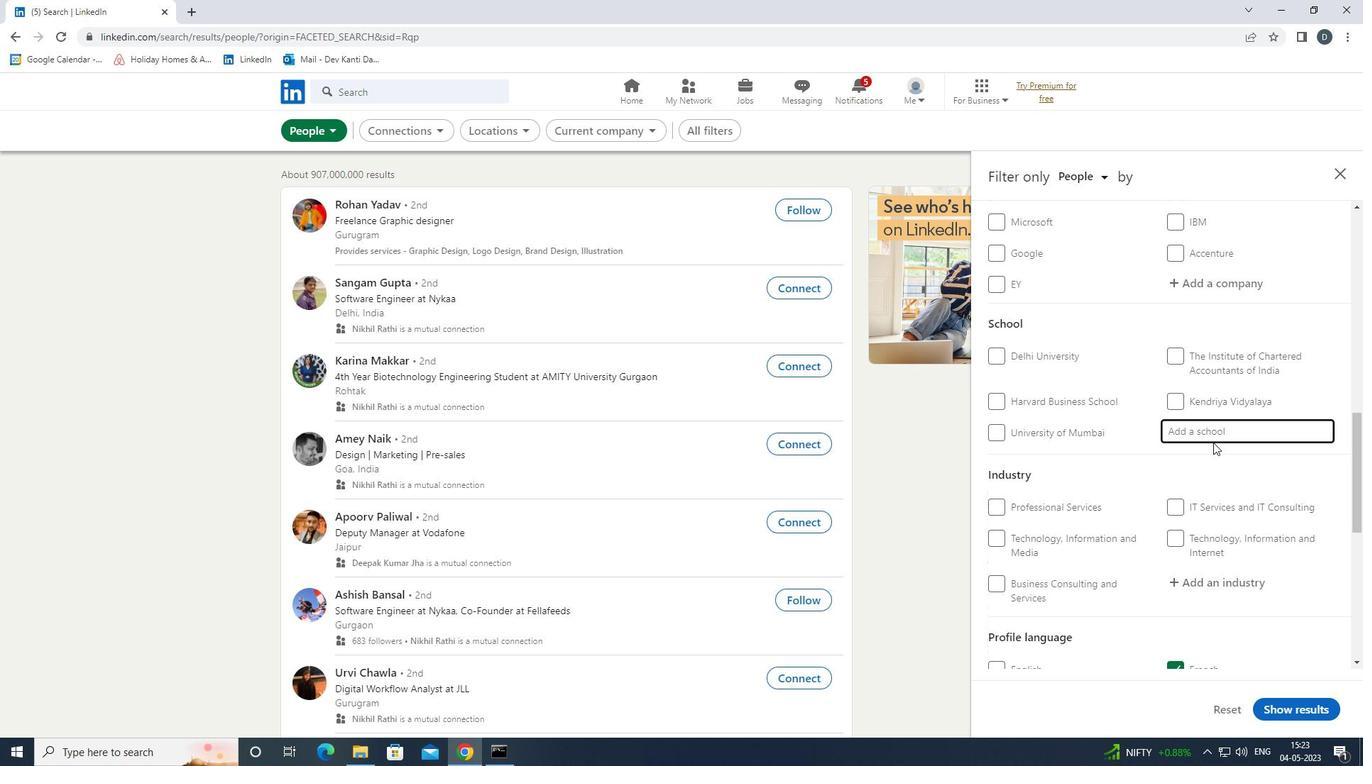 
Action: Mouse moved to (1205, 444)
Screenshot: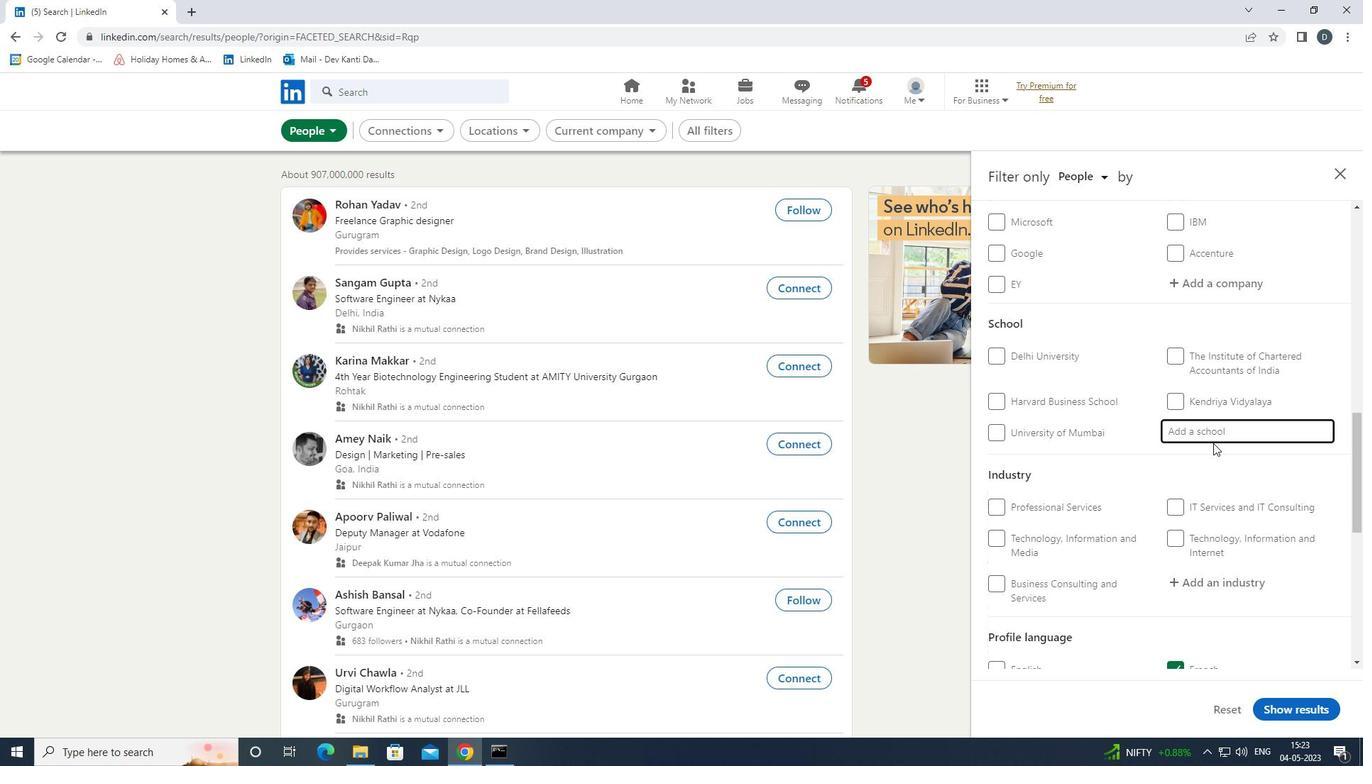 
Action: Key pressed <Key.shift><Key.shift><Key.shift><Key.shift><Key.shift><Key.shift>KARNMATKA<Key.backspace><Key.backspace><Key.backspace>TAKA<Key.left><Key.left><Key.left><Key.left><Key.left><Key.backspace><Key.right><Key.right><Key.right><Key.right><Key.right><Key.right><Key.right><Key.right><Key.right><Key.space><Key.down><Key.down><Key.down><Key.down><Key.down><Key.enter>
Screenshot: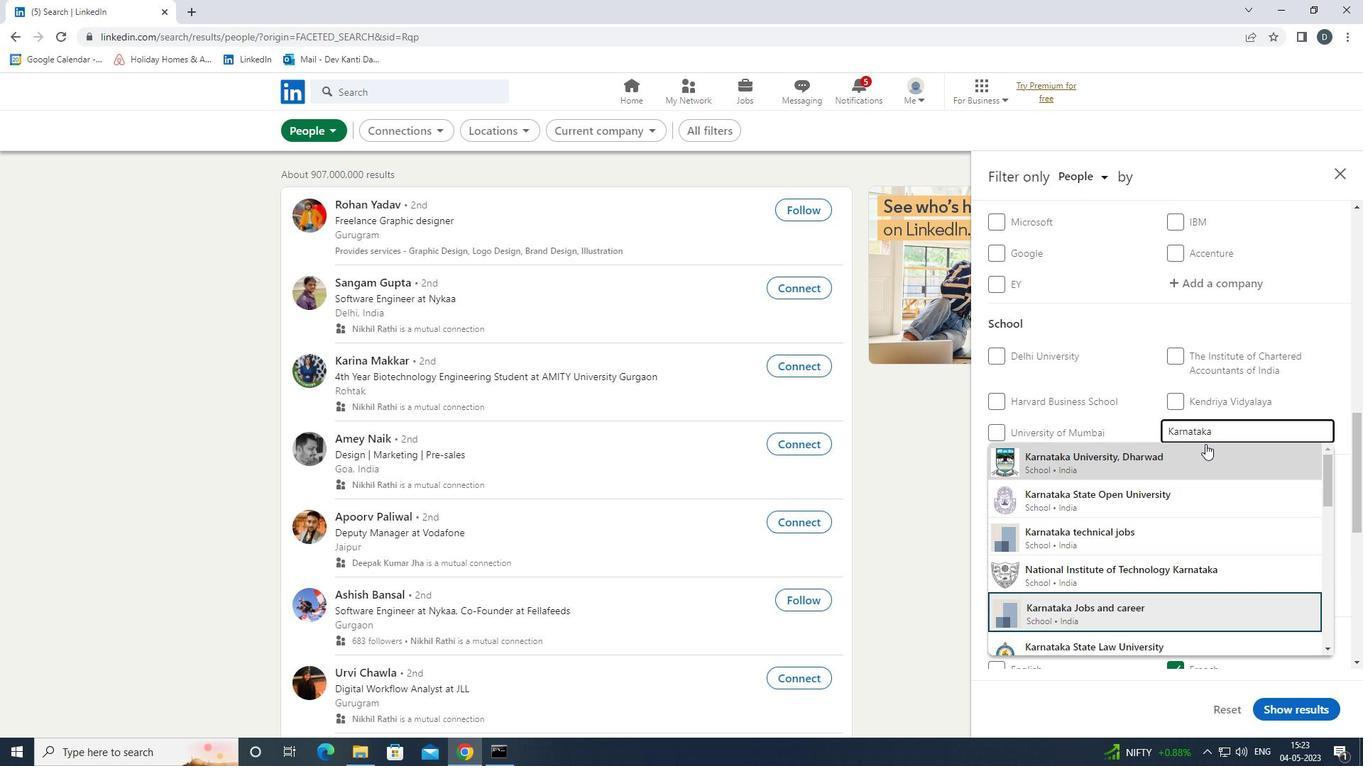 
Action: Mouse moved to (1268, 370)
Screenshot: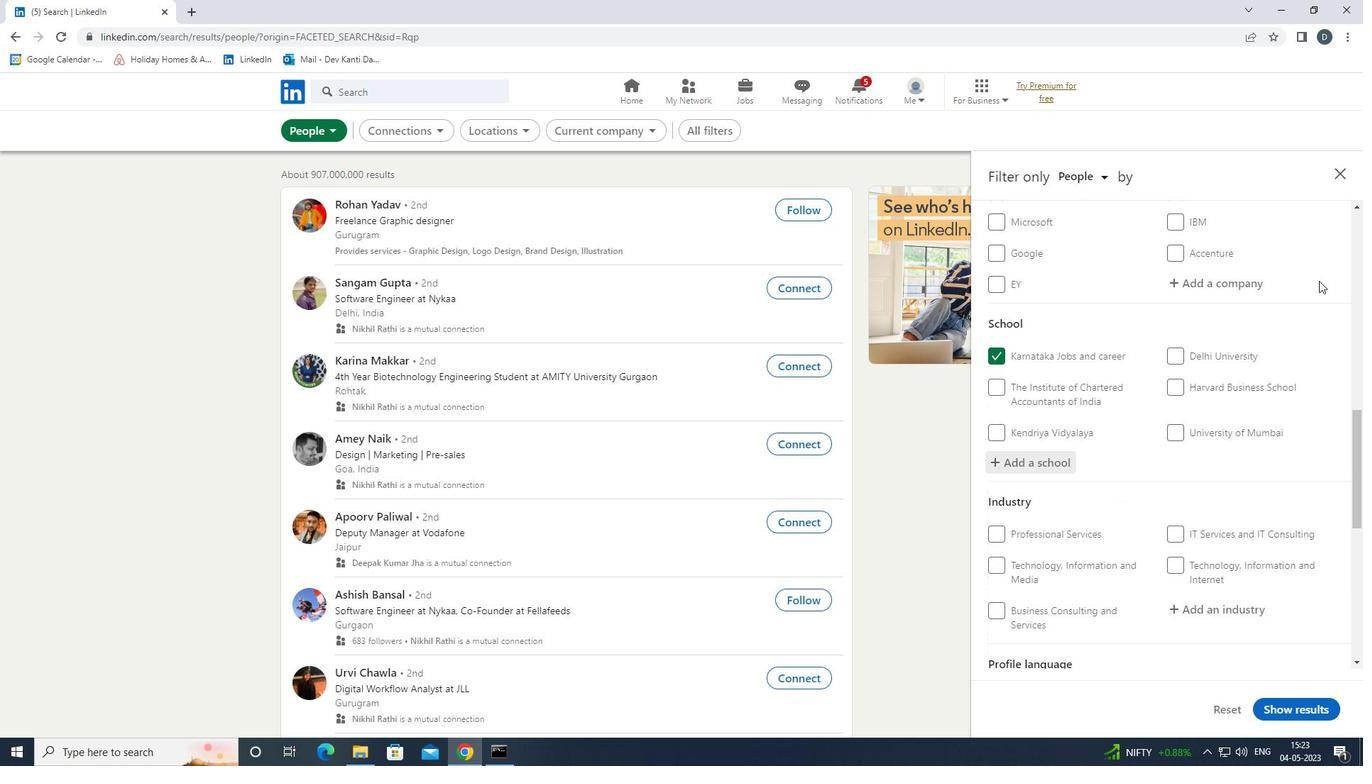 
Action: Mouse scrolled (1268, 369) with delta (0, 0)
Screenshot: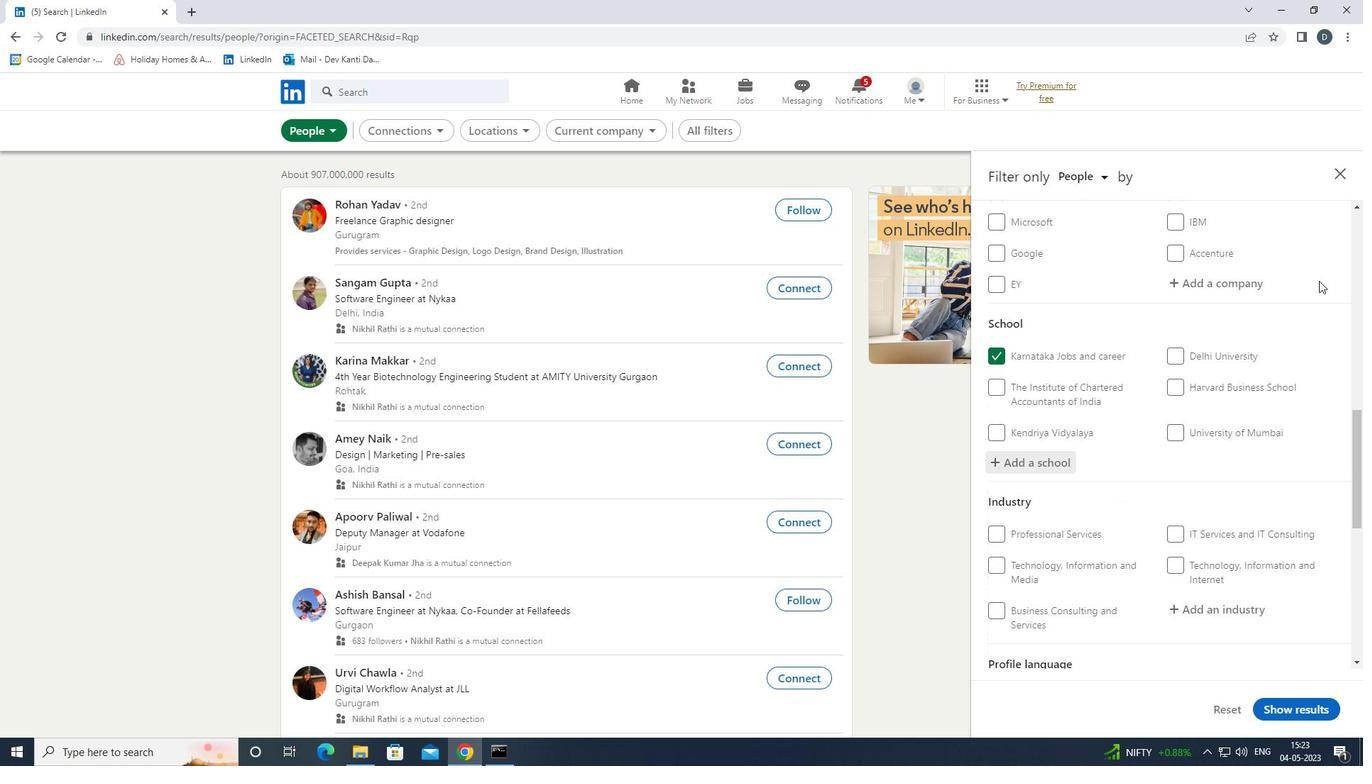 
Action: Mouse moved to (1266, 373)
Screenshot: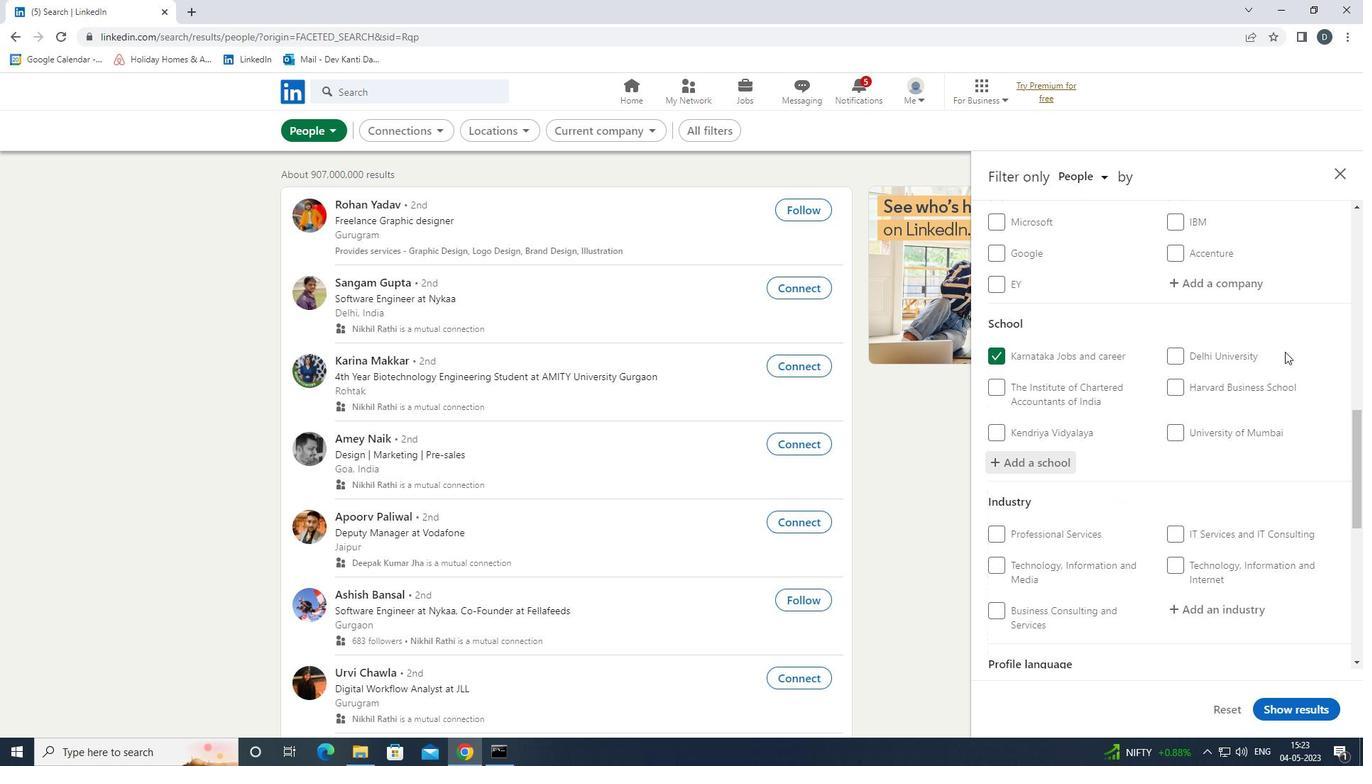 
Action: Mouse scrolled (1266, 372) with delta (0, 0)
Screenshot: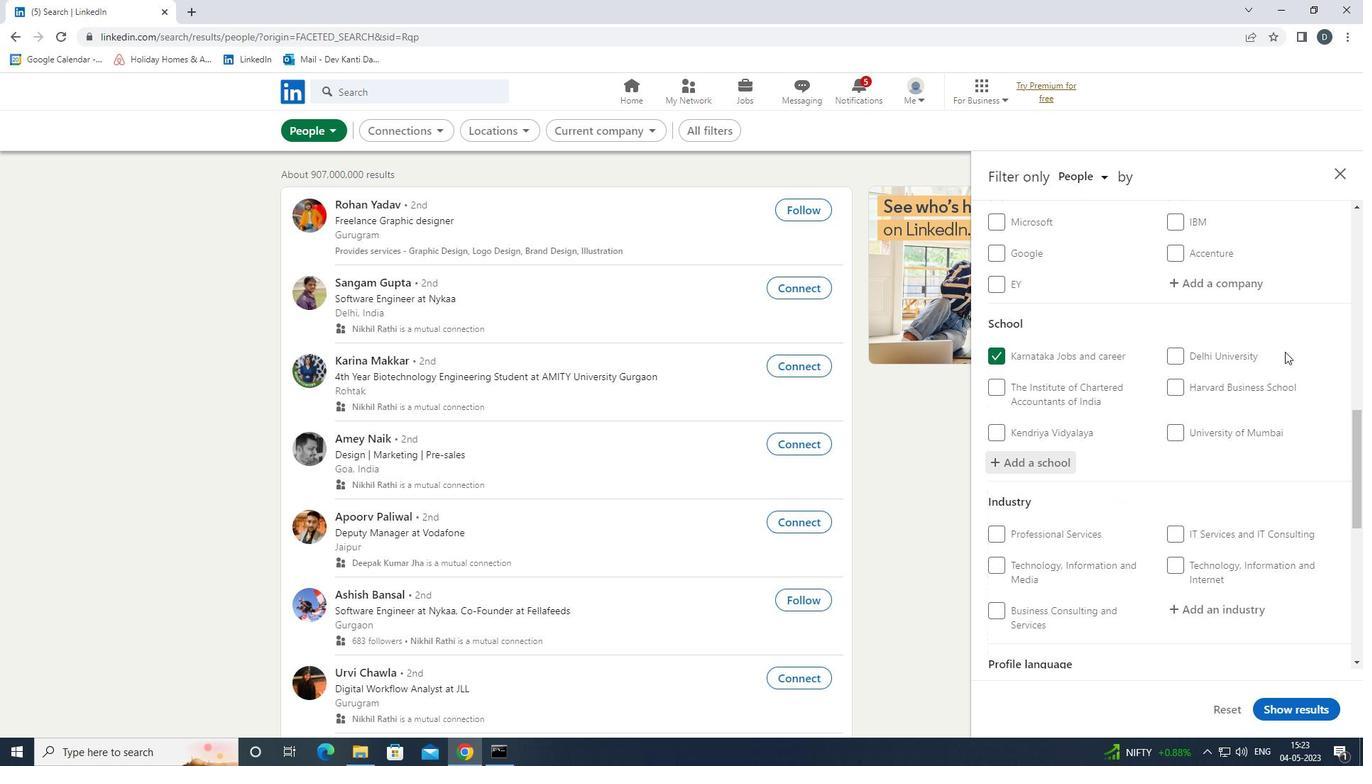 
Action: Mouse moved to (1266, 377)
Screenshot: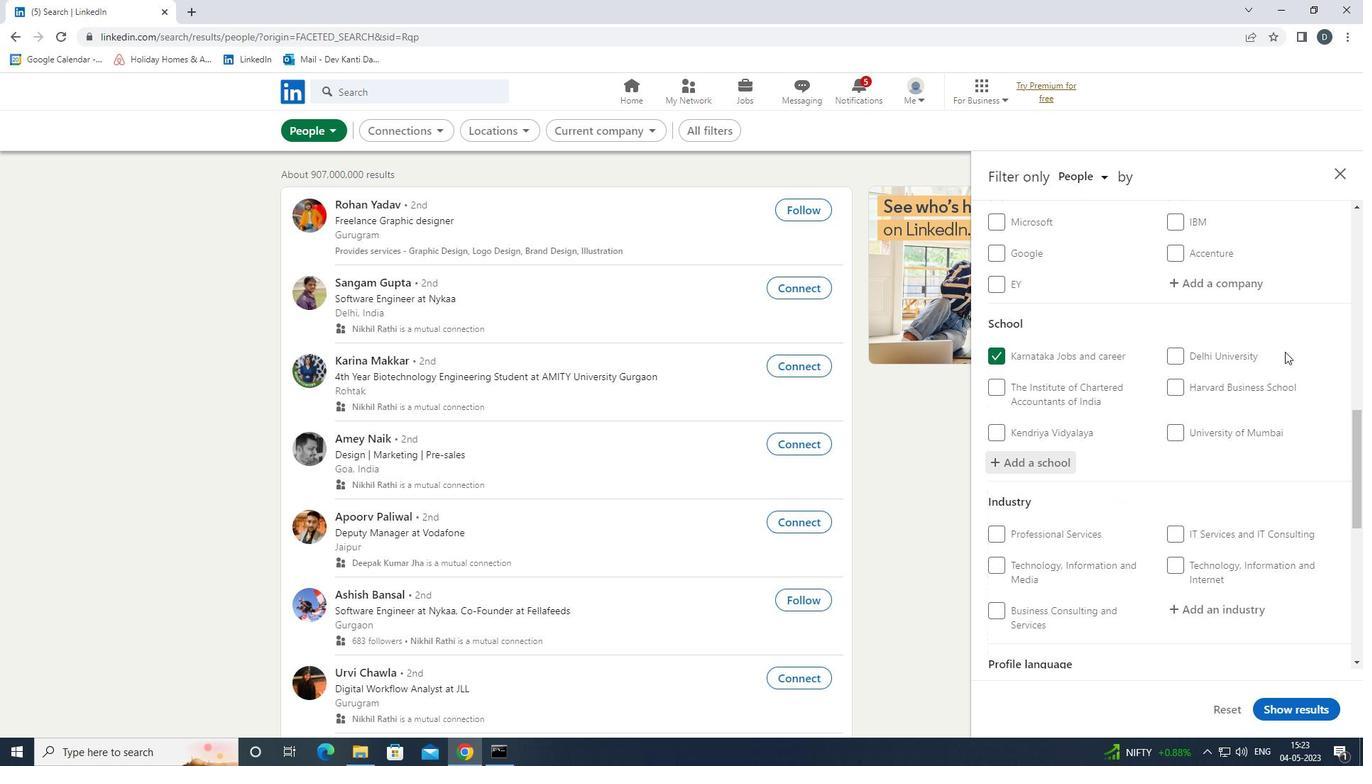 
Action: Mouse scrolled (1266, 376) with delta (0, 0)
Screenshot: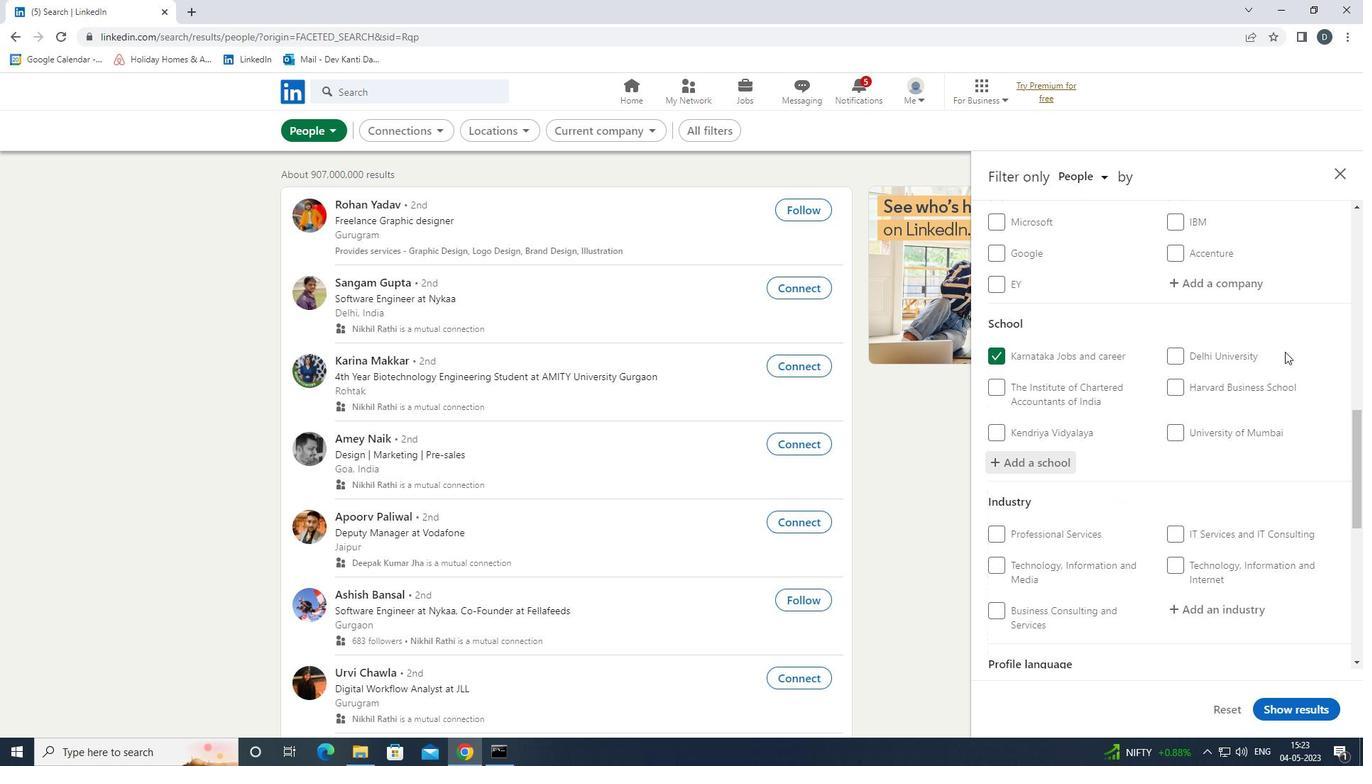 
Action: Mouse moved to (1224, 393)
Screenshot: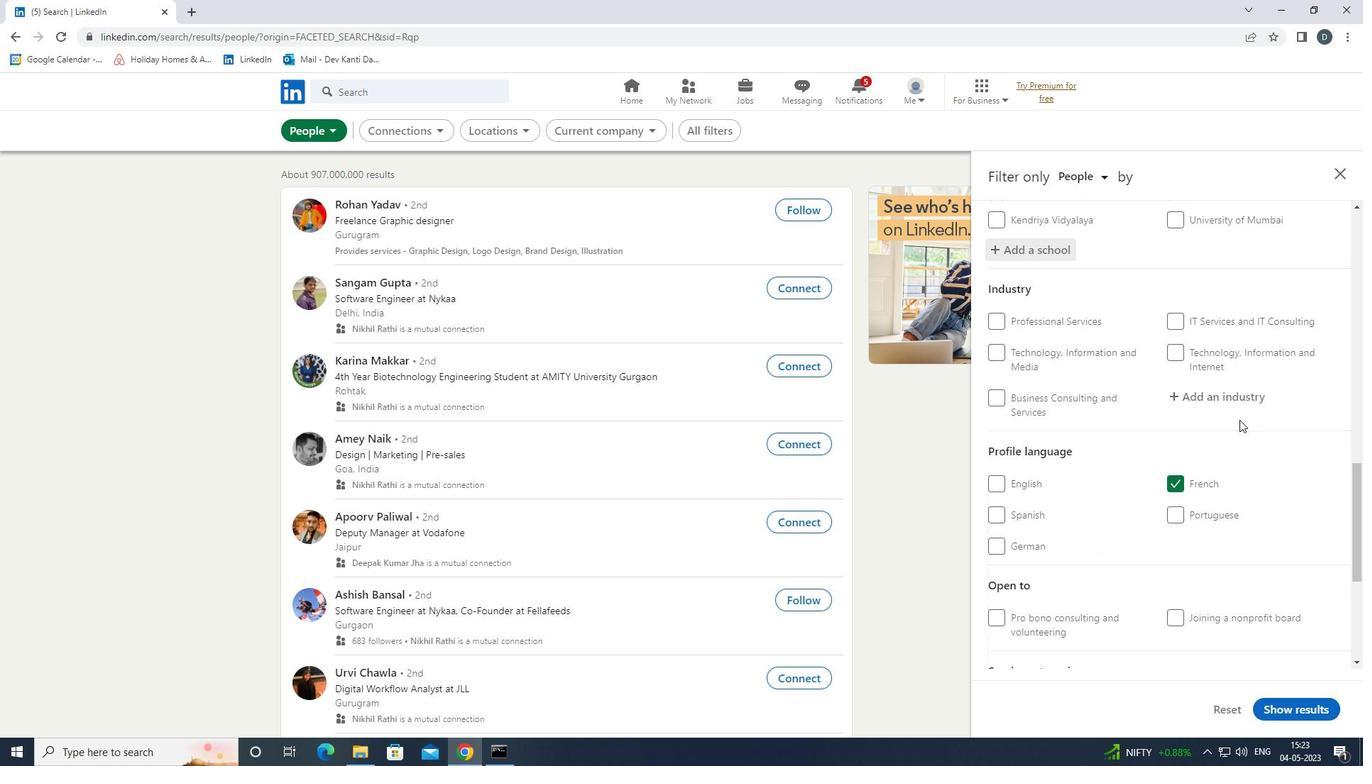 
Action: Mouse pressed left at (1224, 393)
Screenshot: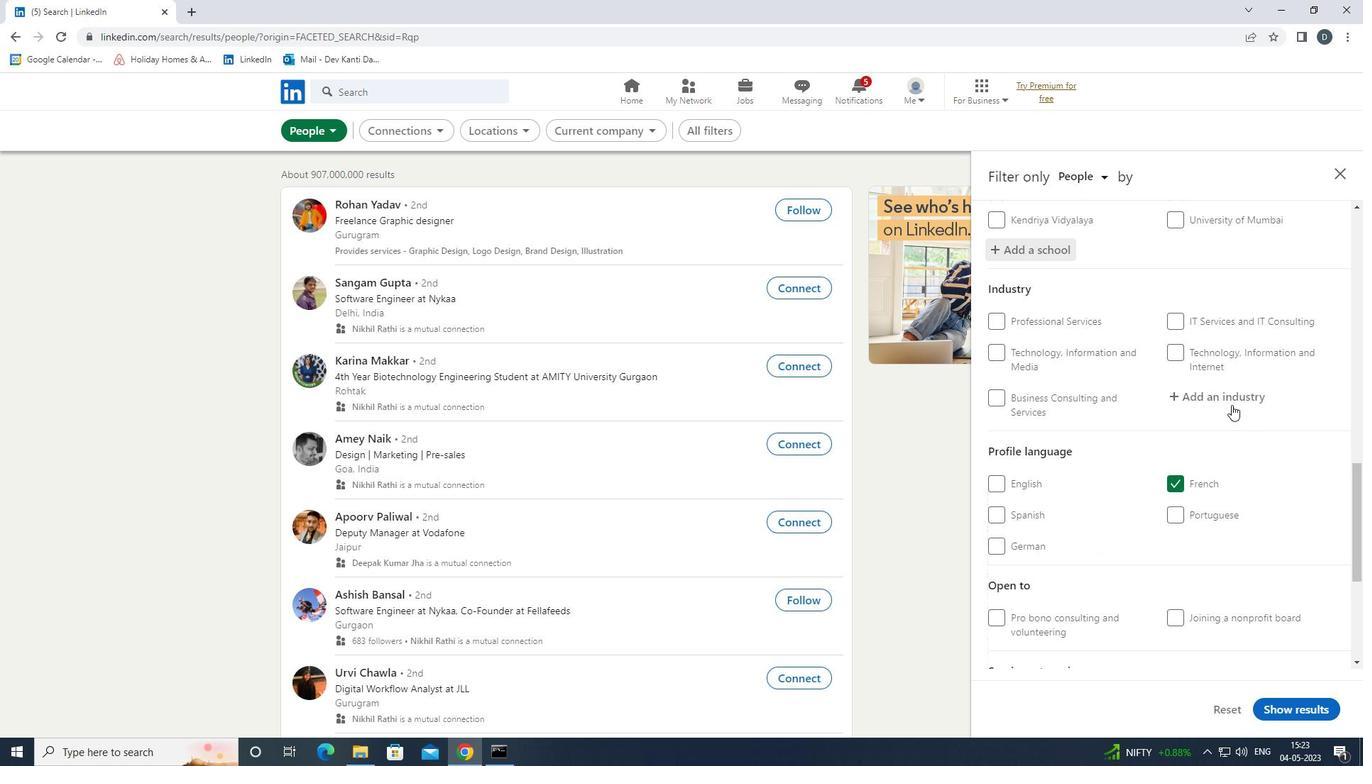 
Action: Key pressed <Key.shift>BUYS<Key.insert><Key.backspace><Key.backspace>SINESS<Key.down><Key.down><Key.down><Key.enter>
Screenshot: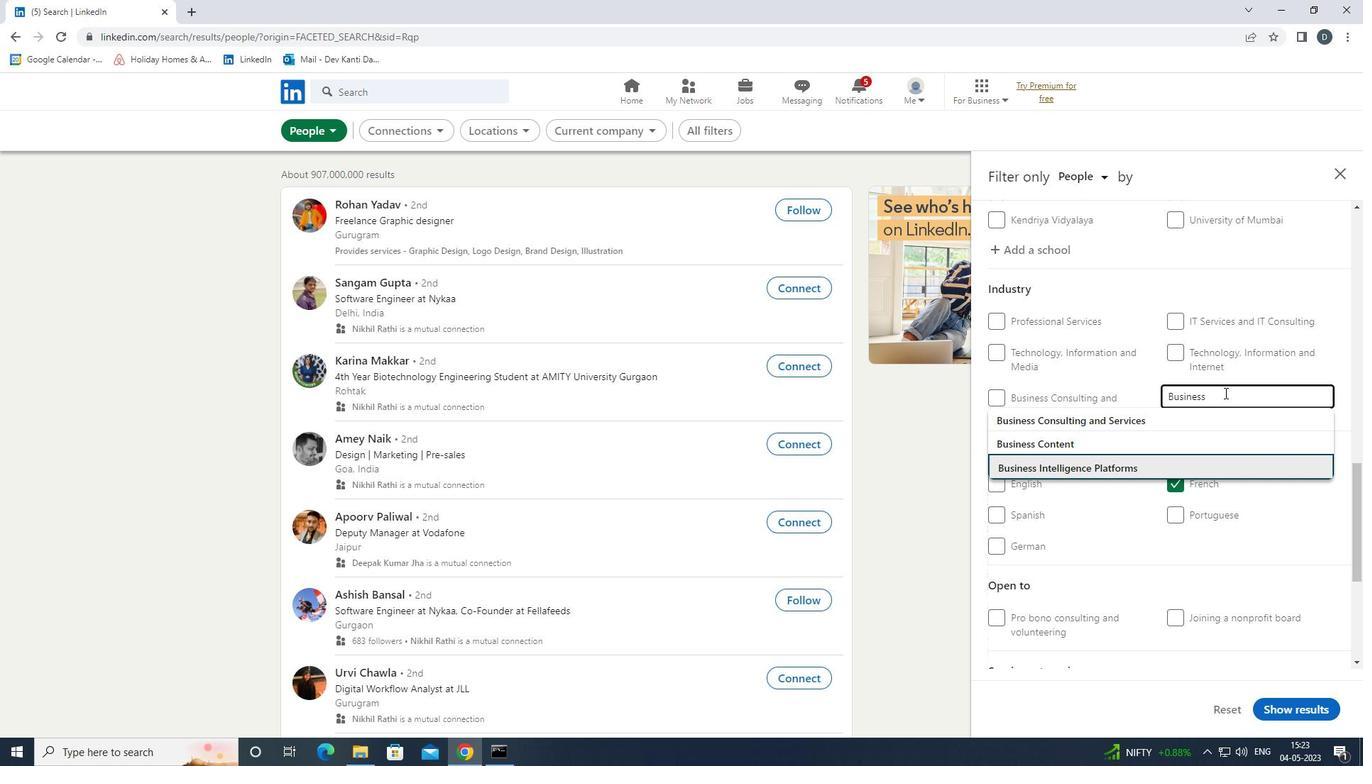 
Action: Mouse scrolled (1224, 392) with delta (0, 0)
Screenshot: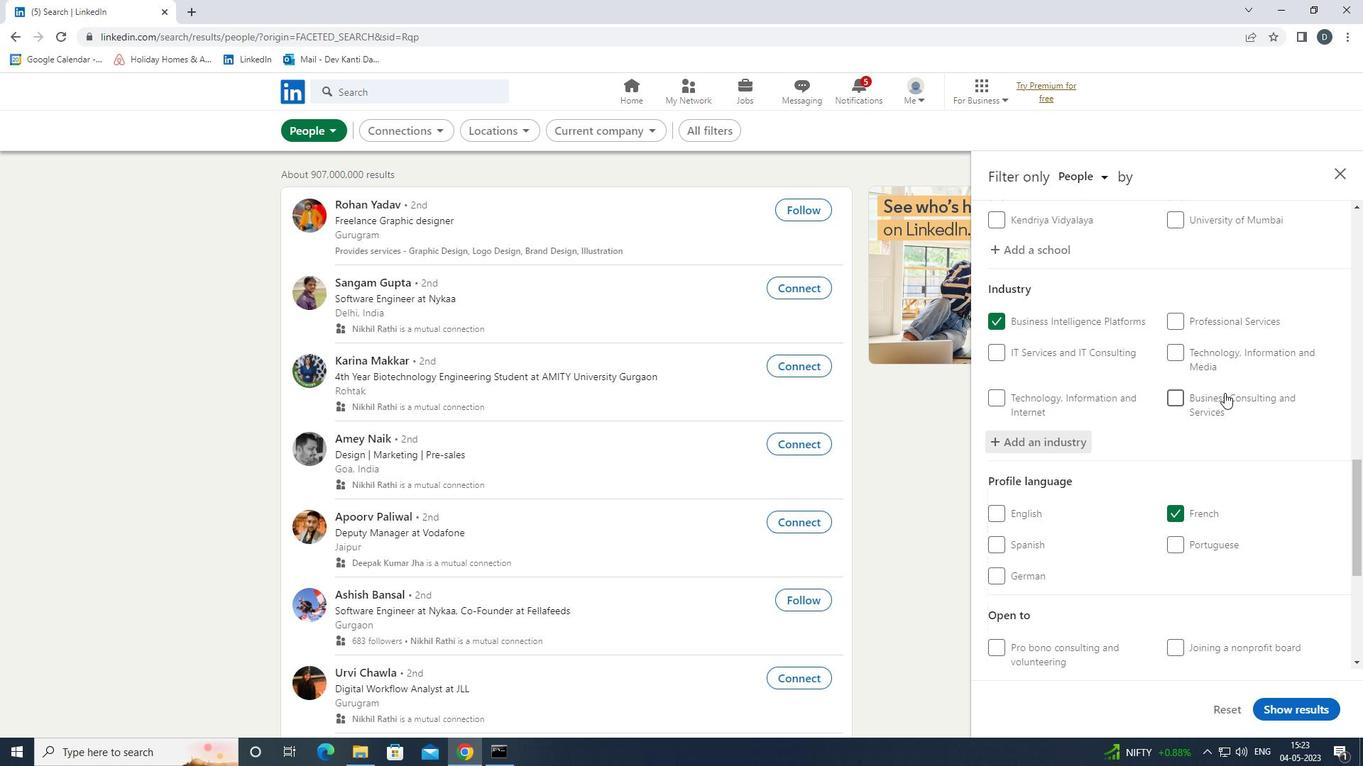 
Action: Mouse scrolled (1224, 392) with delta (0, 0)
Screenshot: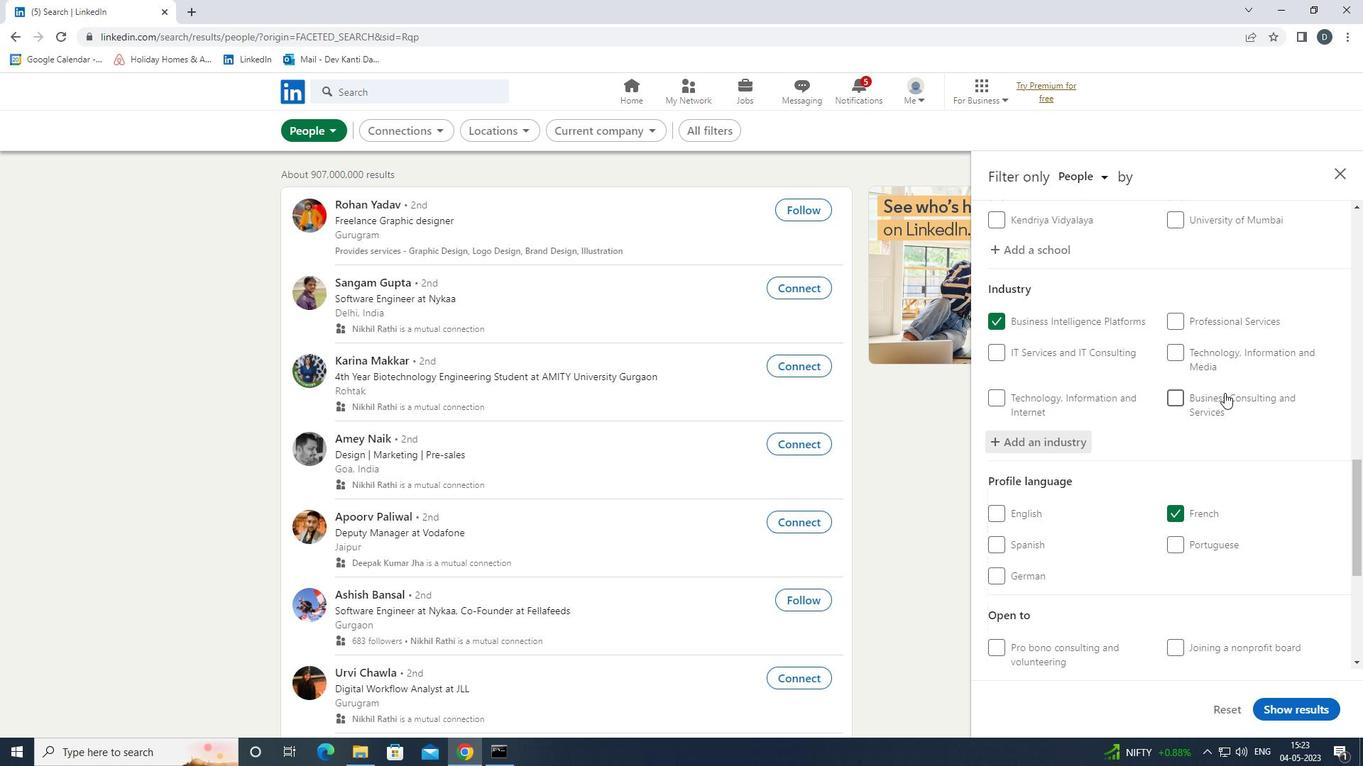 
Action: Mouse scrolled (1224, 392) with delta (0, 0)
Screenshot: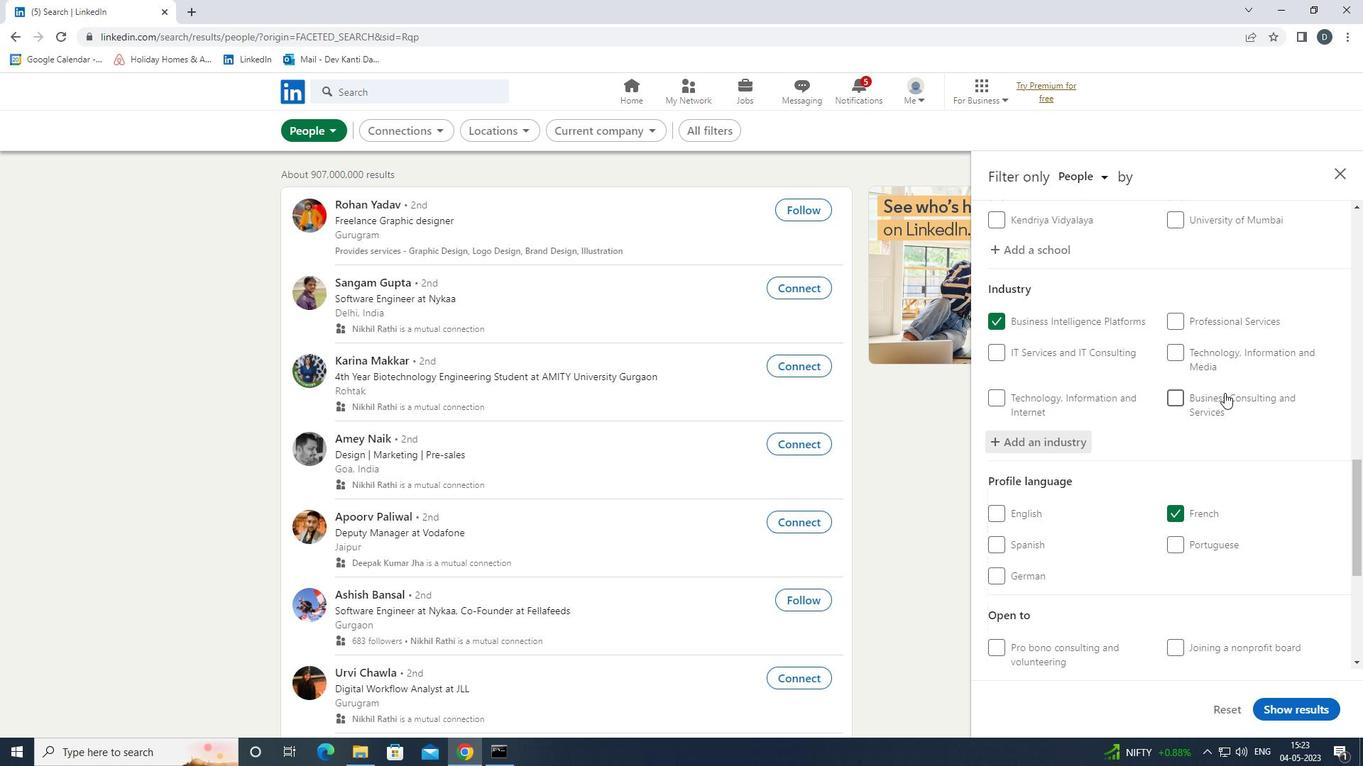 
Action: Mouse scrolled (1224, 392) with delta (0, 0)
Screenshot: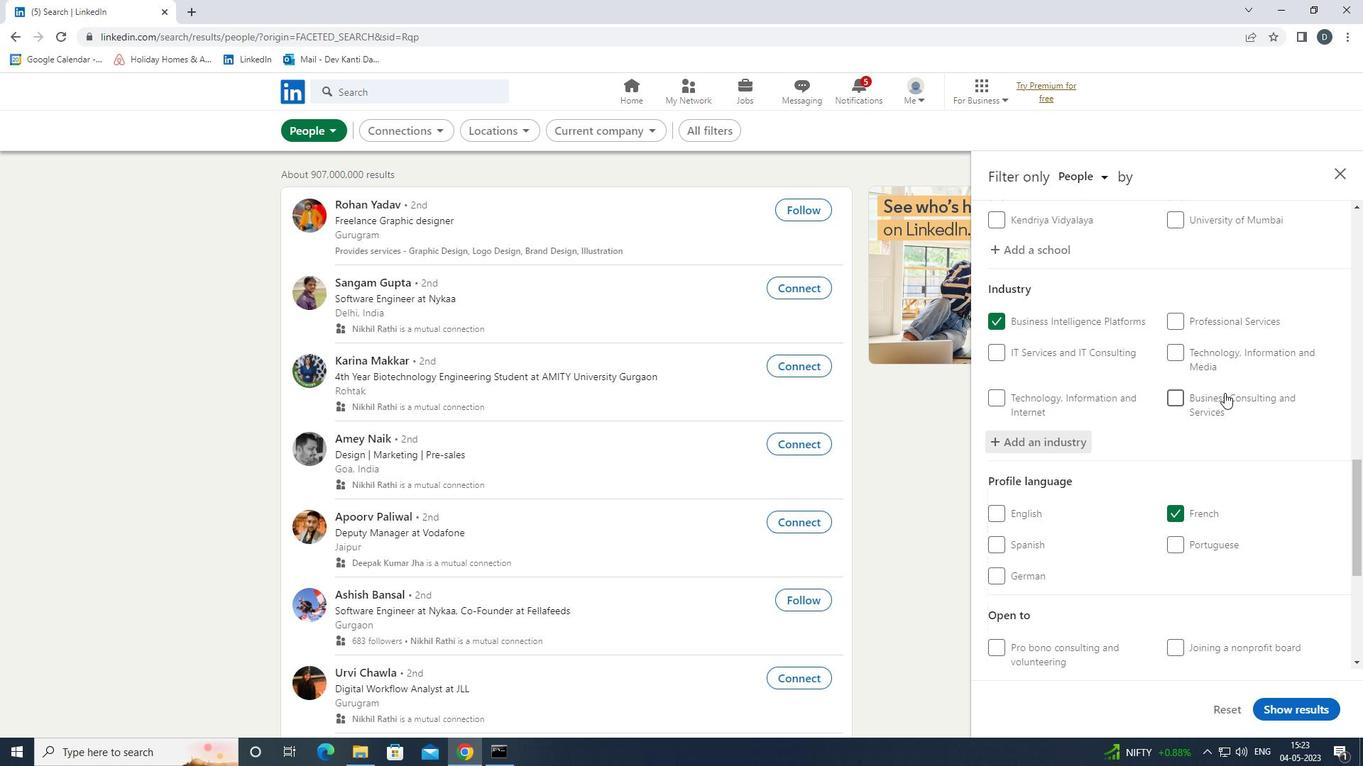 
Action: Mouse scrolled (1224, 392) with delta (0, 0)
Screenshot: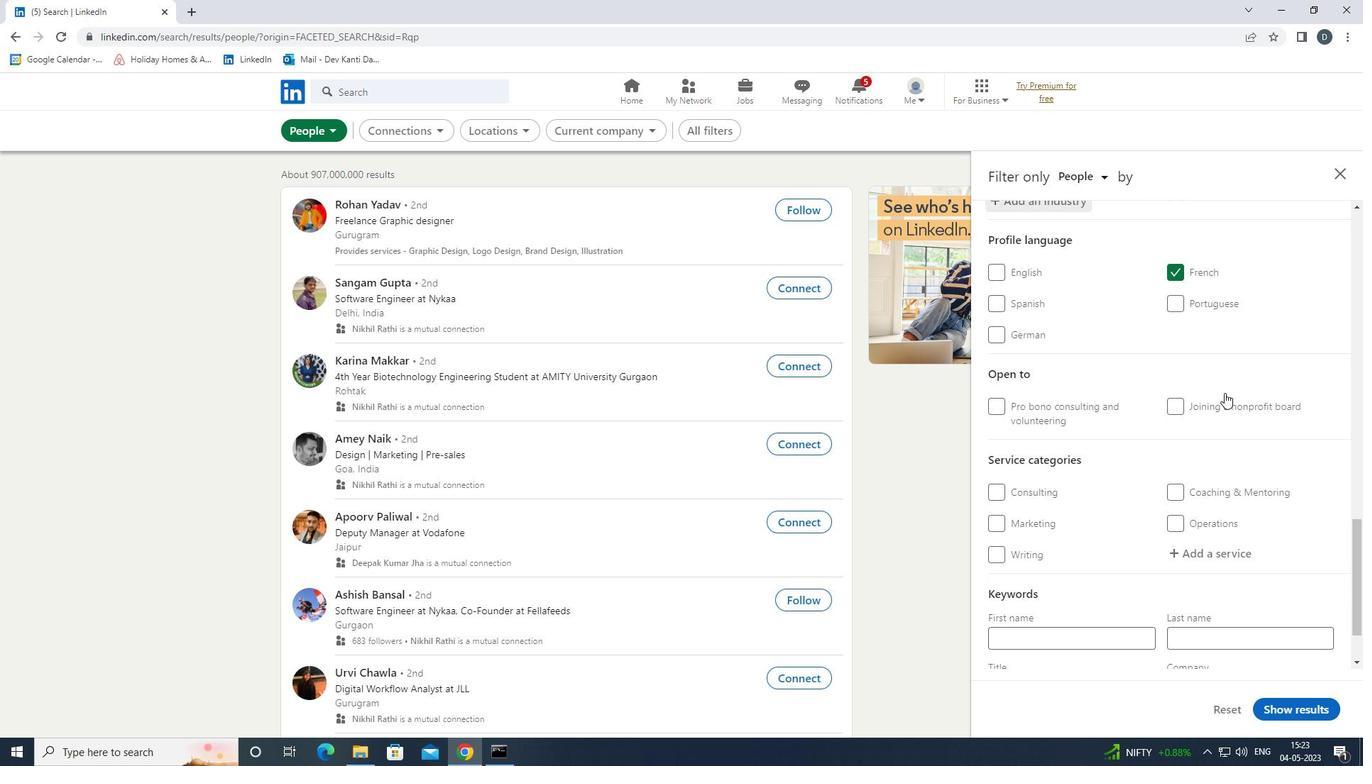 
Action: Mouse scrolled (1224, 392) with delta (0, 0)
Screenshot: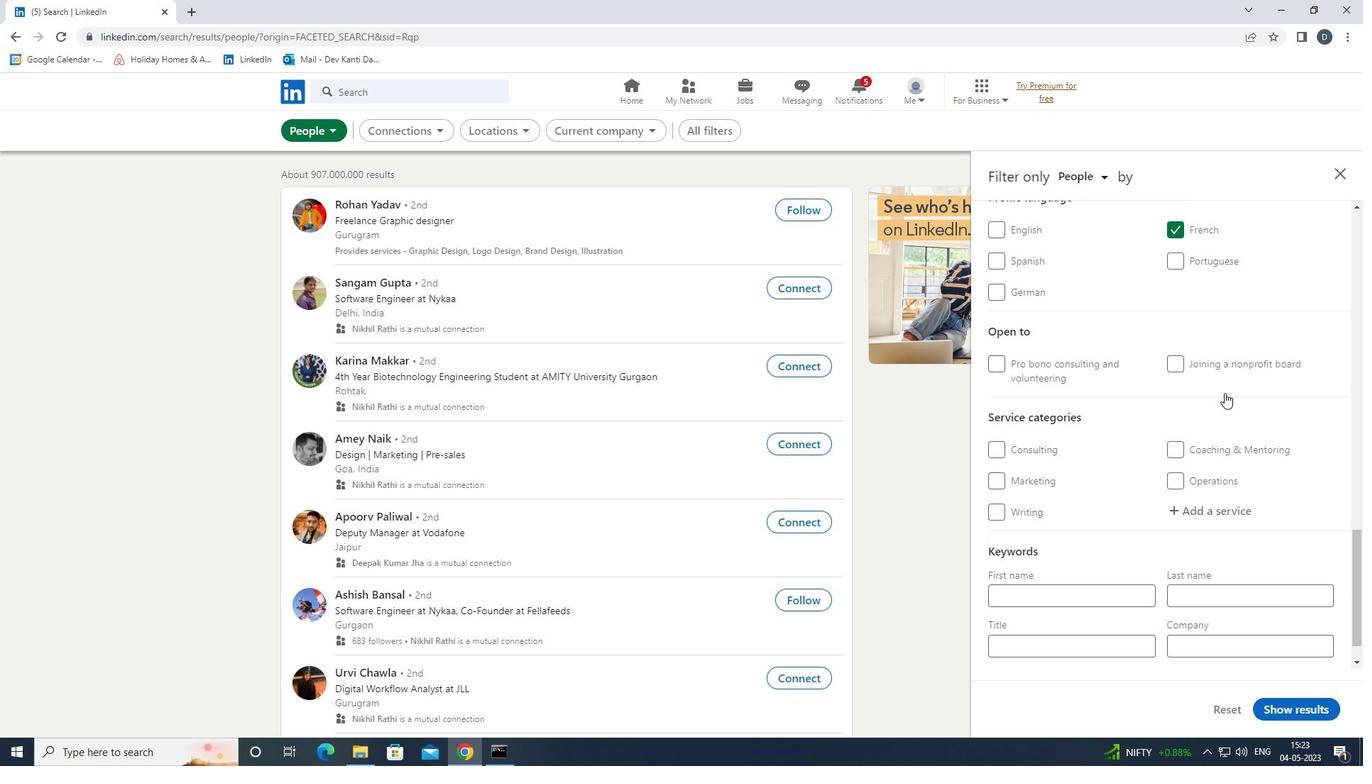 
Action: Mouse scrolled (1224, 392) with delta (0, 0)
Screenshot: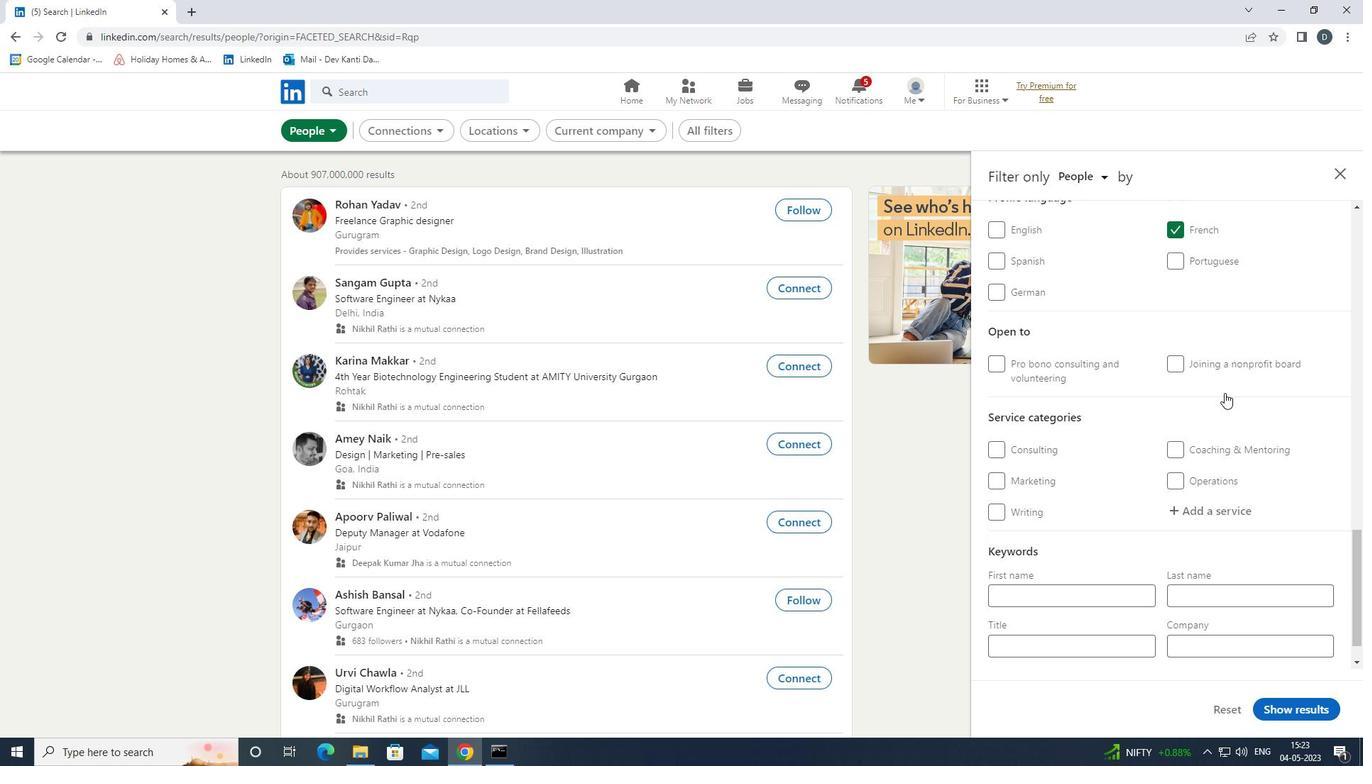 
Action: Mouse moved to (1233, 470)
Screenshot: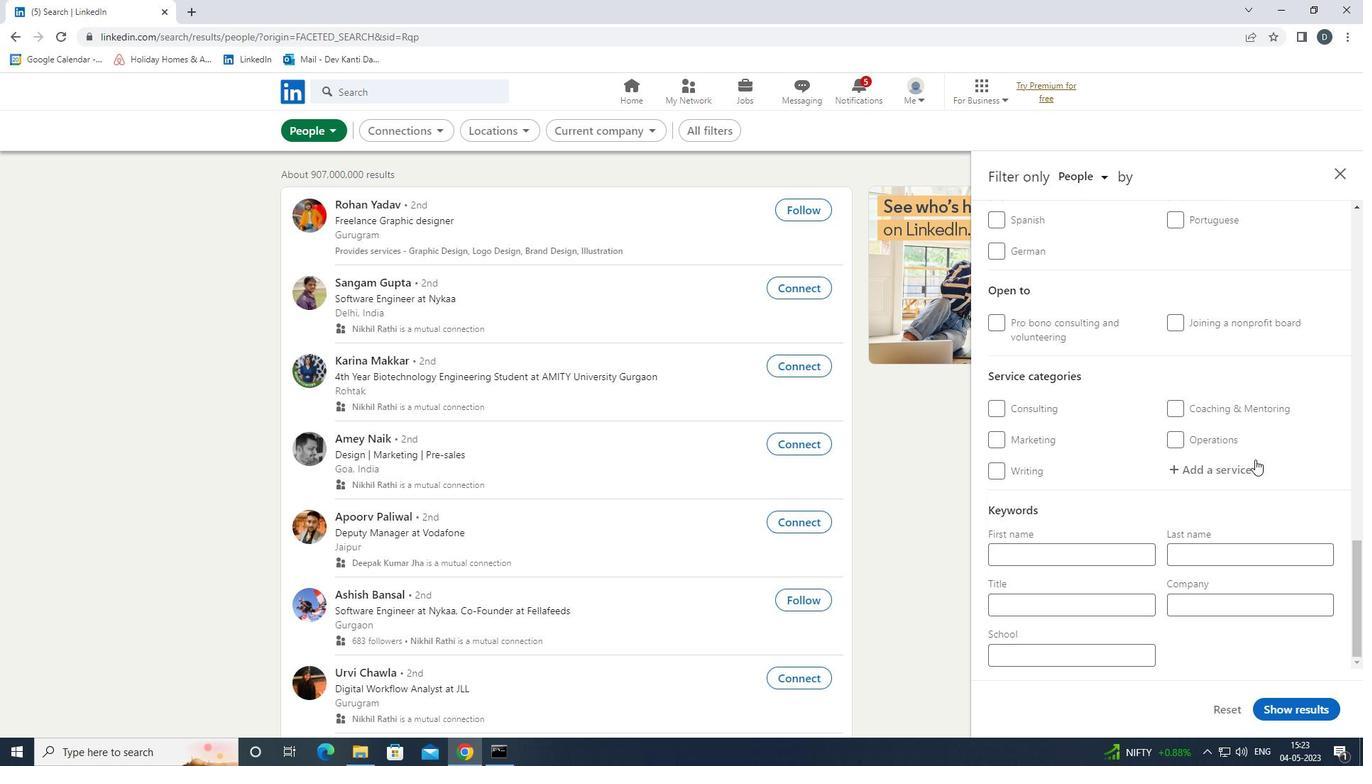 
Action: Mouse pressed left at (1233, 470)
Screenshot: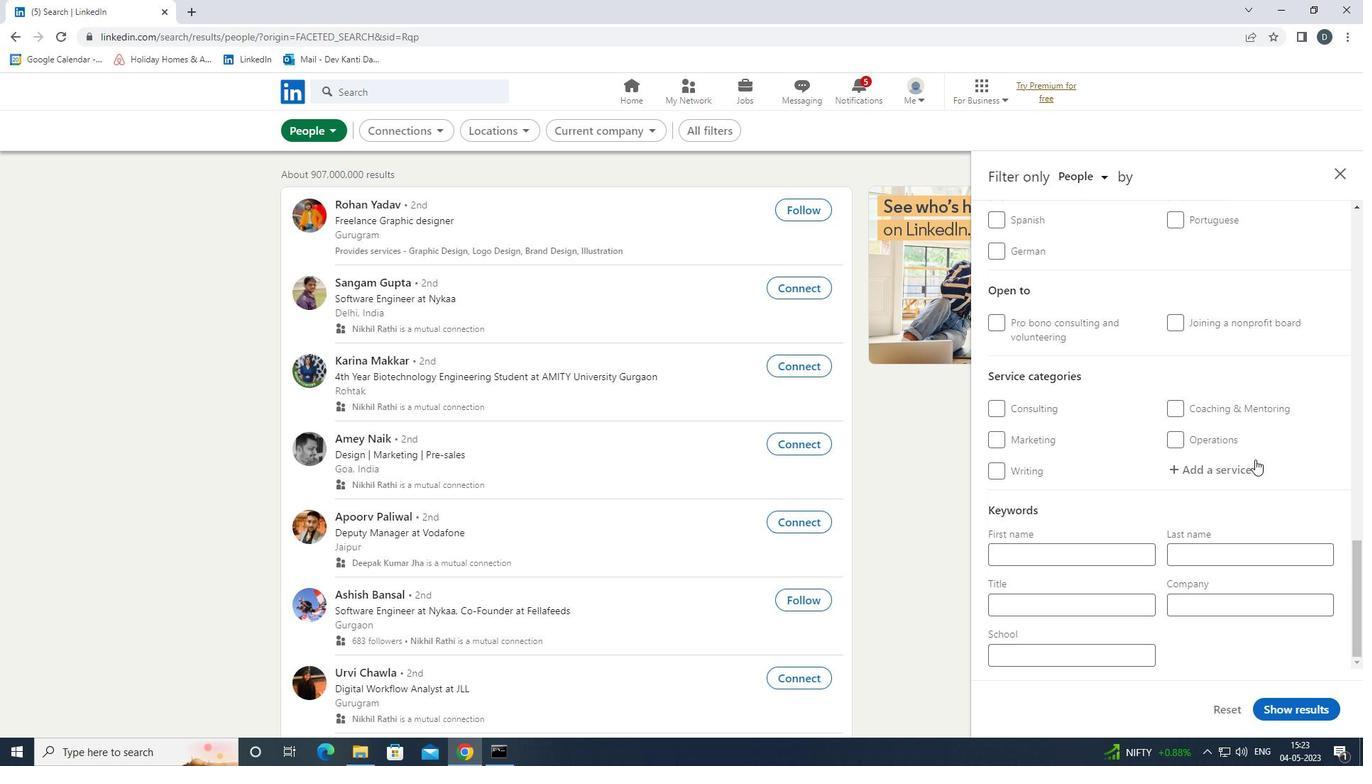 
Action: Mouse moved to (1233, 471)
Screenshot: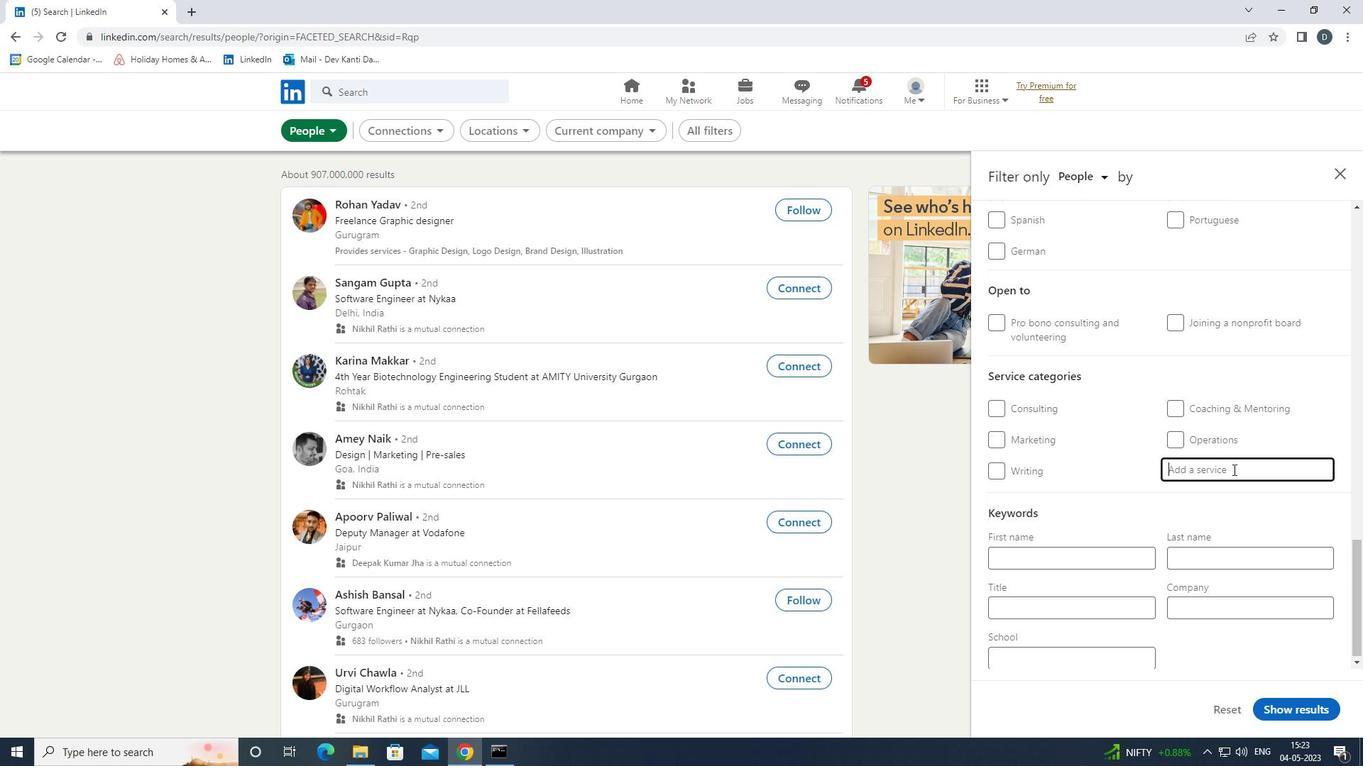 
Action: Key pressed <Key.shift><Key.shift><Key.shift><Key.shift><Key.shift><Key.shift><Key.shift><Key.shift>HOME<Key.space><Key.shift>NT<Key.backspace>E<Key.down><Key.enter>
Screenshot: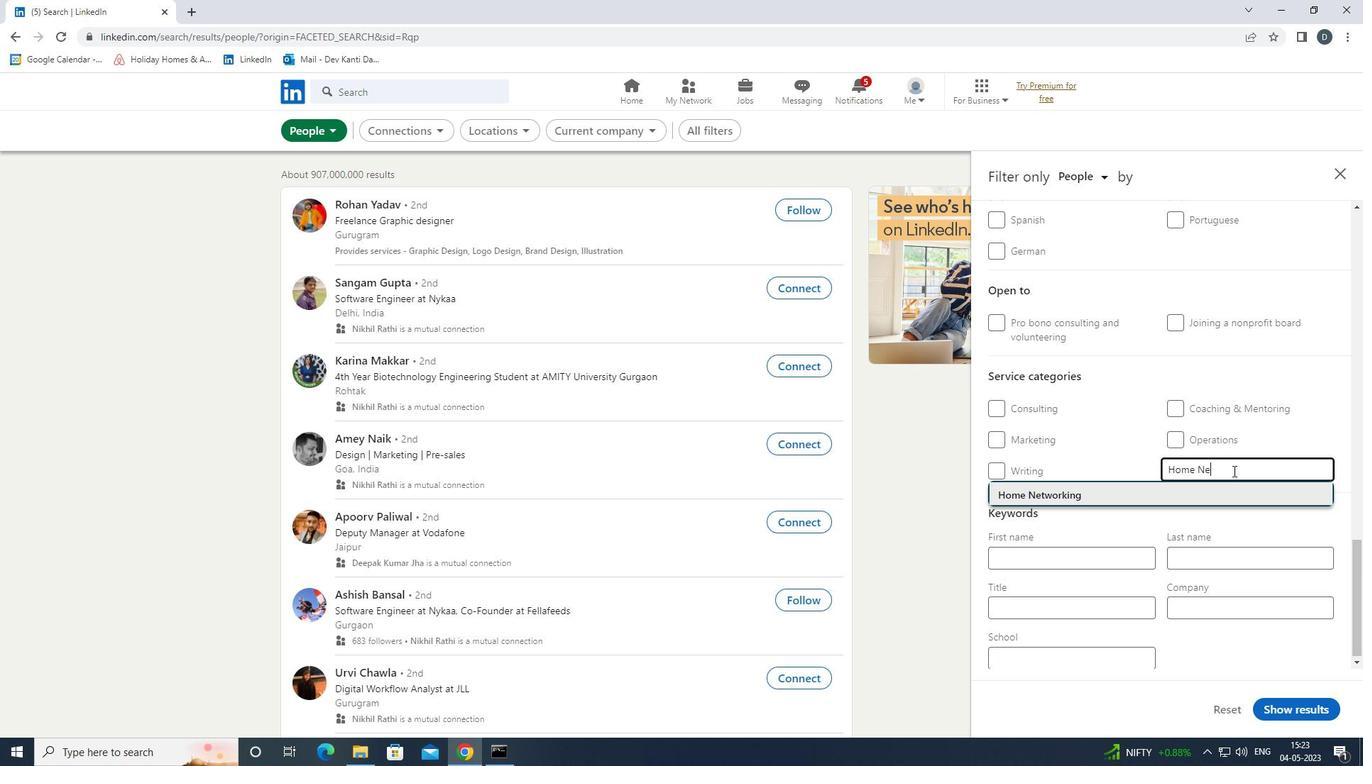 
Action: Mouse moved to (1139, 517)
Screenshot: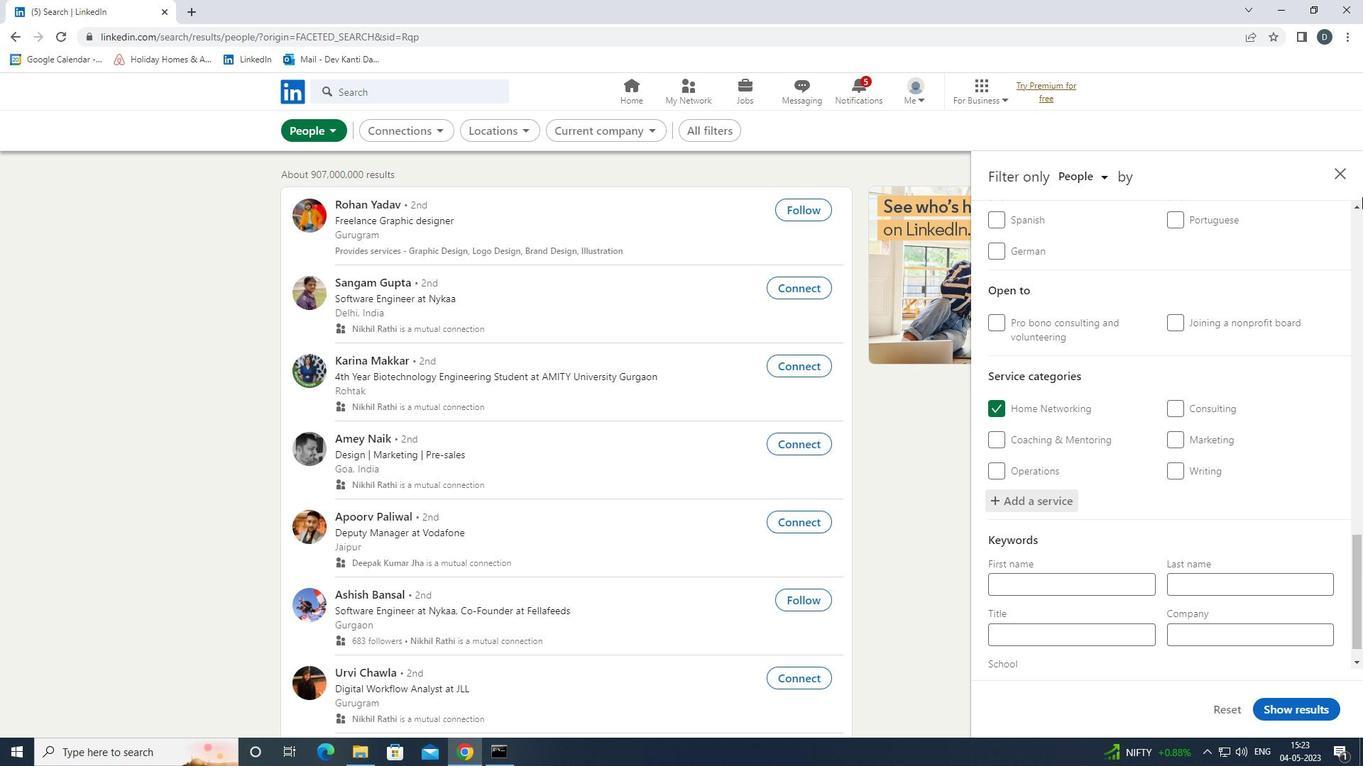 
Action: Mouse pressed right at (1139, 517)
Screenshot: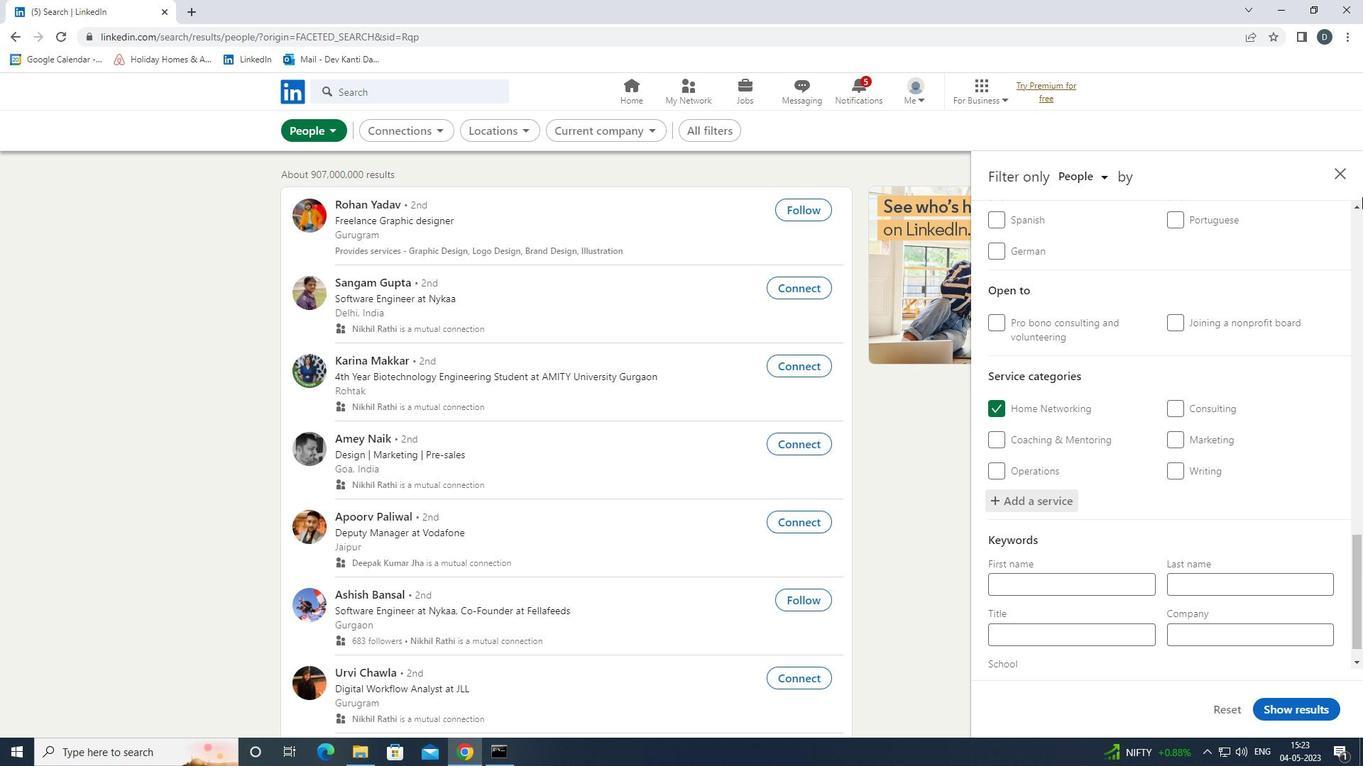 
Action: Mouse moved to (1280, 610)
Screenshot: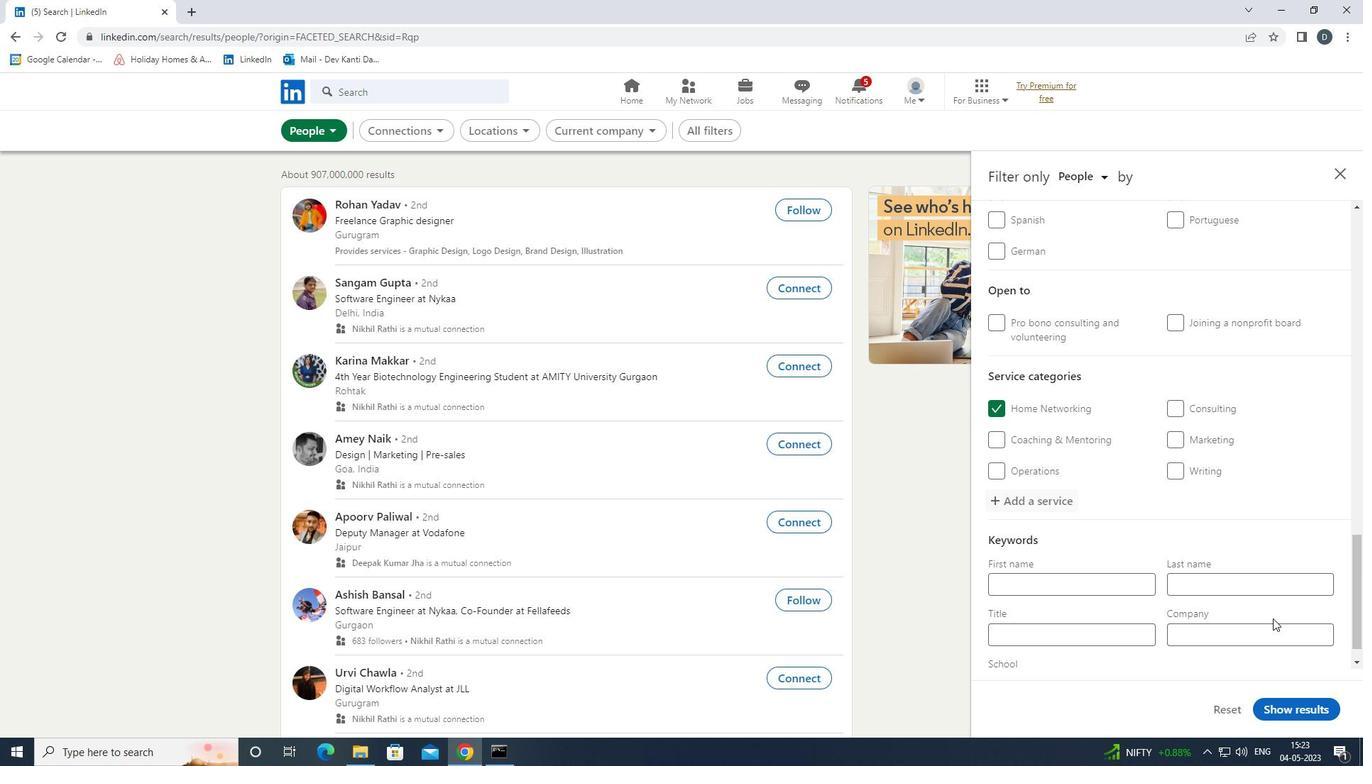 
Action: Mouse scrolled (1280, 609) with delta (0, 0)
Screenshot: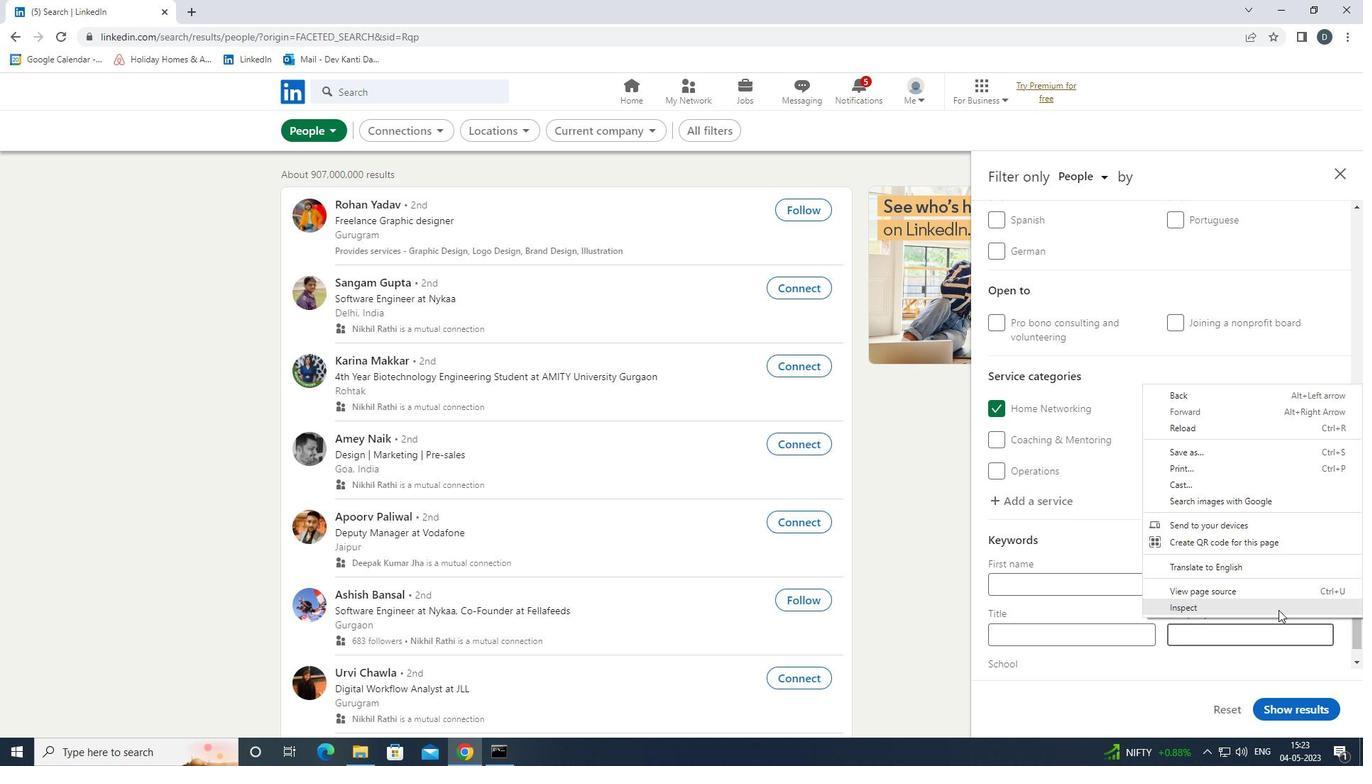 
Action: Mouse moved to (1143, 563)
Screenshot: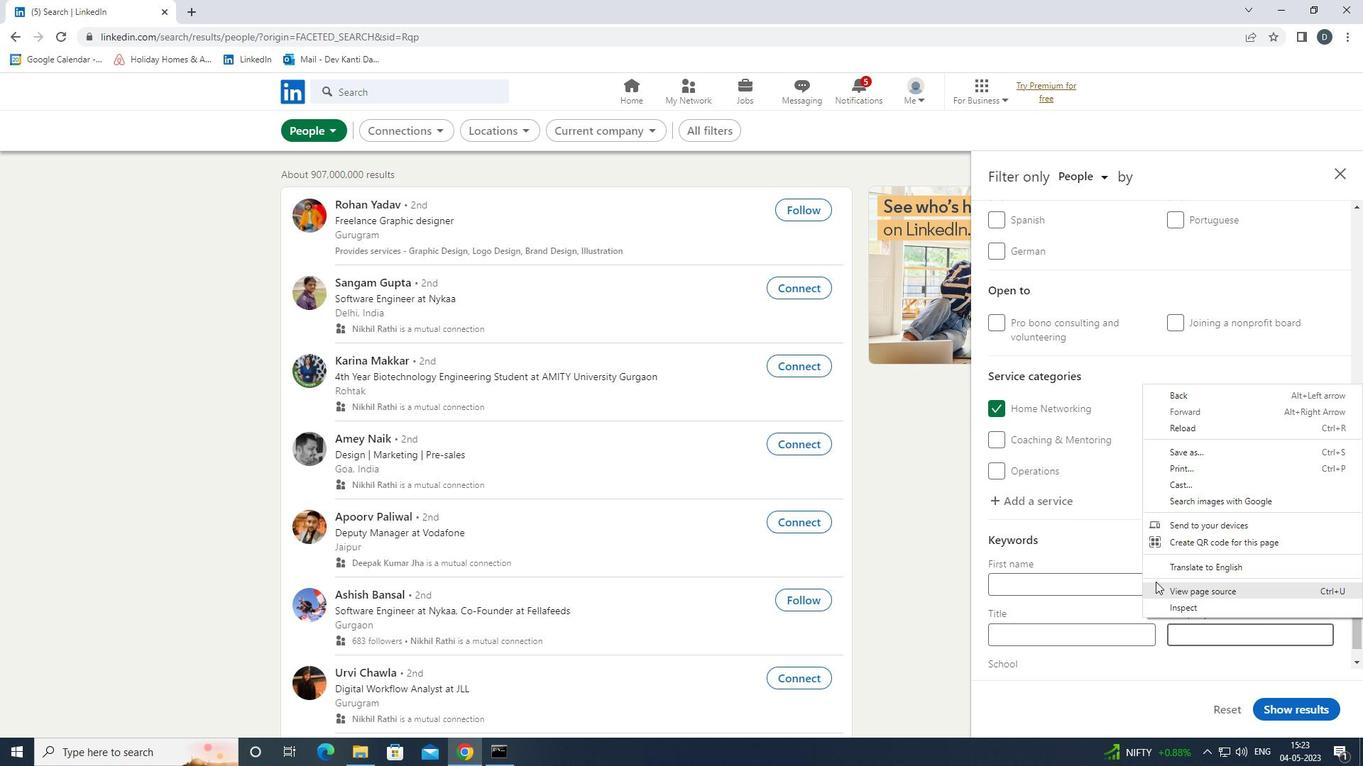 
Action: Mouse scrolled (1143, 563) with delta (0, 0)
Screenshot: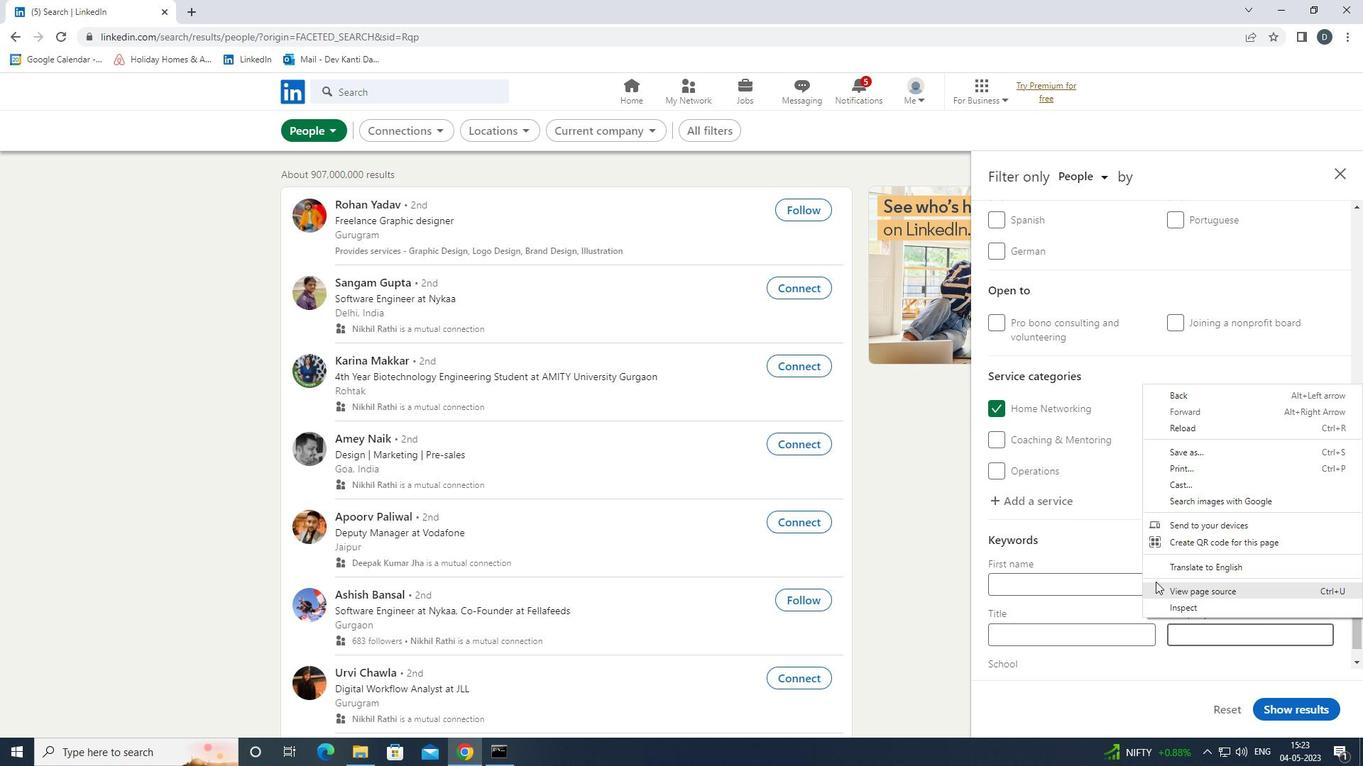 
Action: Mouse moved to (1131, 568)
Screenshot: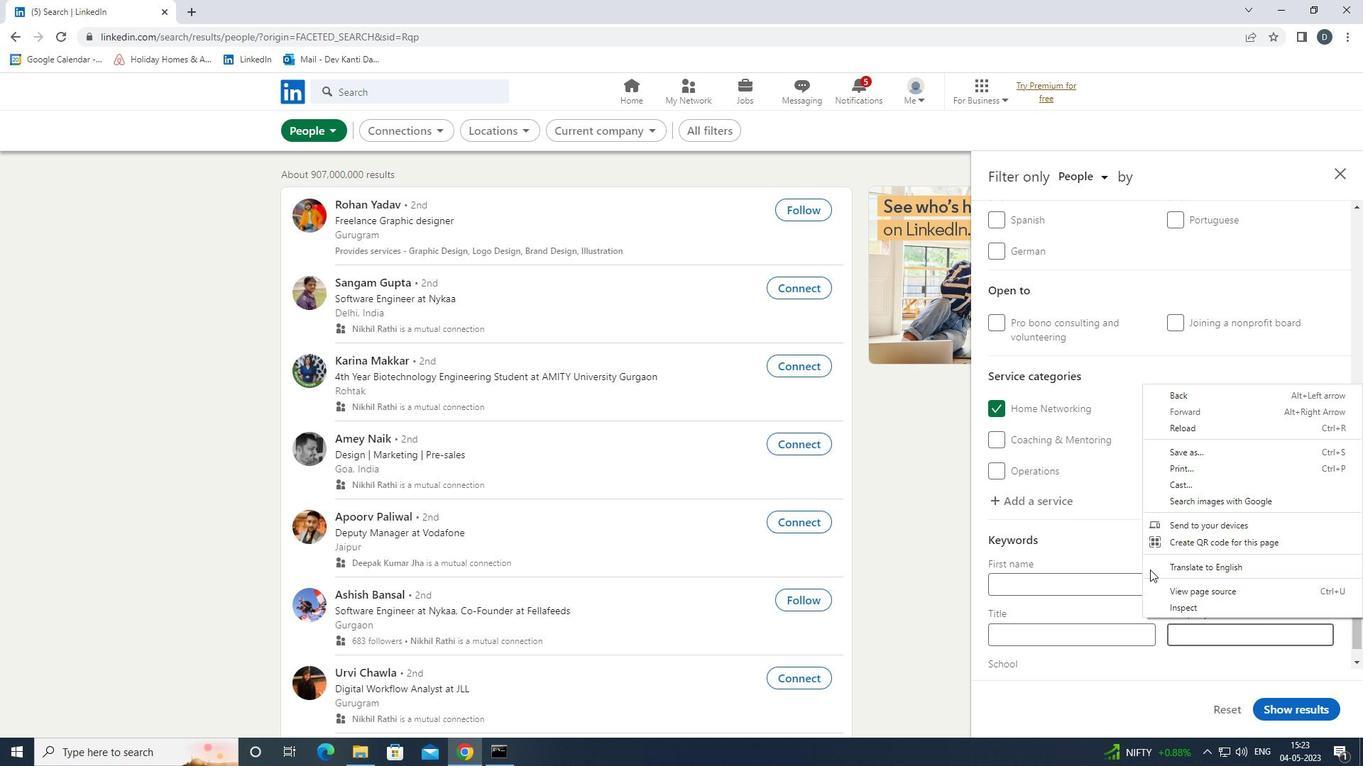 
Action: Mouse scrolled (1131, 567) with delta (0, 0)
Screenshot: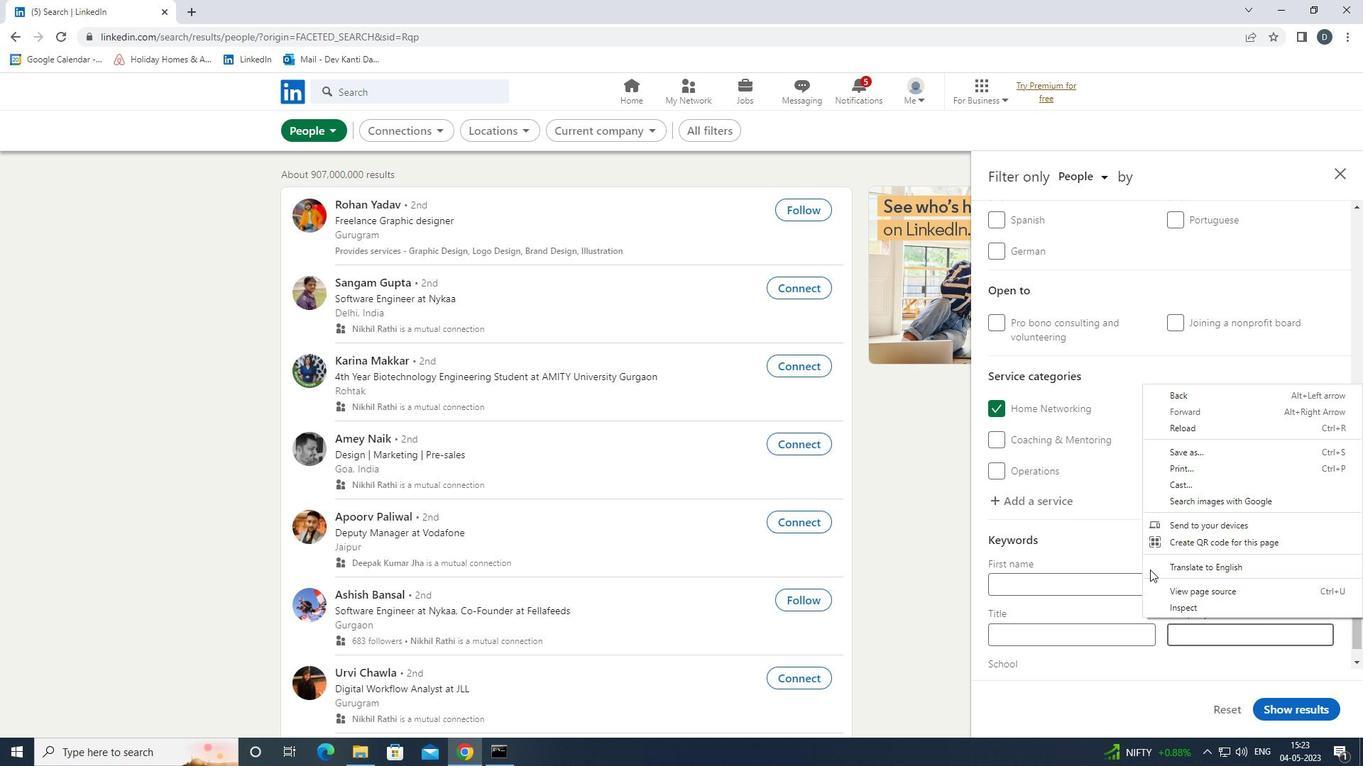 
Action: Mouse moved to (1124, 570)
Screenshot: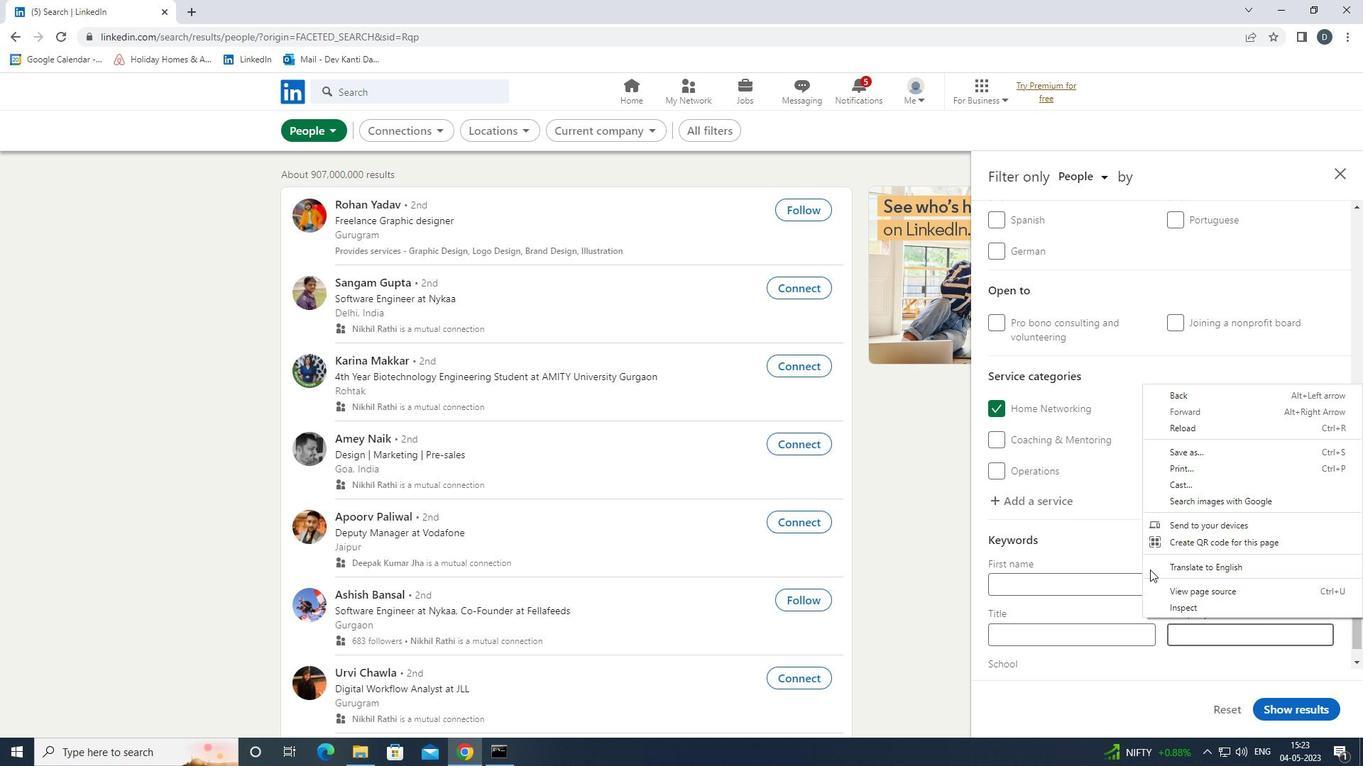 
Action: Mouse scrolled (1124, 569) with delta (0, 0)
Screenshot: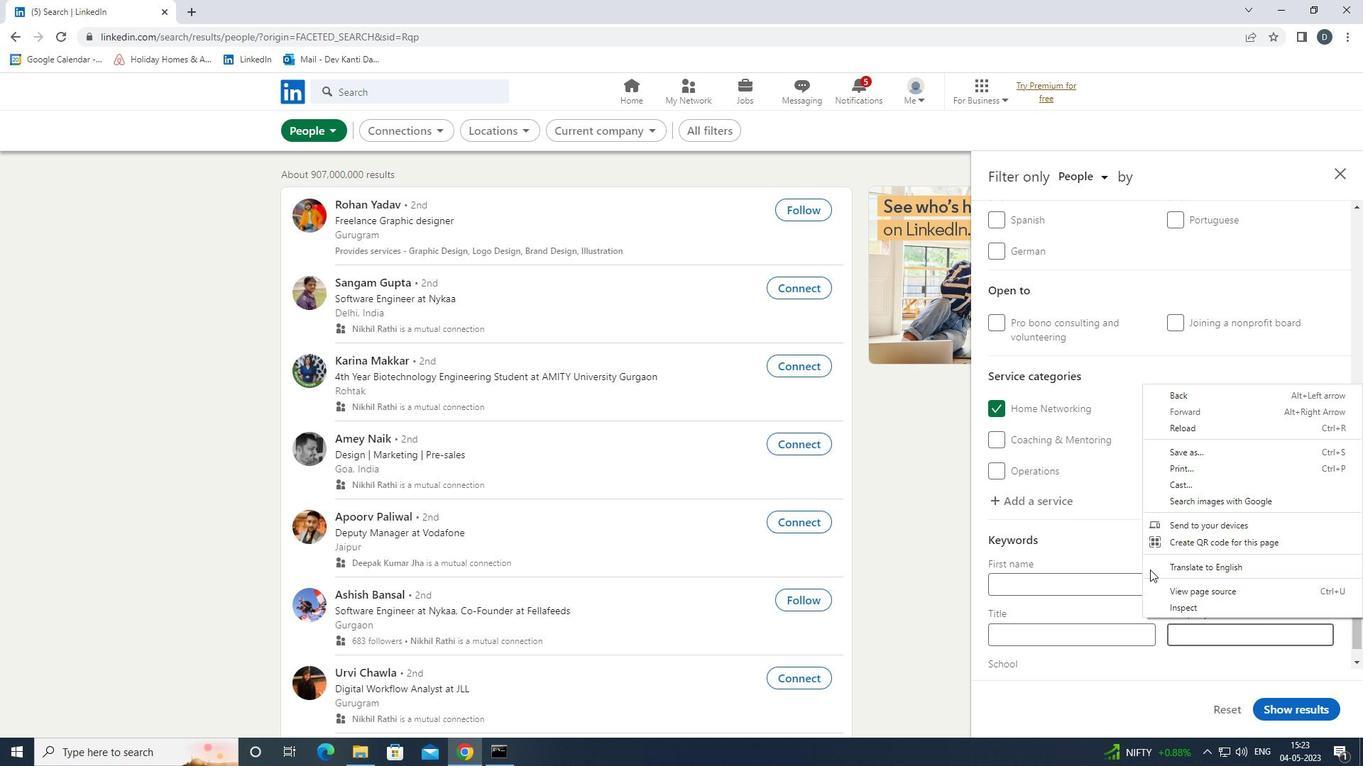 
Action: Mouse moved to (1065, 587)
Screenshot: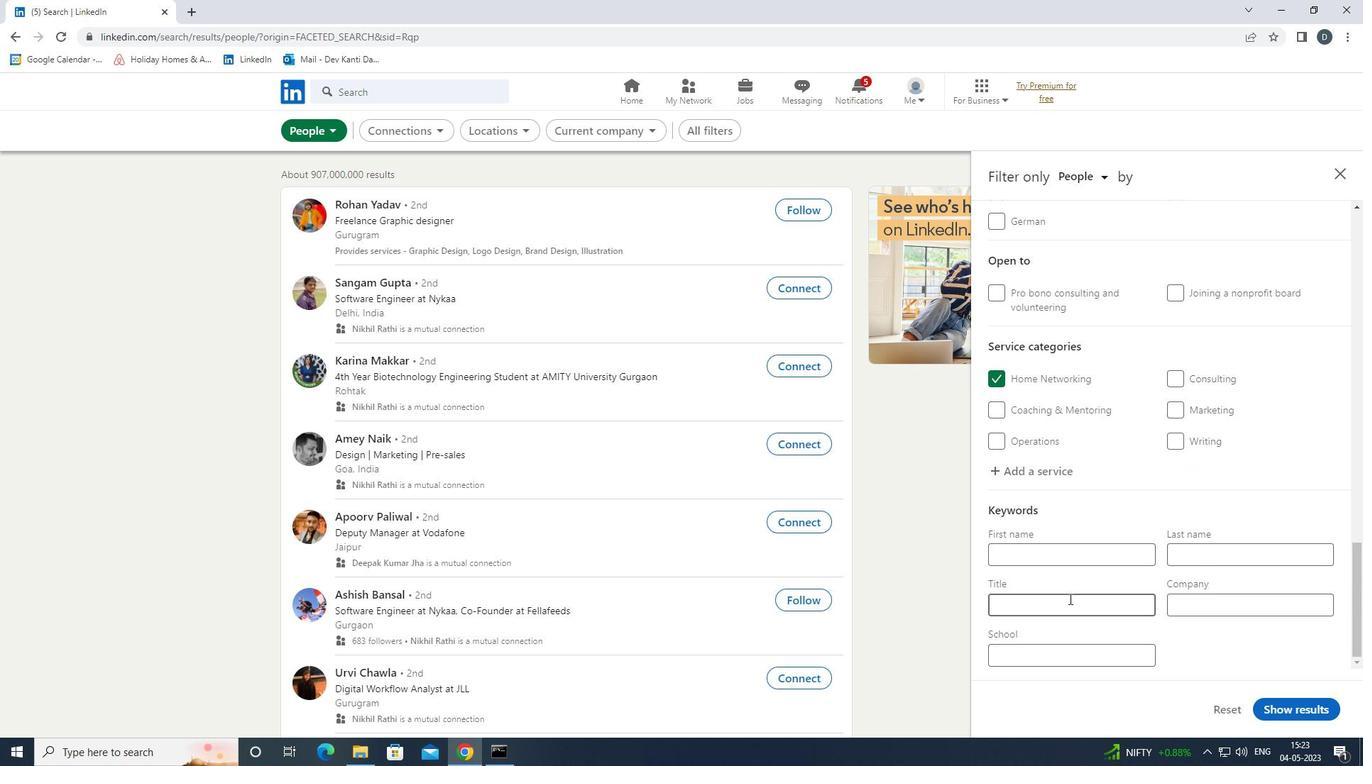 
Action: Mouse pressed left at (1065, 587)
Screenshot: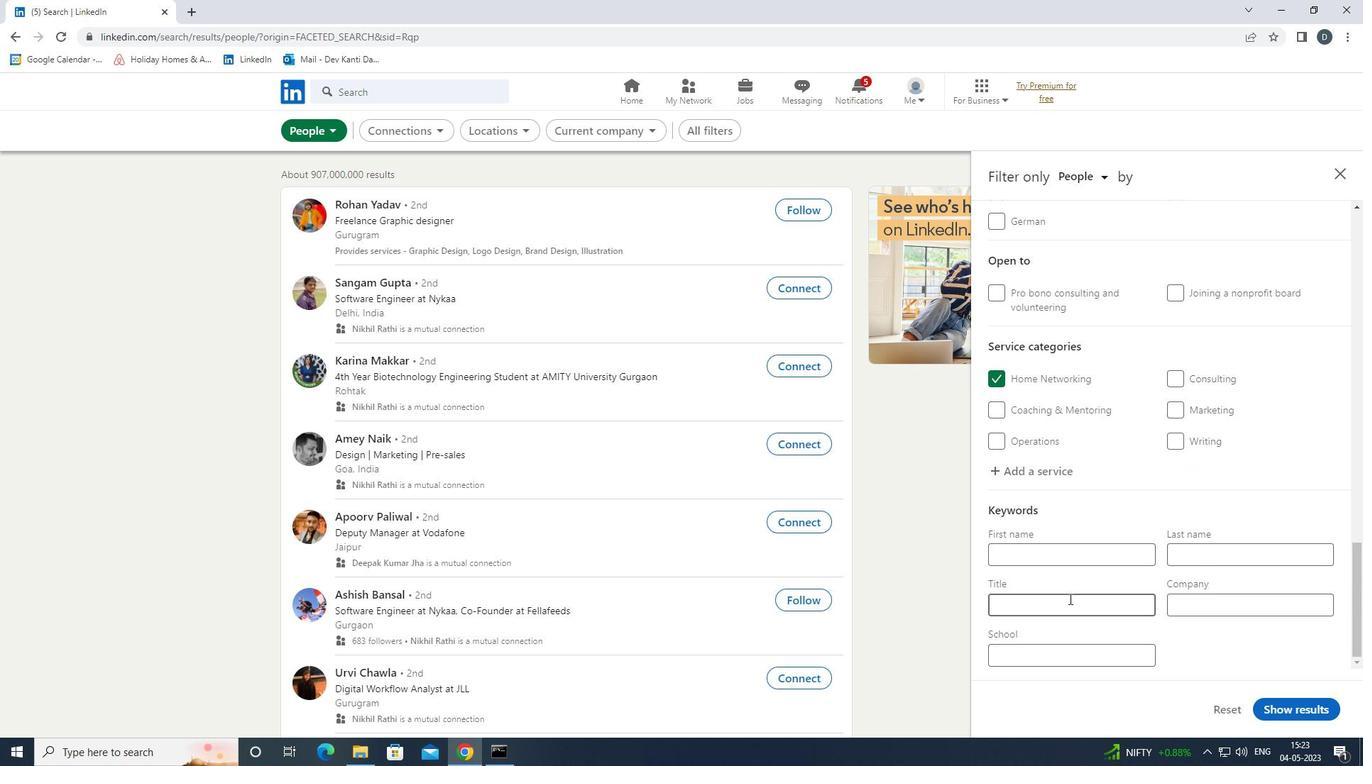 
Action: Mouse moved to (1063, 588)
Screenshot: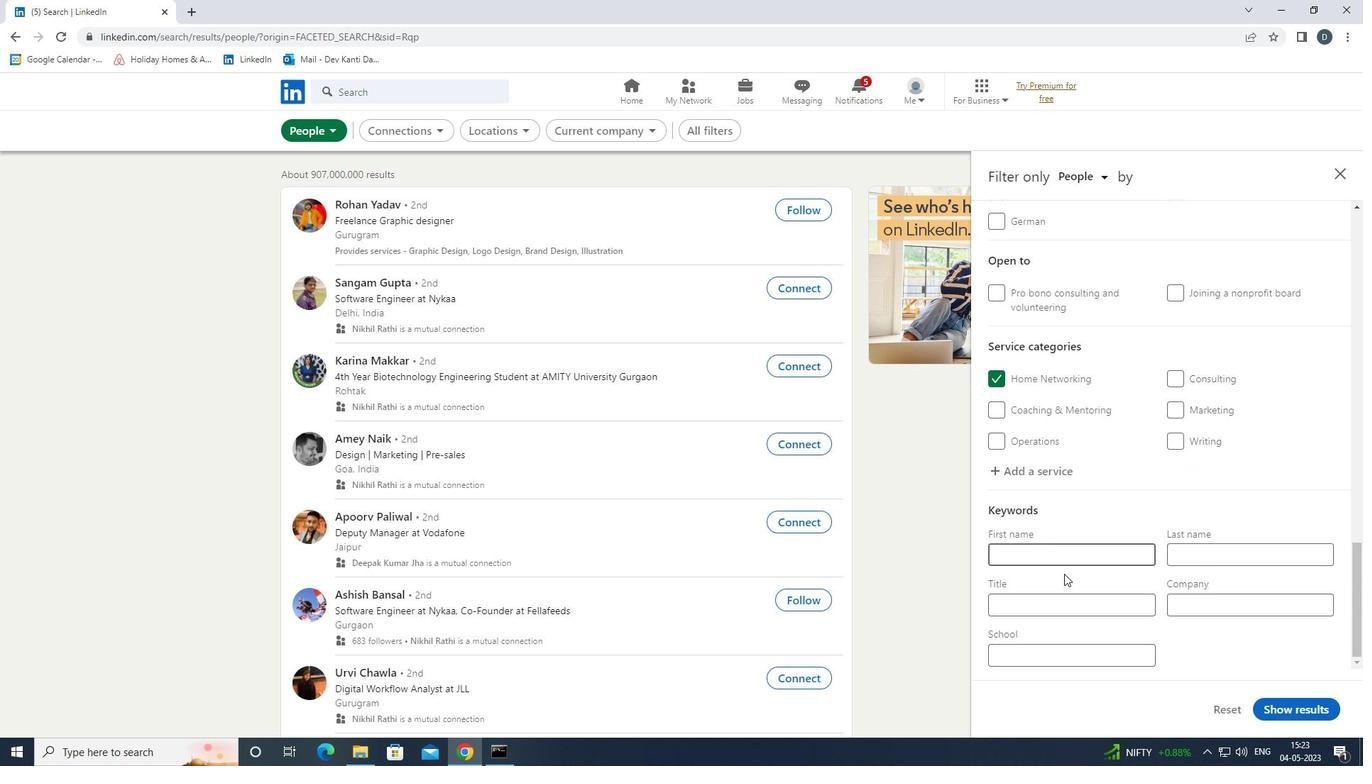 
Action: Mouse pressed left at (1063, 588)
Screenshot: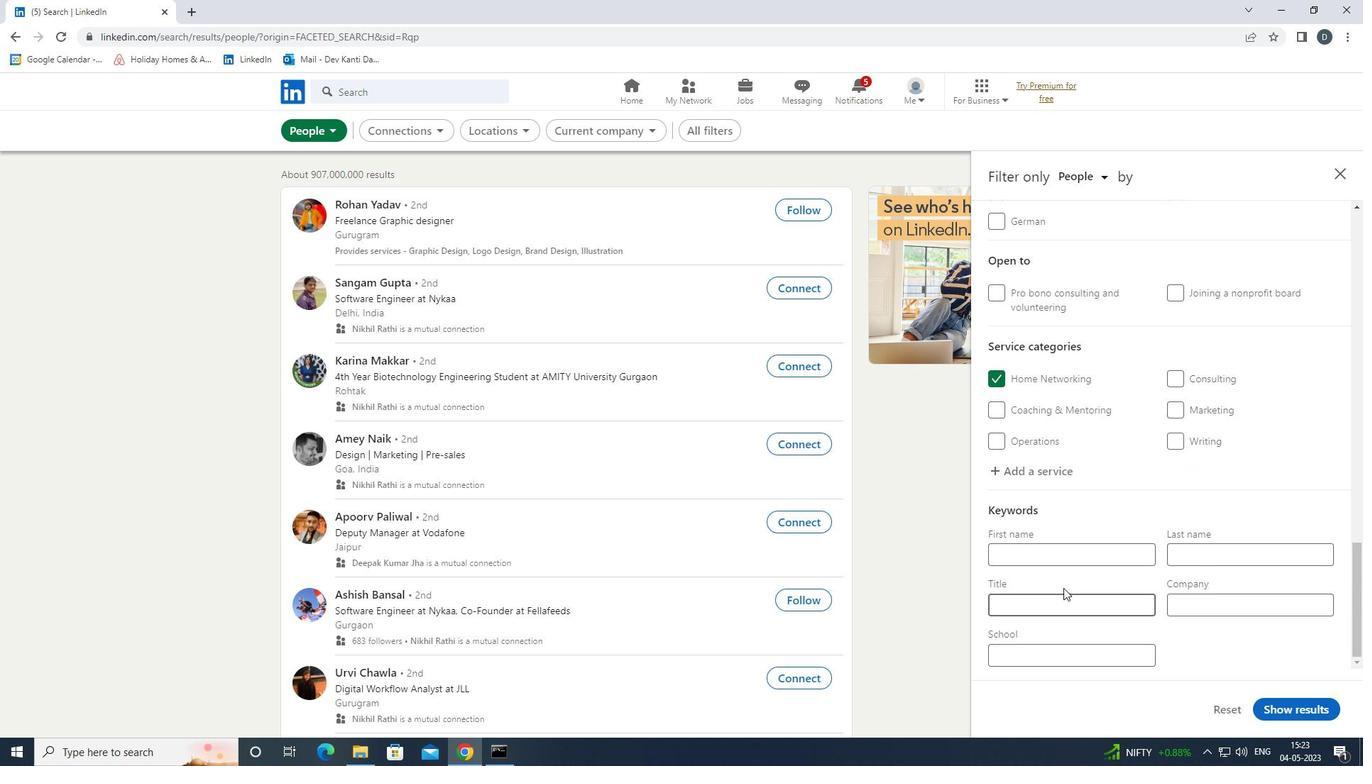 
Action: Mouse moved to (1062, 593)
Screenshot: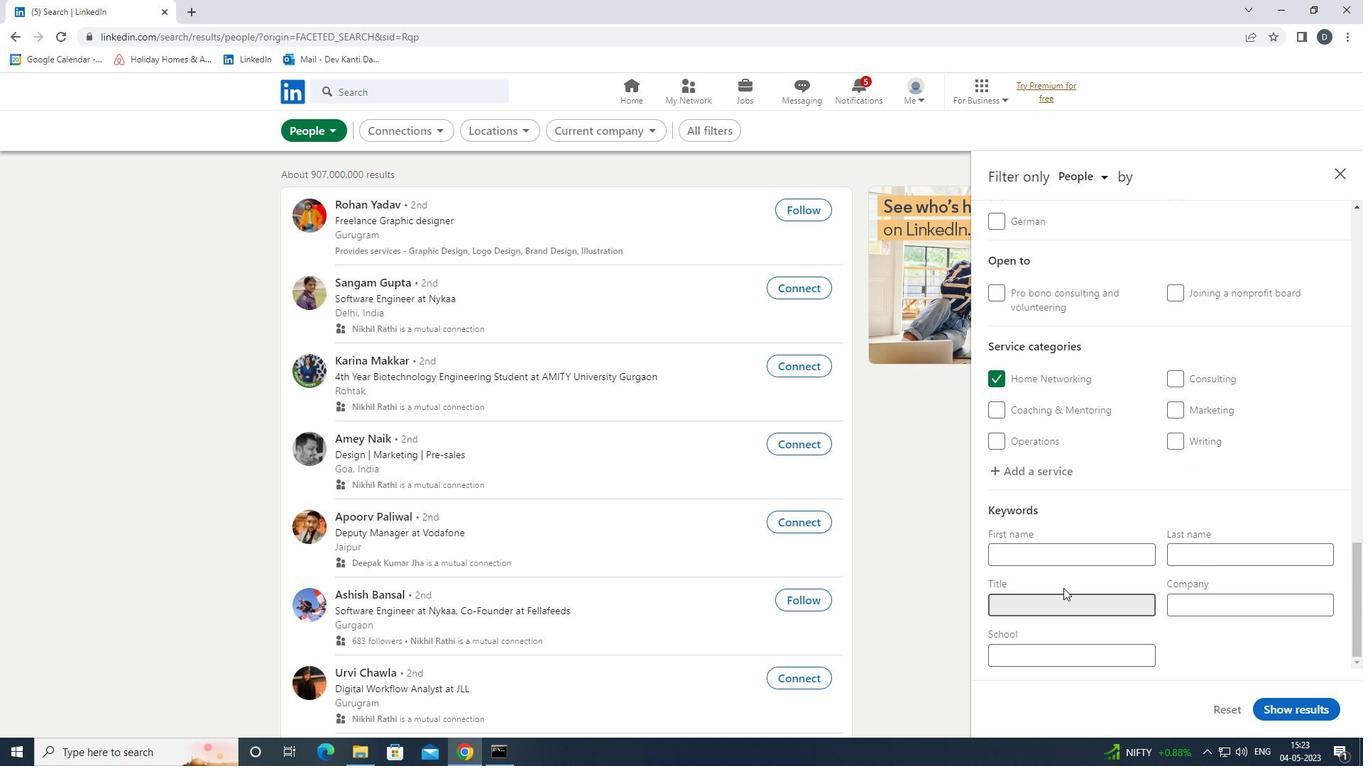 
Action: Mouse pressed left at (1062, 593)
Screenshot: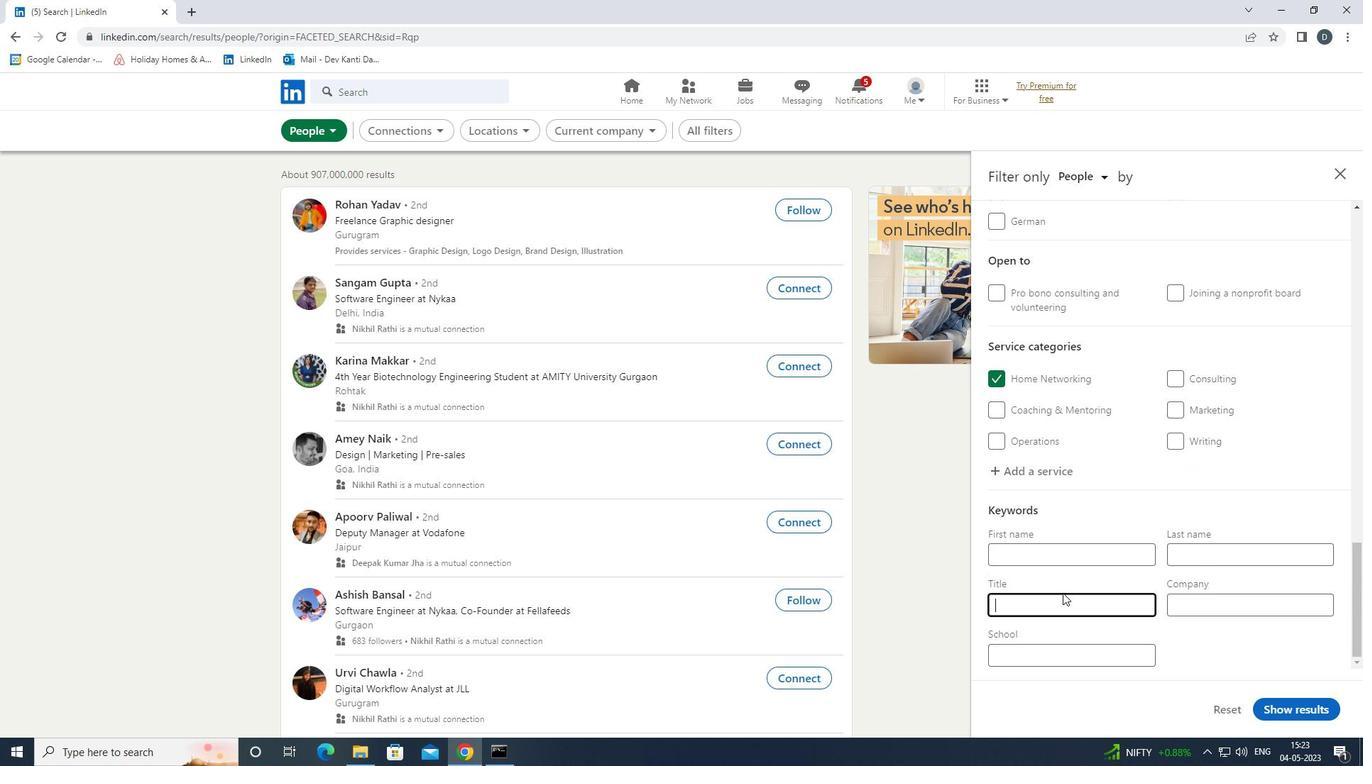
Action: Mouse moved to (1060, 600)
Screenshot: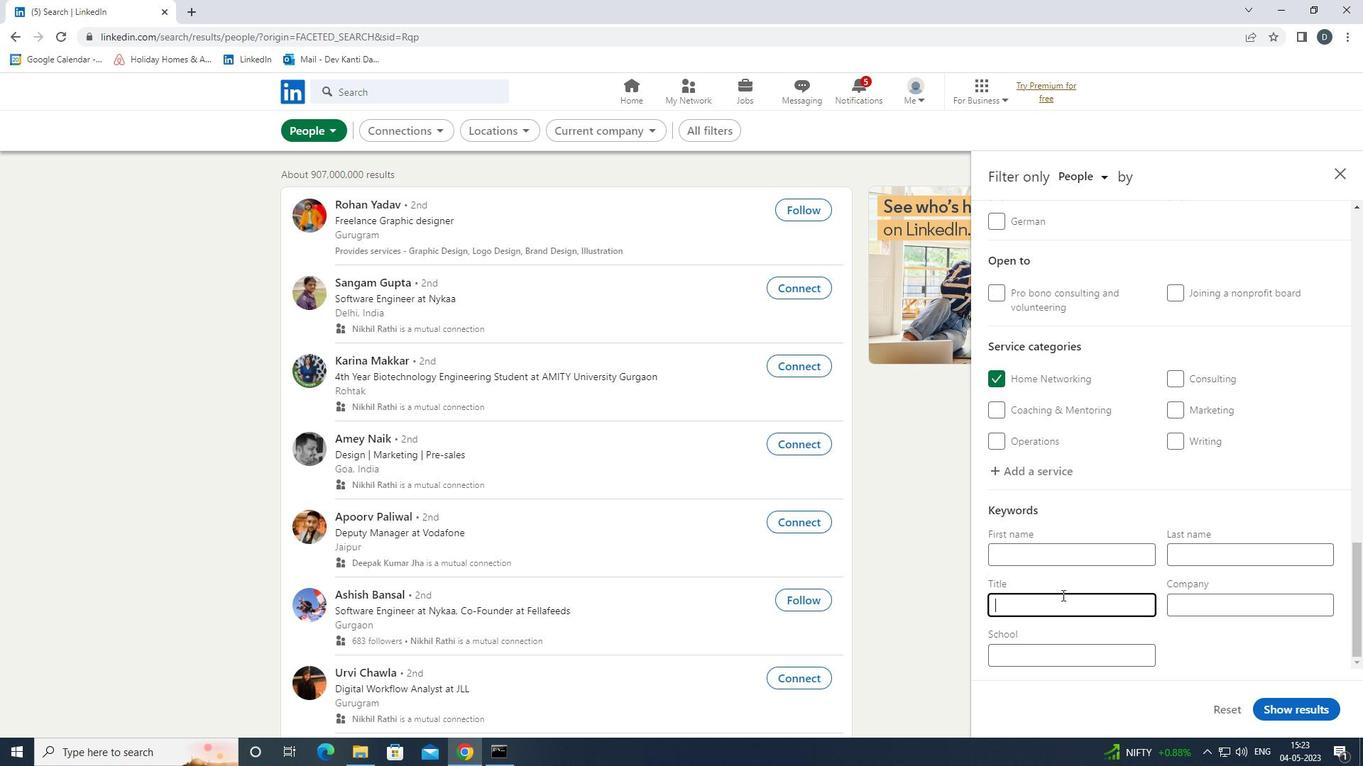 
Action: Mouse pressed left at (1060, 600)
Screenshot: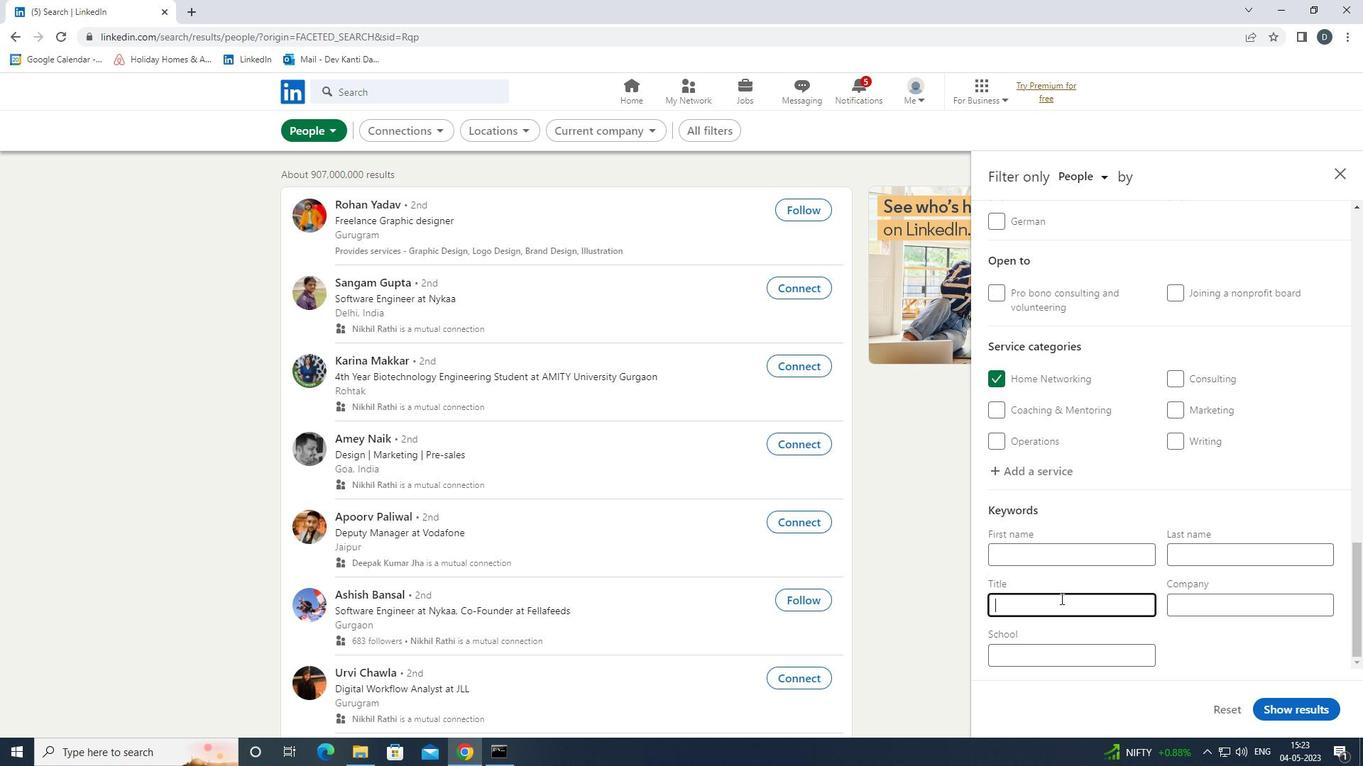 
Action: Mouse moved to (1062, 595)
Screenshot: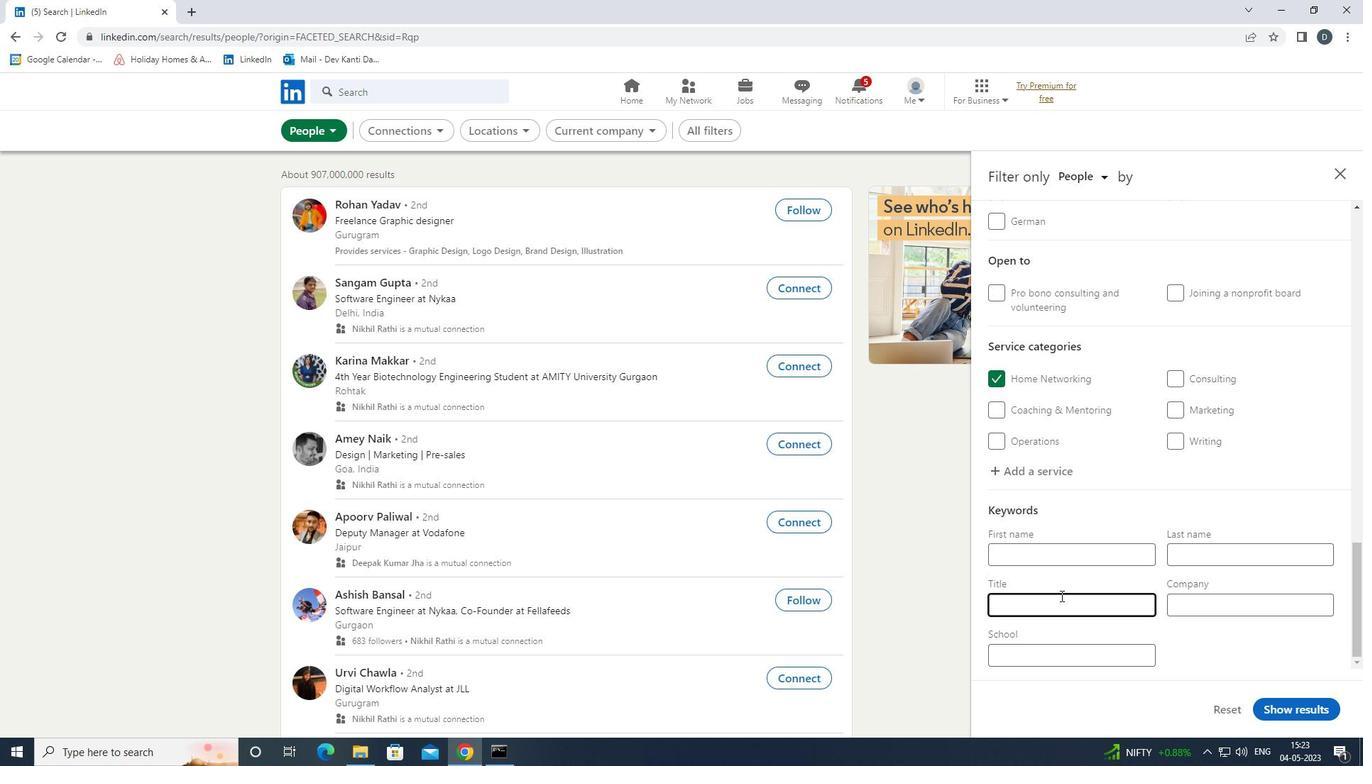 
Action: Key pressed <Key.shift>ADMINISTRATIVE<Key.space><Key.shift><Key.shift><Key.shift><Key.shift><Key.shift><Key.shift>ASSISTANT
Screenshot: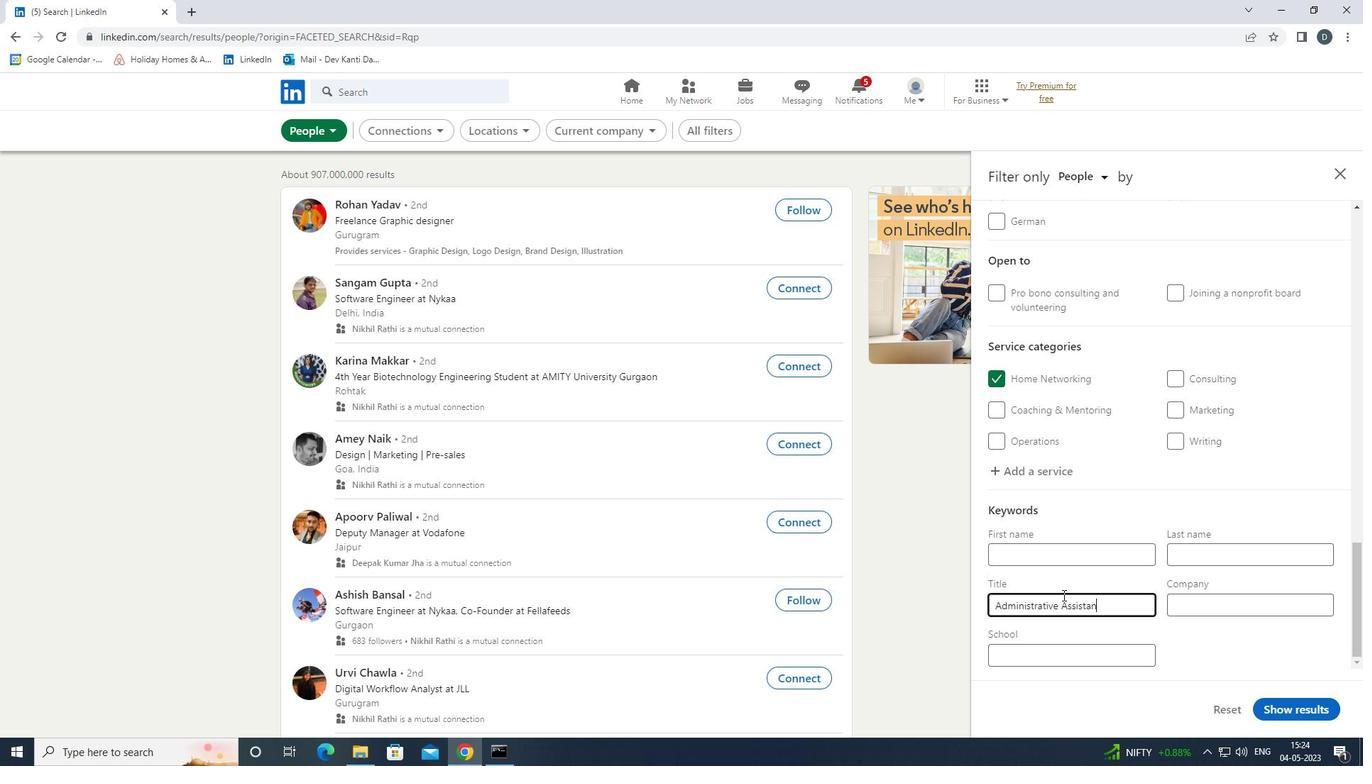 
Action: Mouse moved to (1314, 710)
Screenshot: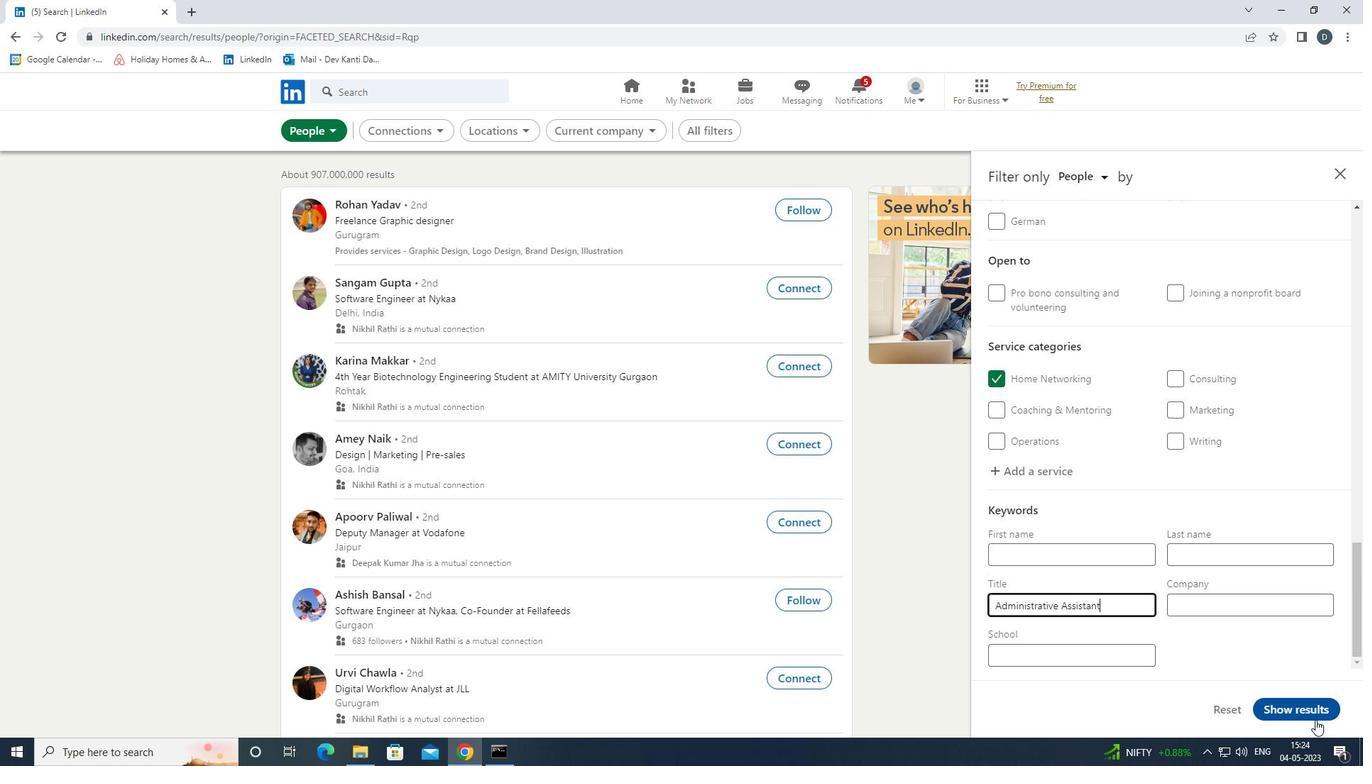 
Action: Mouse pressed left at (1314, 710)
Screenshot: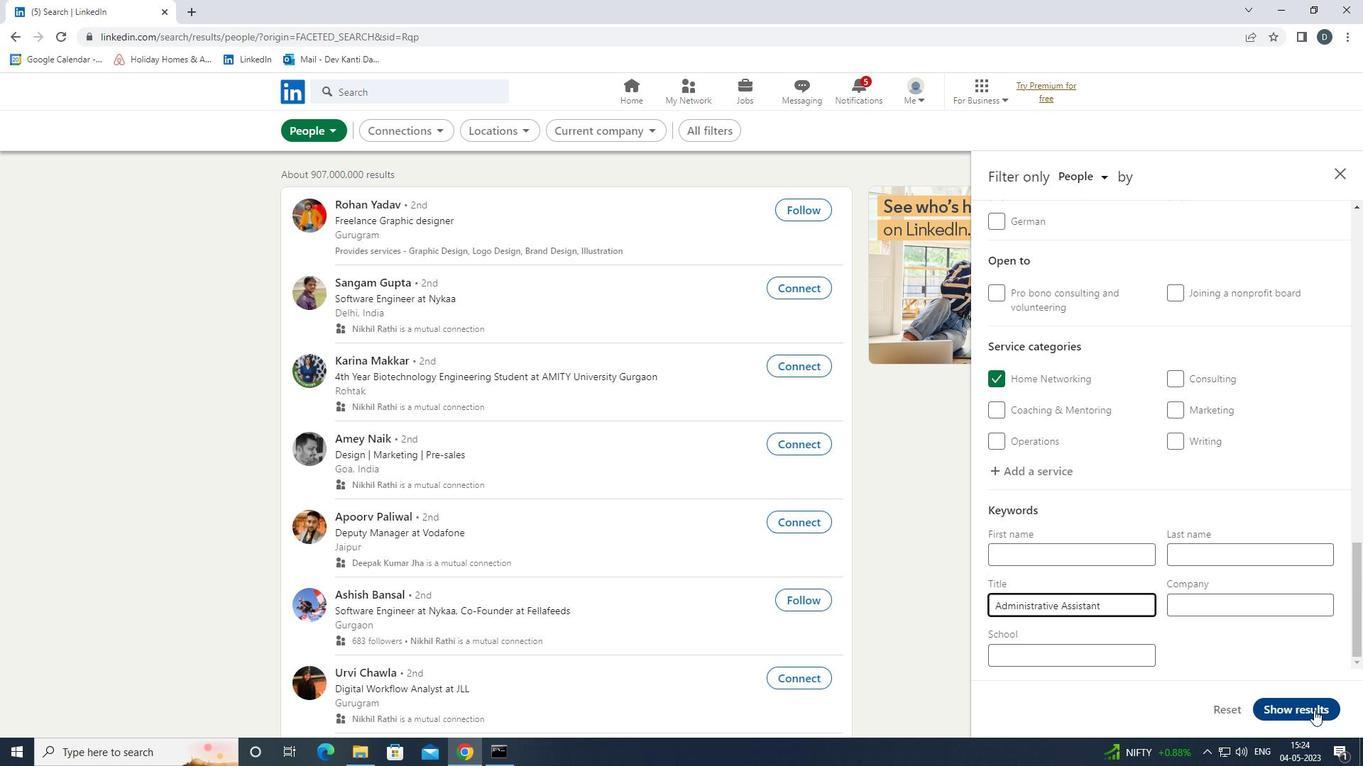 
Action: Mouse moved to (746, 260)
Screenshot: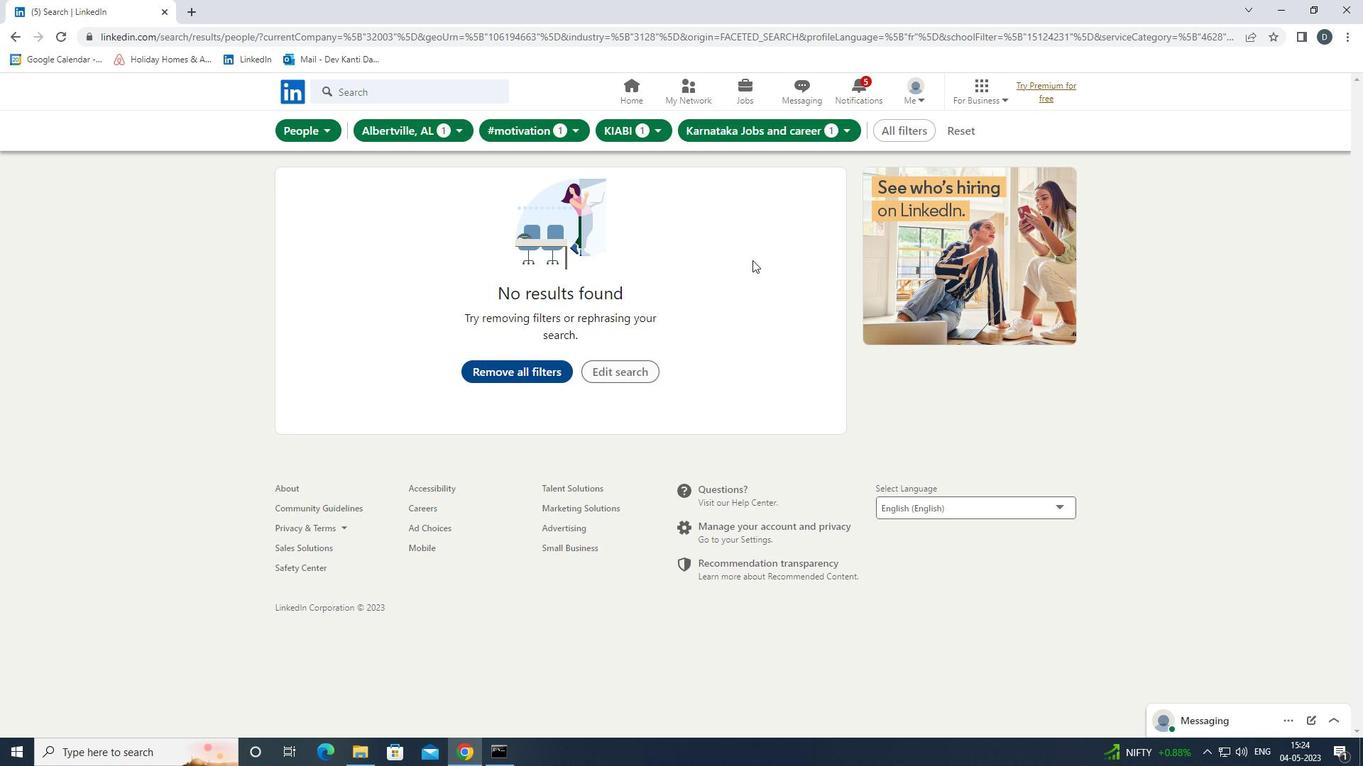 
